 Task: Find connections with filter location Mangaratiba with filter topic #Startupcompanywith filter profile language Spanish with filter current company D. E. Shaw India Private Limited with filter school Patna Women's College with filter industry Racetracks with filter service category Management Consulting with filter keywords title Assistant Golf Professional
Action: Mouse moved to (616, 226)
Screenshot: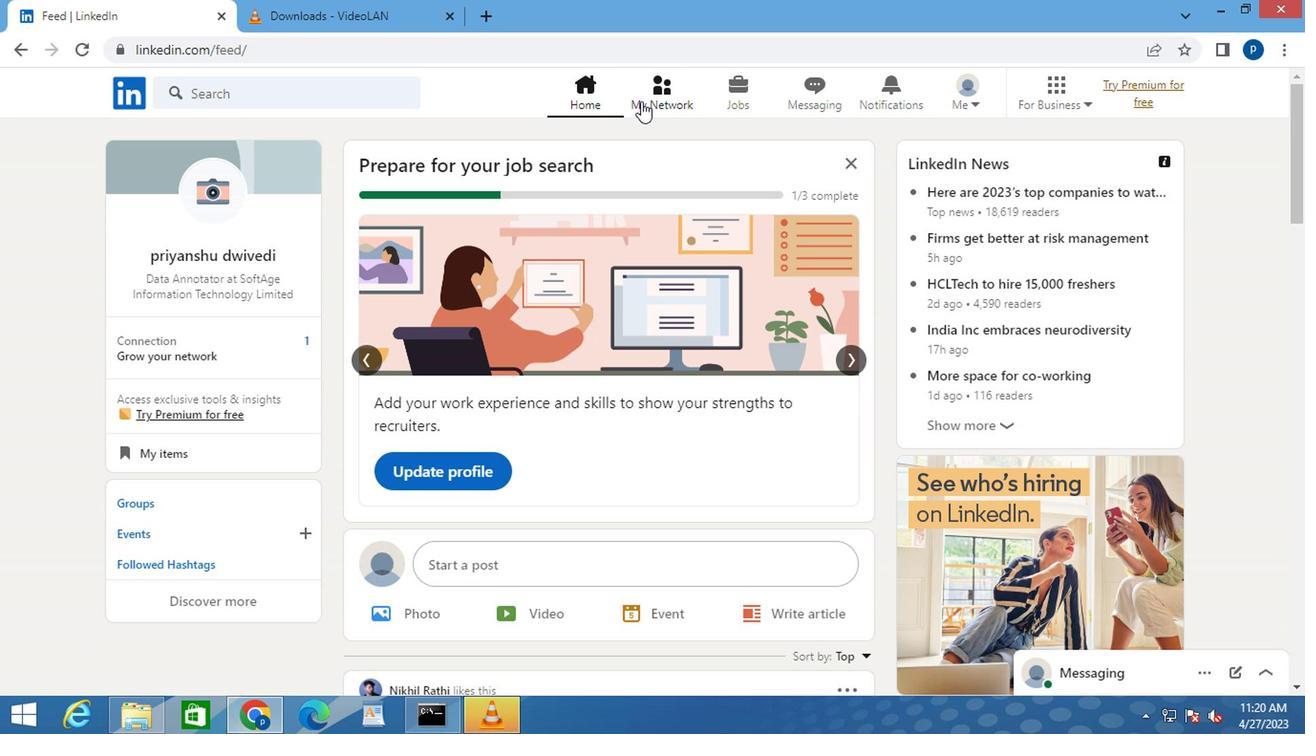 
Action: Mouse pressed left at (616, 226)
Screenshot: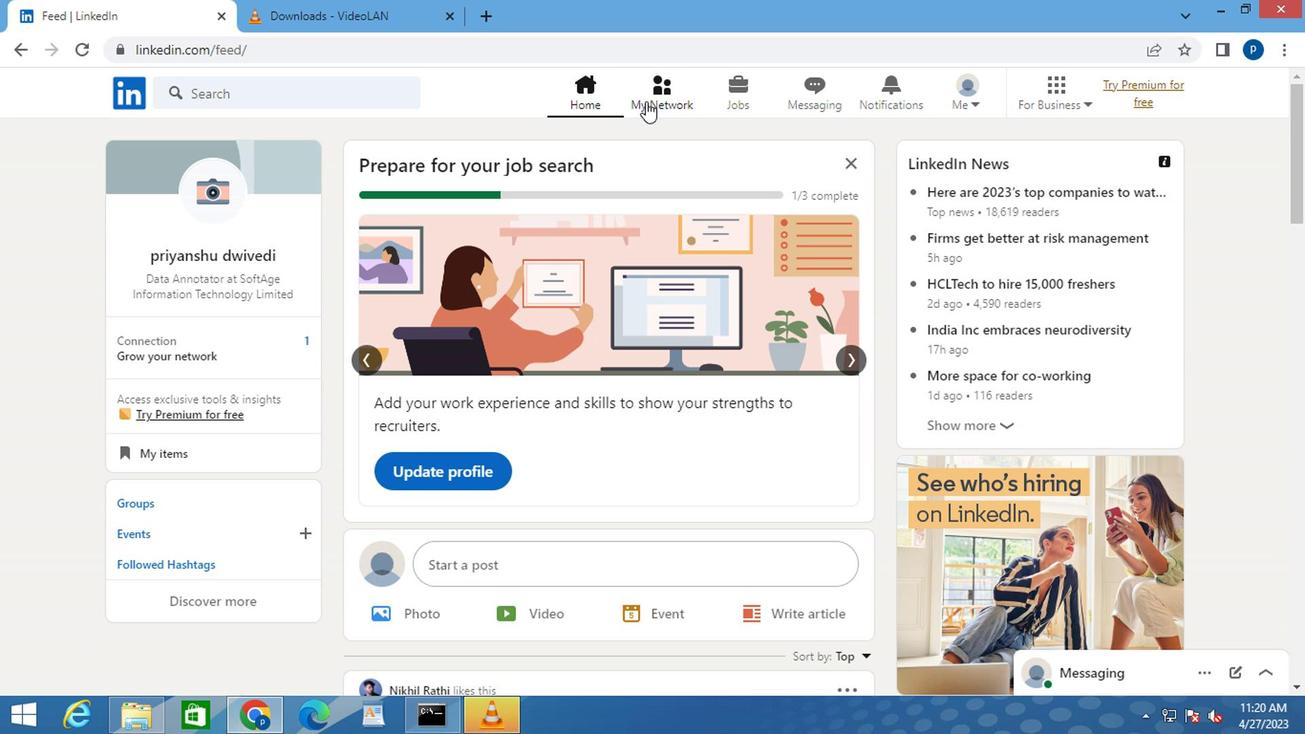 
Action: Mouse moved to (297, 295)
Screenshot: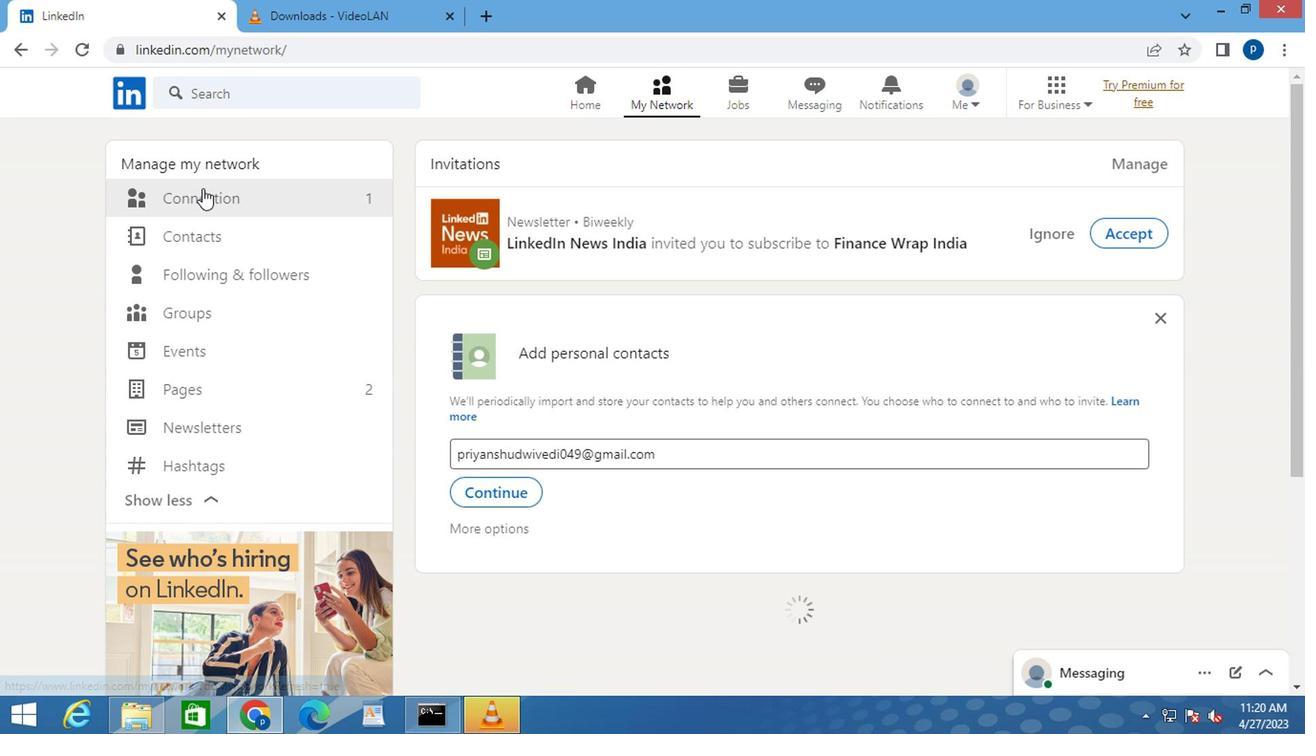 
Action: Mouse pressed left at (297, 295)
Screenshot: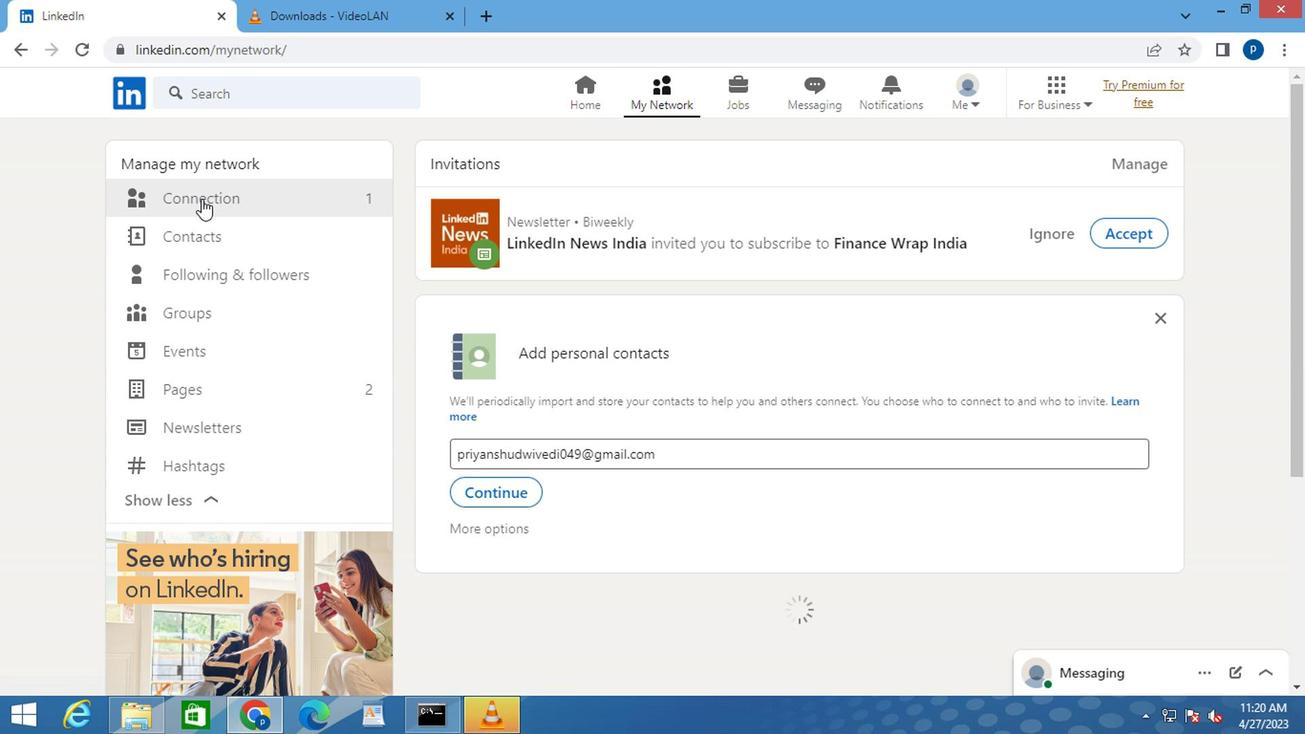 
Action: Mouse moved to (707, 294)
Screenshot: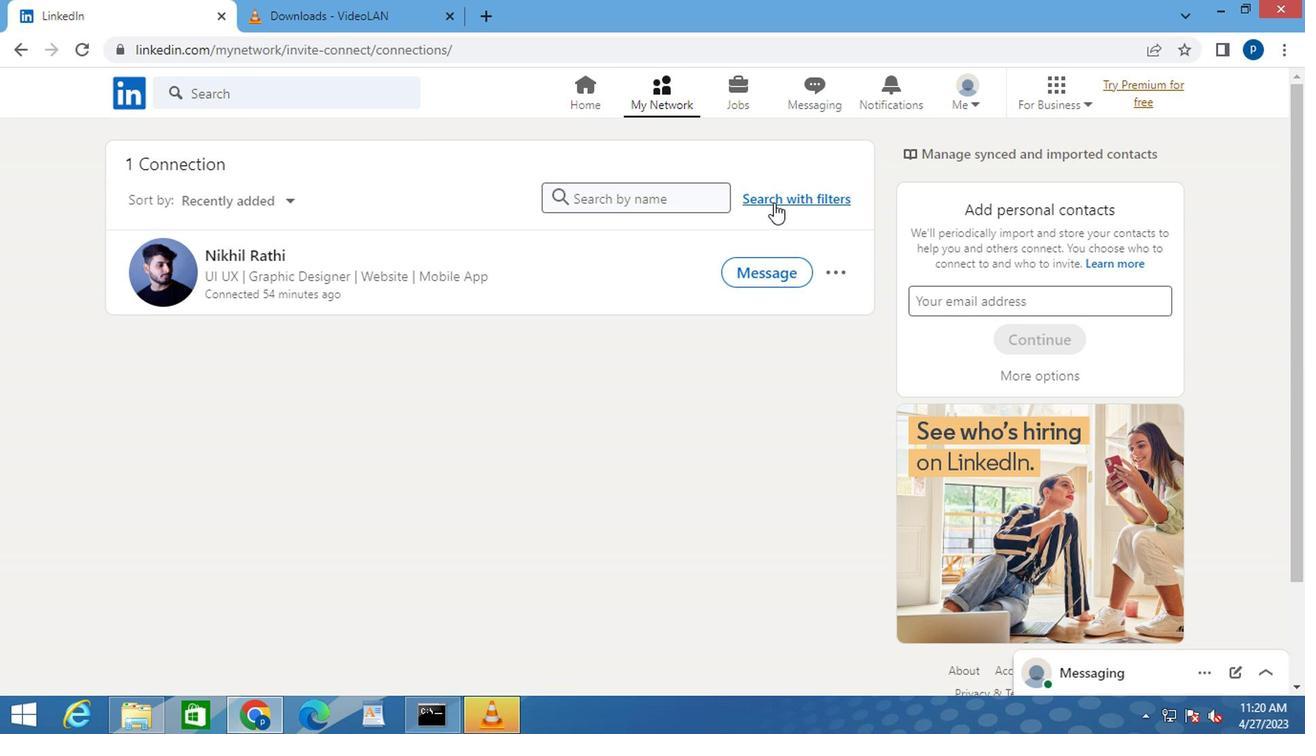 
Action: Mouse pressed left at (707, 294)
Screenshot: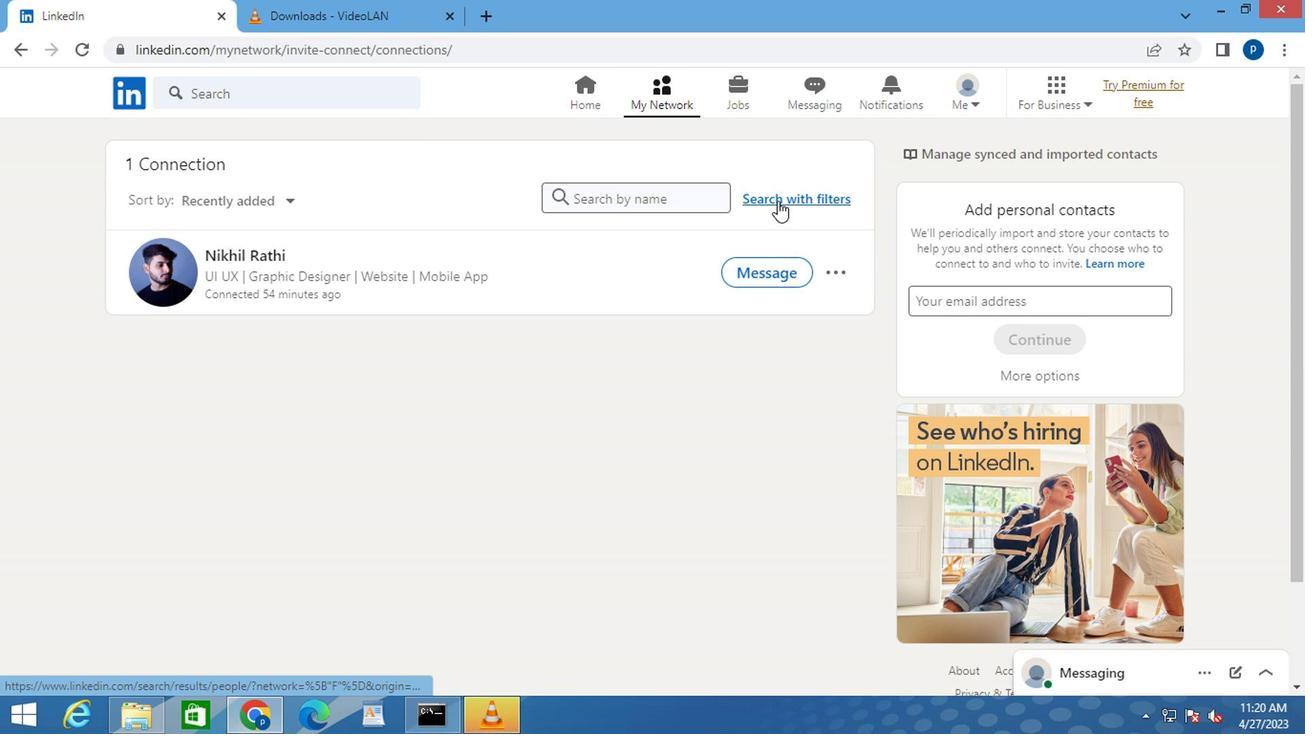 
Action: Mouse moved to (660, 258)
Screenshot: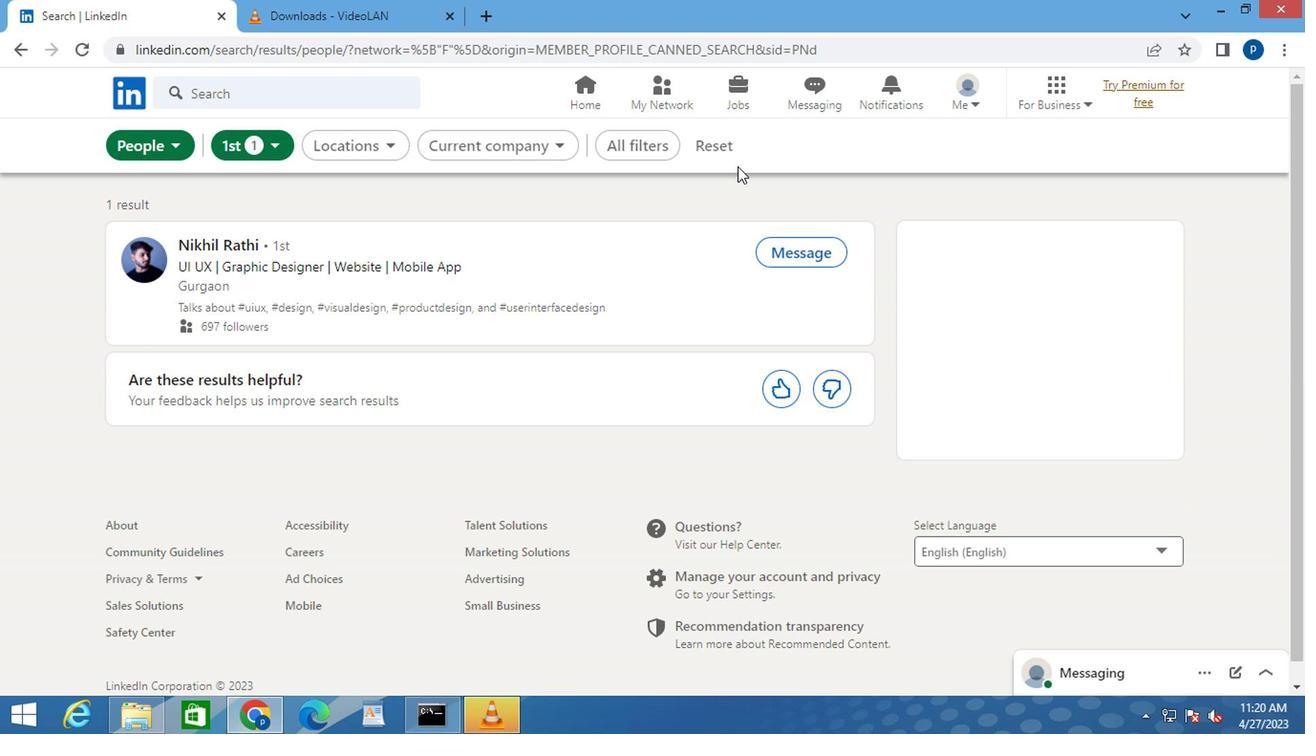 
Action: Mouse pressed left at (660, 258)
Screenshot: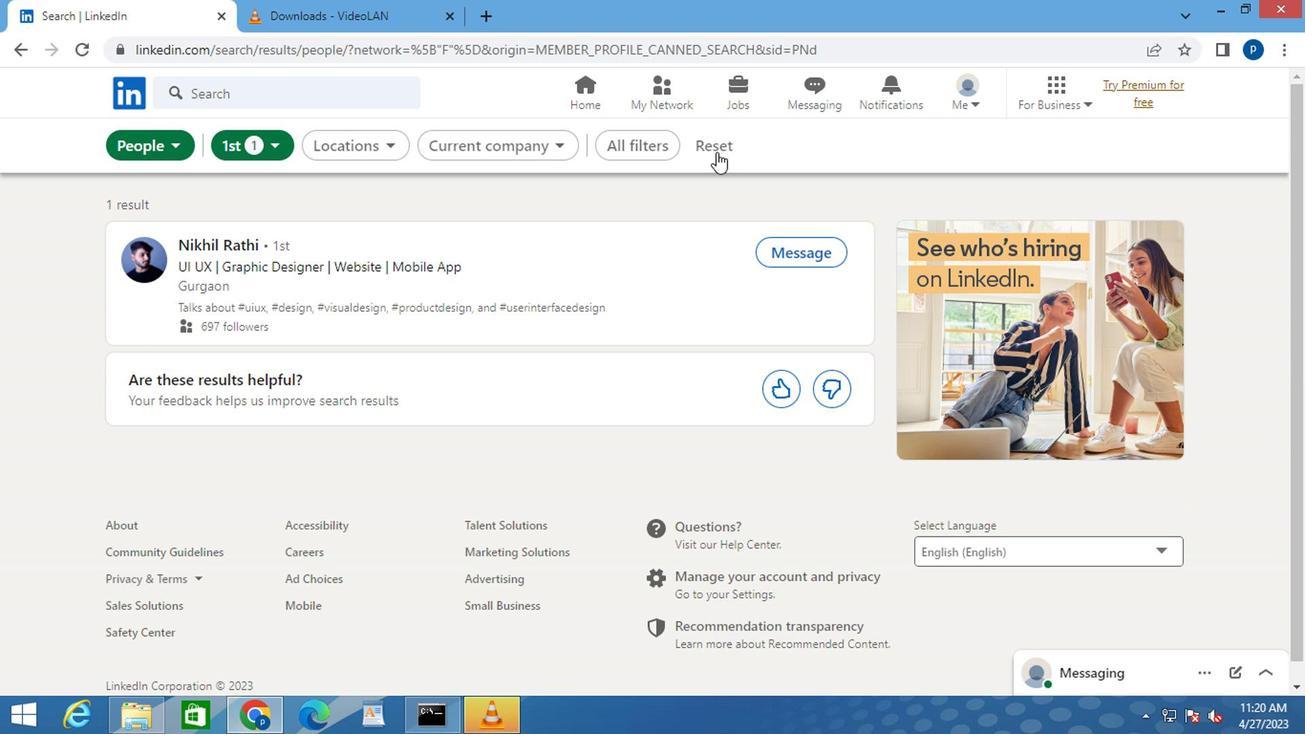 
Action: Mouse moved to (640, 258)
Screenshot: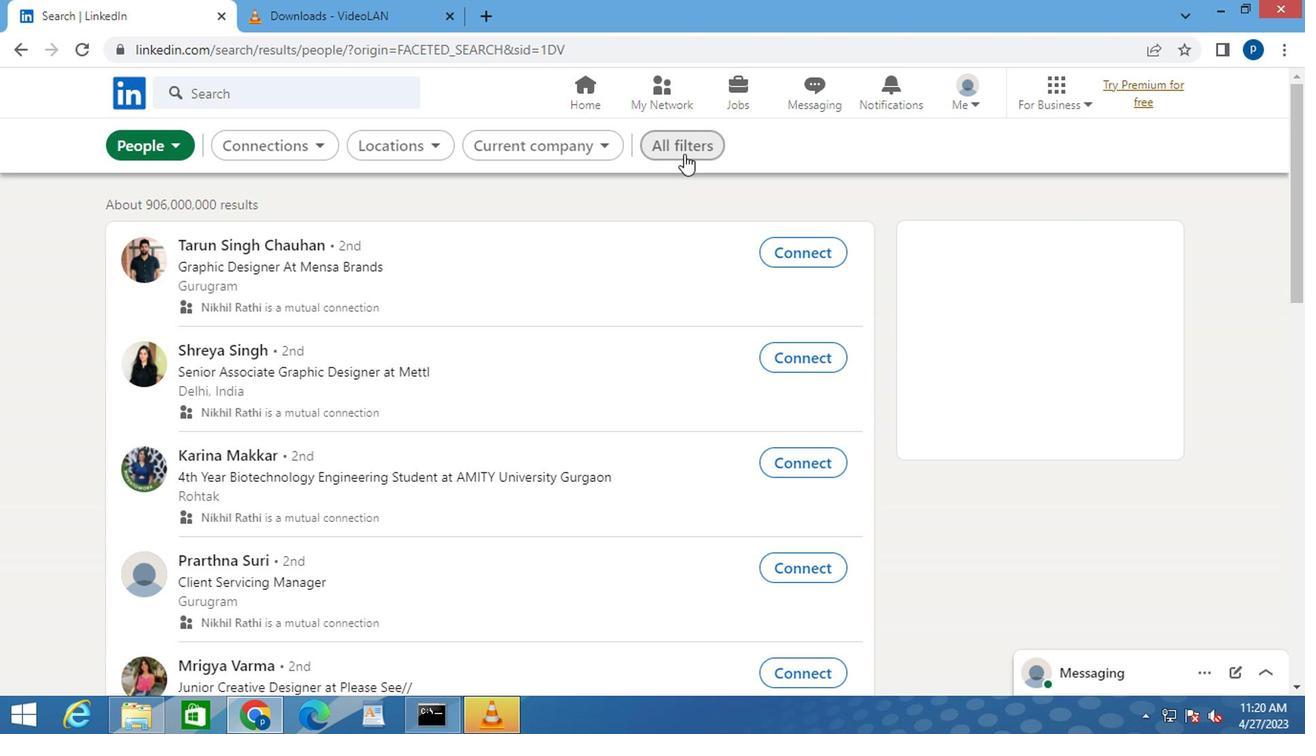 
Action: Mouse pressed left at (640, 258)
Screenshot: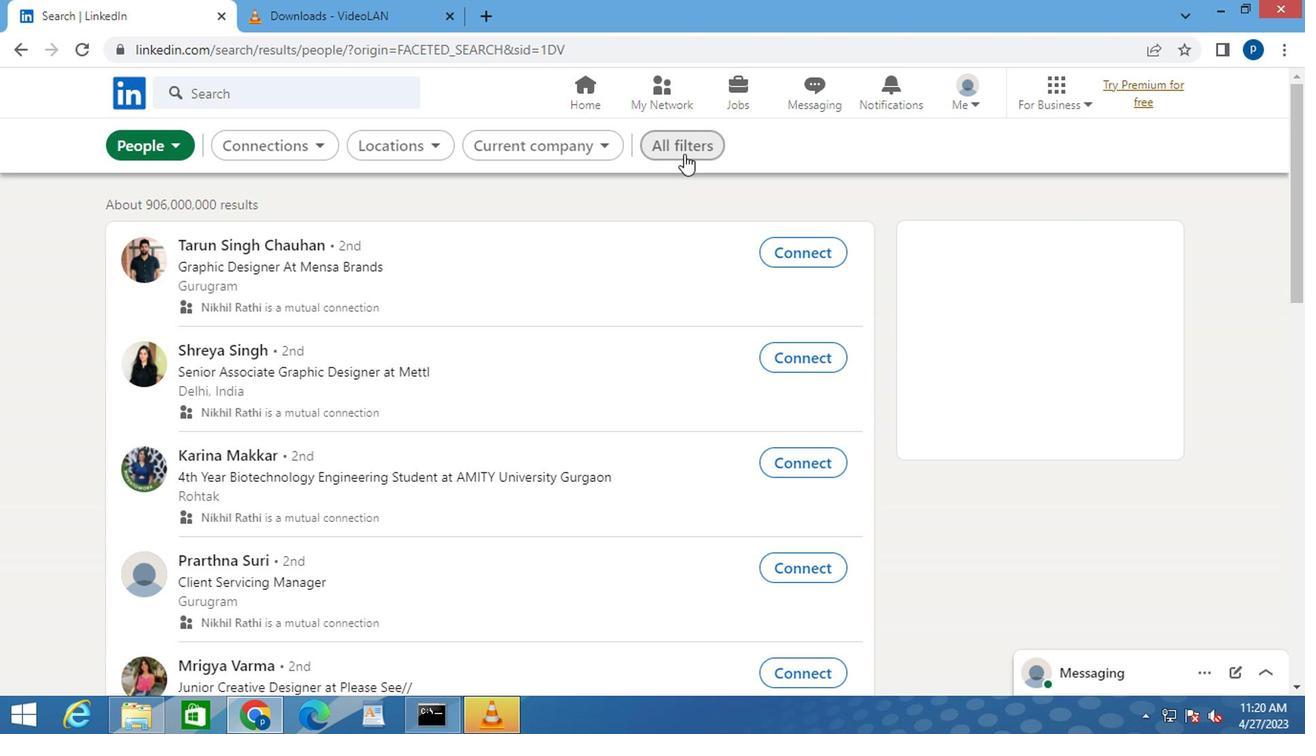
Action: Mouse moved to (809, 456)
Screenshot: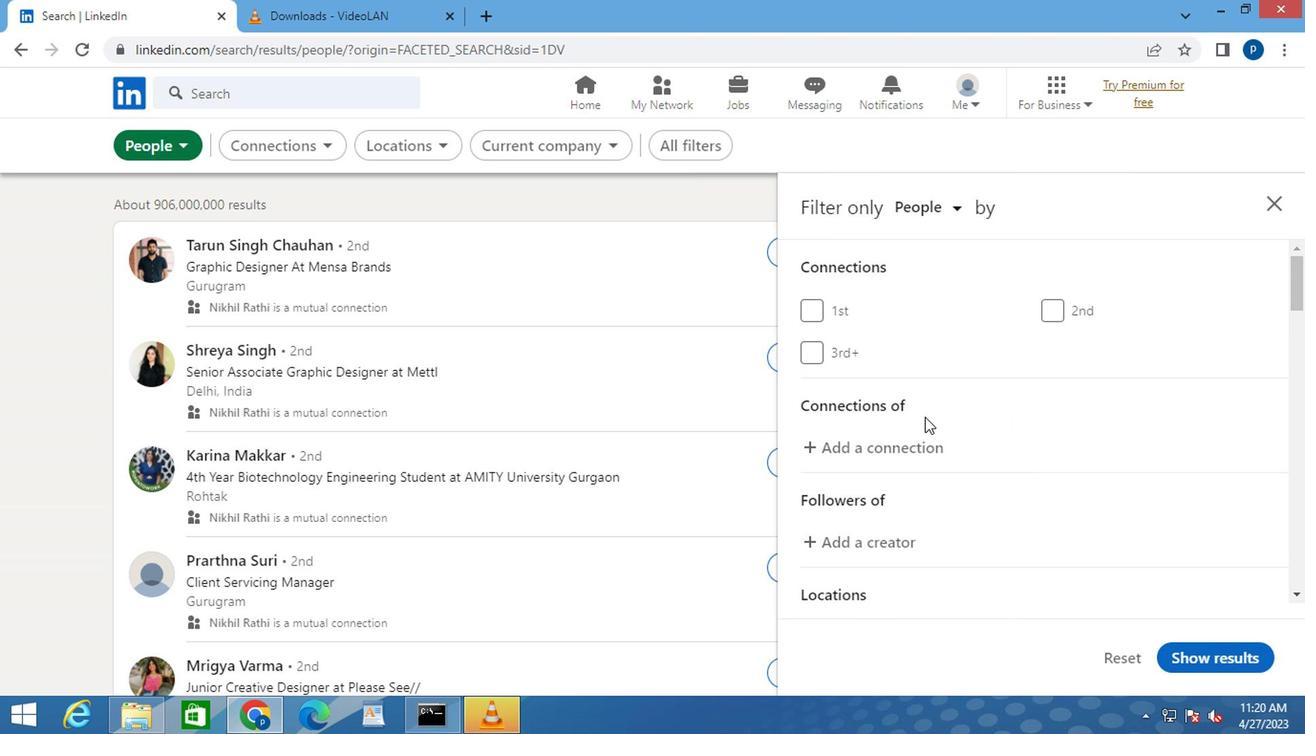
Action: Mouse scrolled (809, 456) with delta (0, 0)
Screenshot: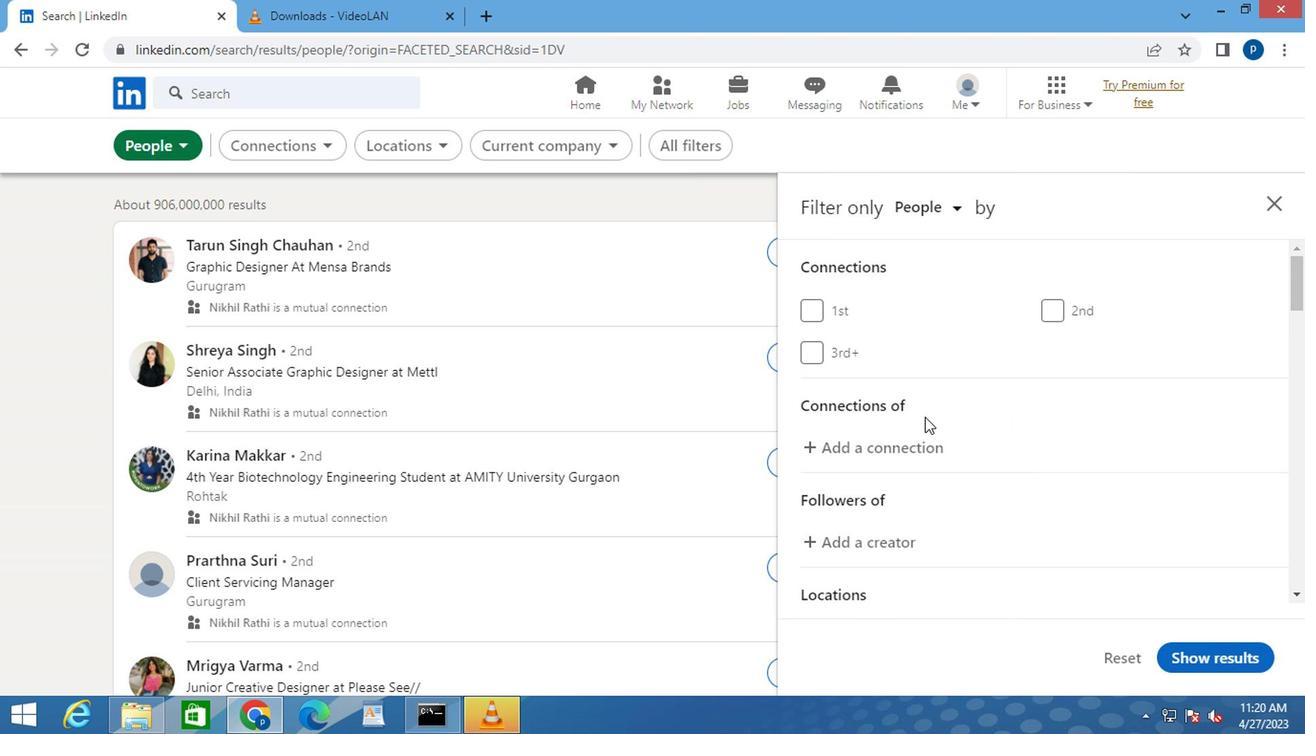 
Action: Mouse scrolled (809, 456) with delta (0, 0)
Screenshot: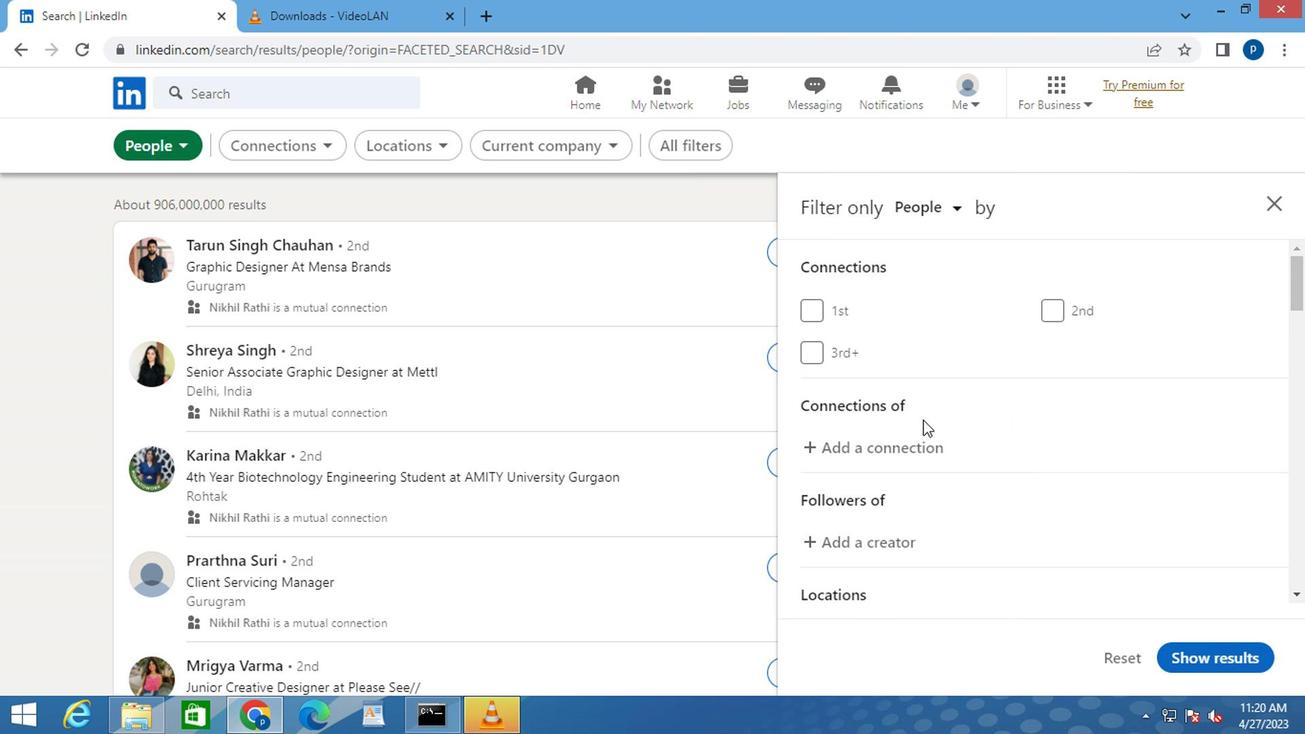 
Action: Mouse scrolled (809, 456) with delta (0, 0)
Screenshot: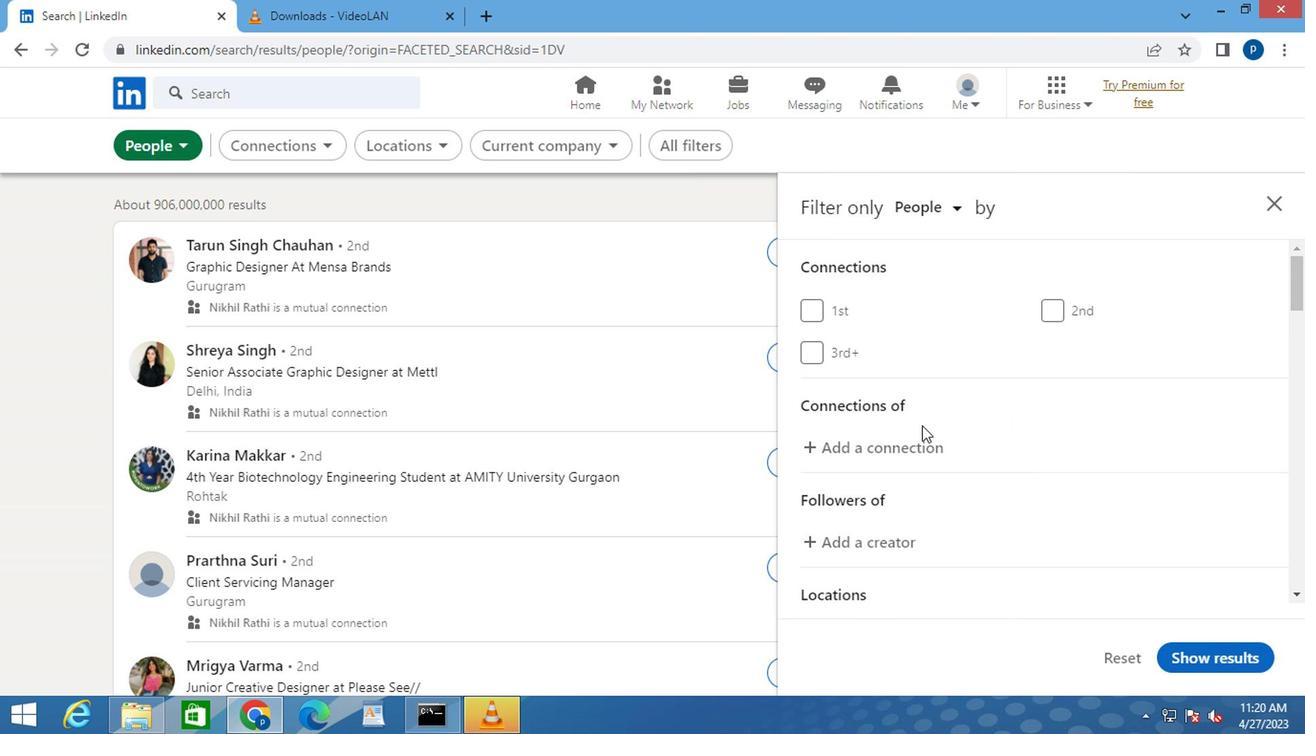 
Action: Mouse moved to (936, 454)
Screenshot: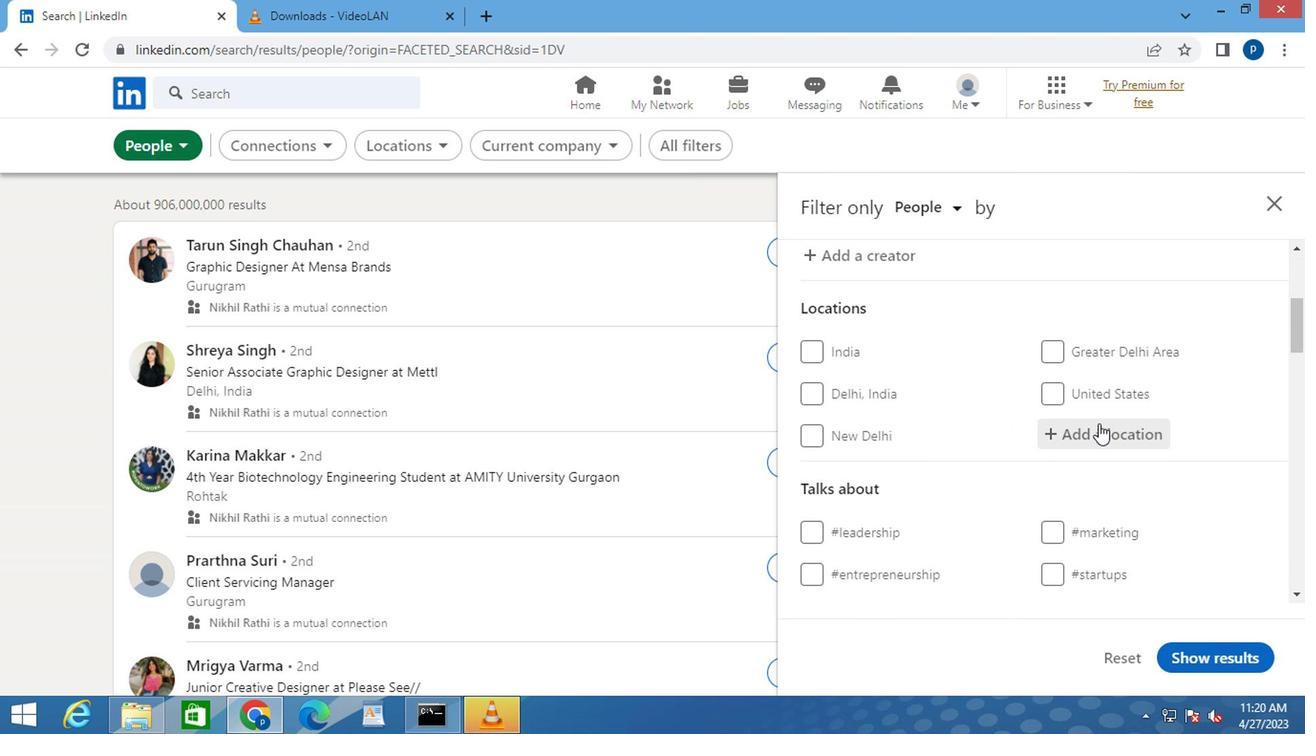 
Action: Mouse pressed left at (936, 454)
Screenshot: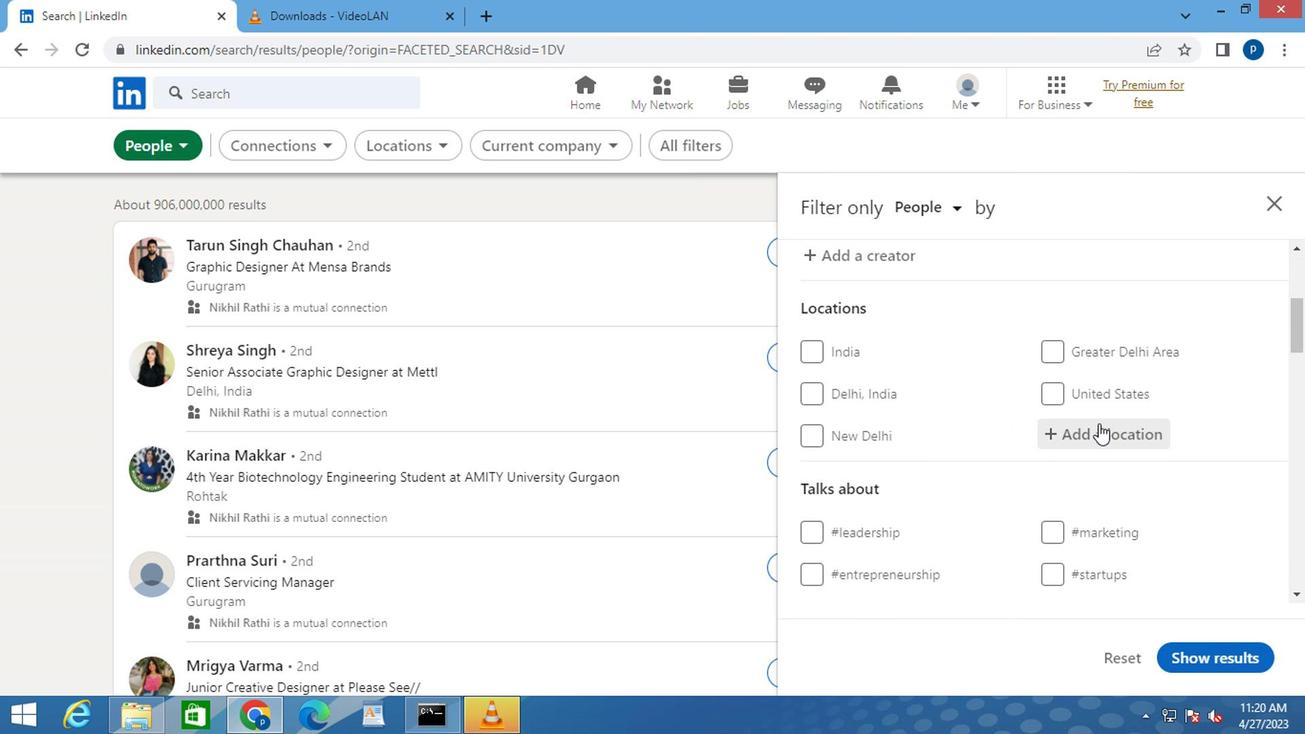 
Action: Mouse moved to (921, 461)
Screenshot: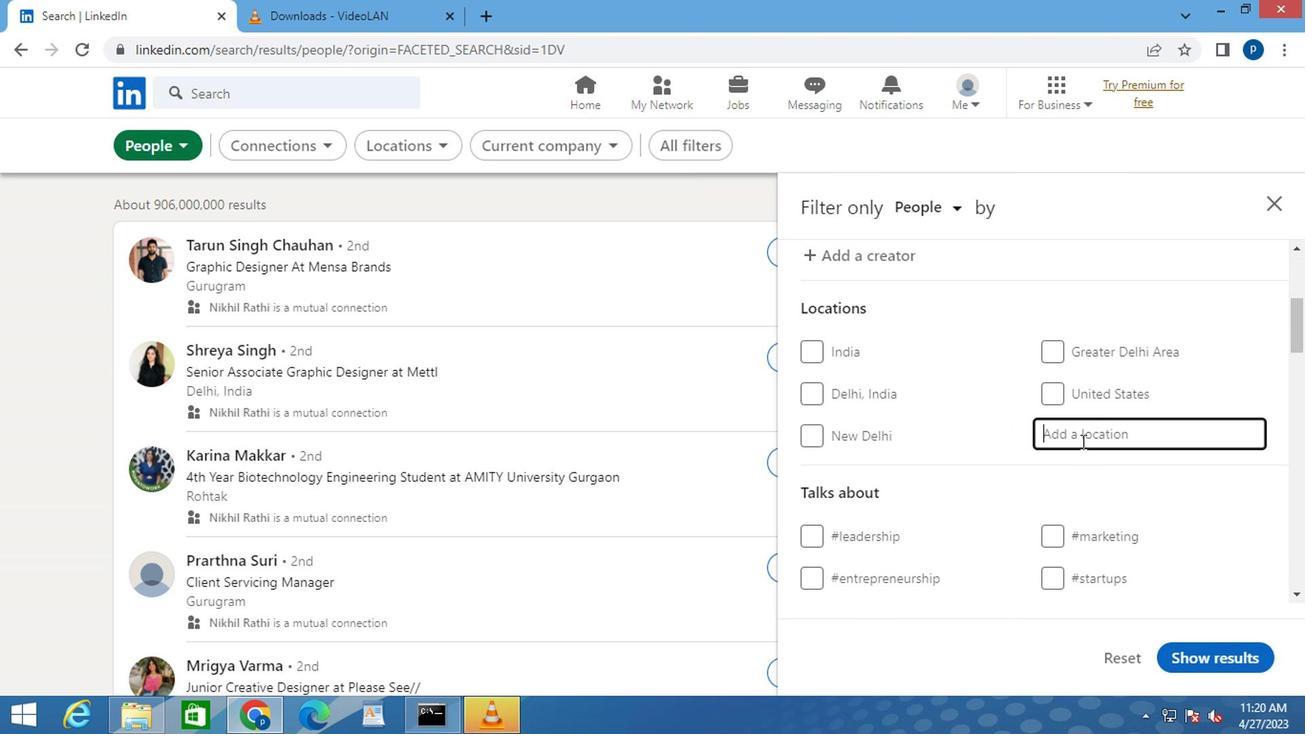 
Action: Key pressed <Key.caps_lock>m<Key.caps_lock>angaratiba
Screenshot: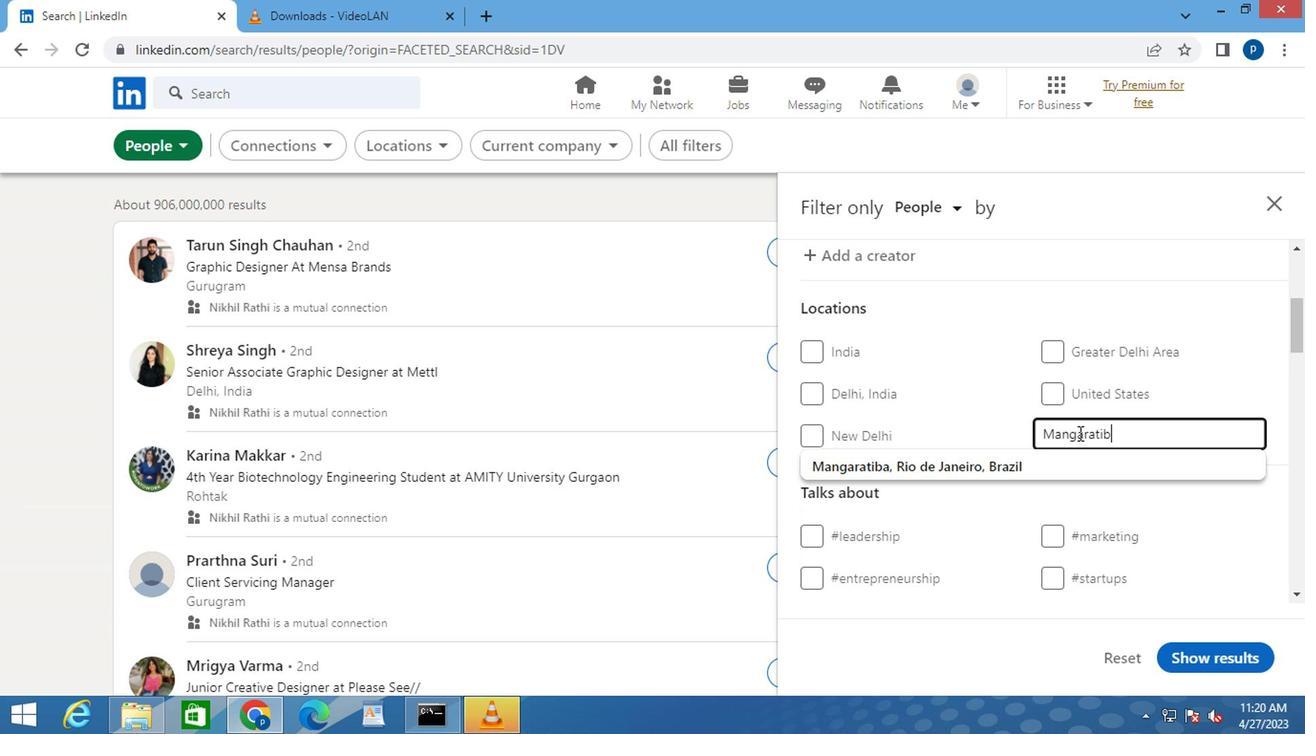 
Action: Mouse moved to (836, 486)
Screenshot: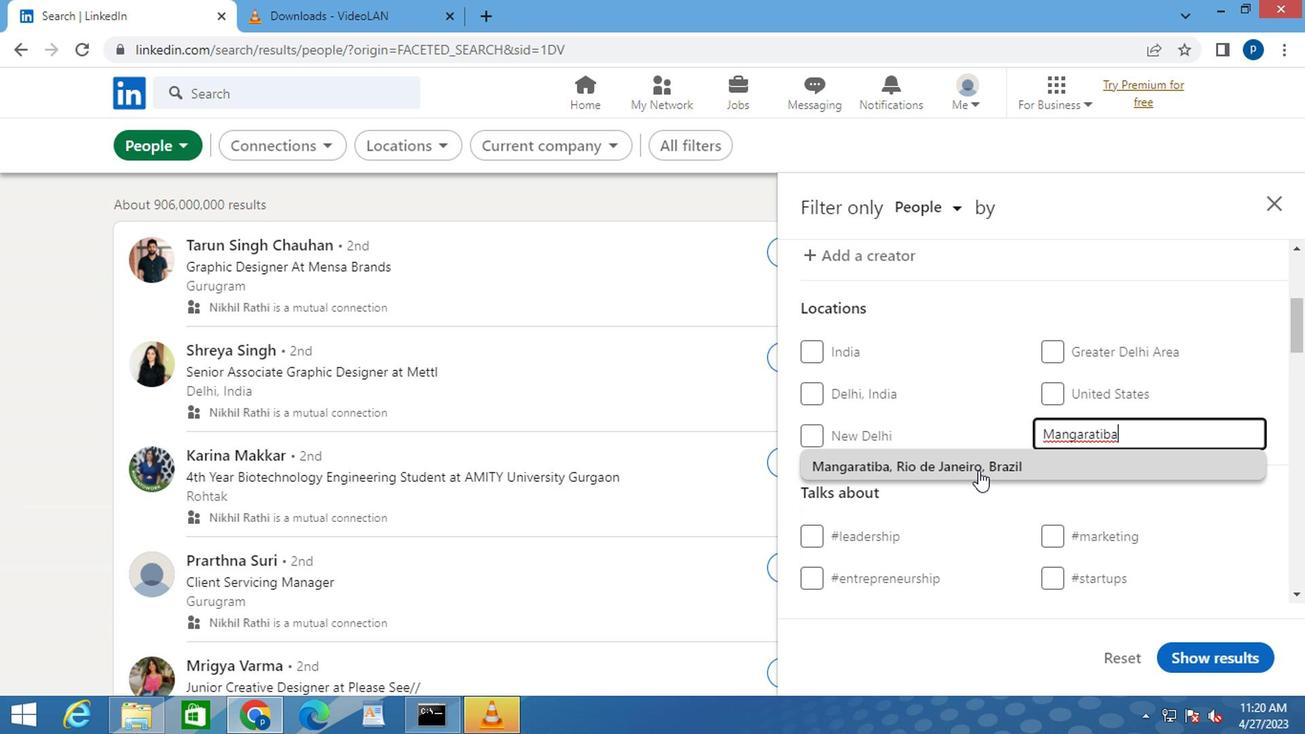
Action: Mouse pressed left at (836, 486)
Screenshot: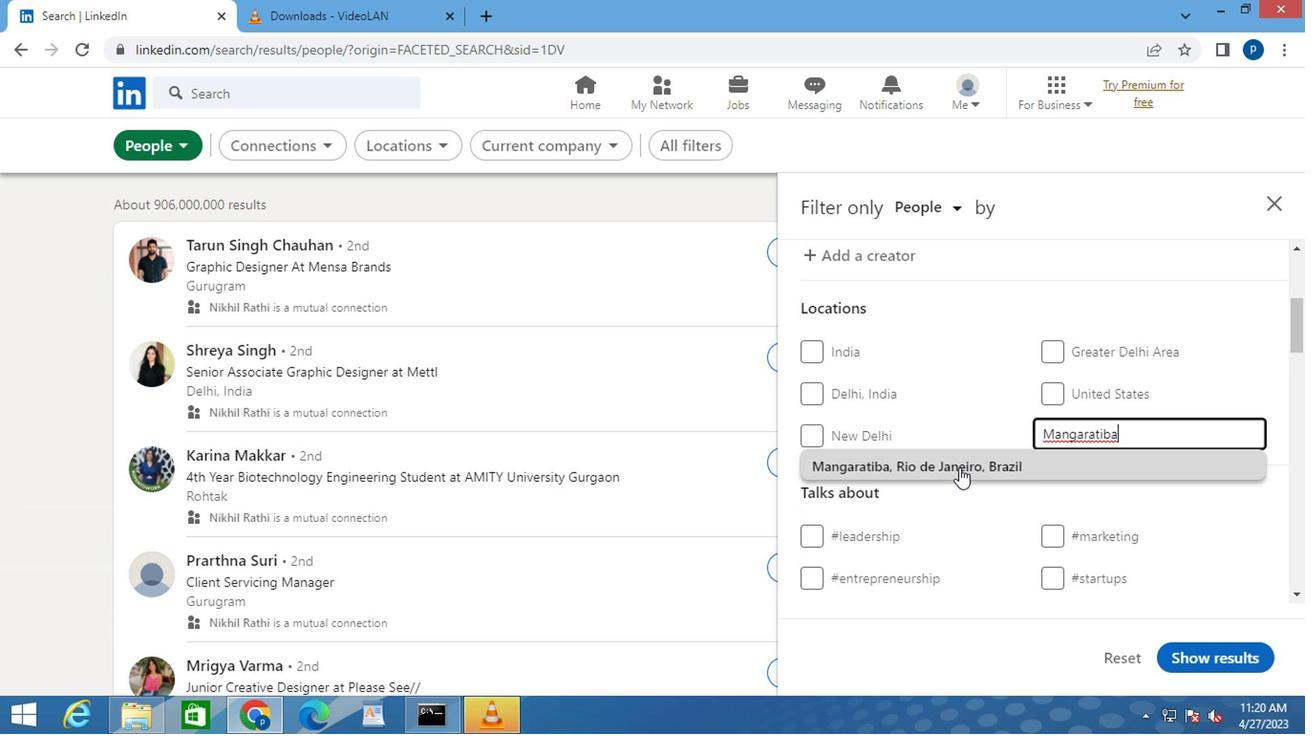 
Action: Mouse moved to (911, 501)
Screenshot: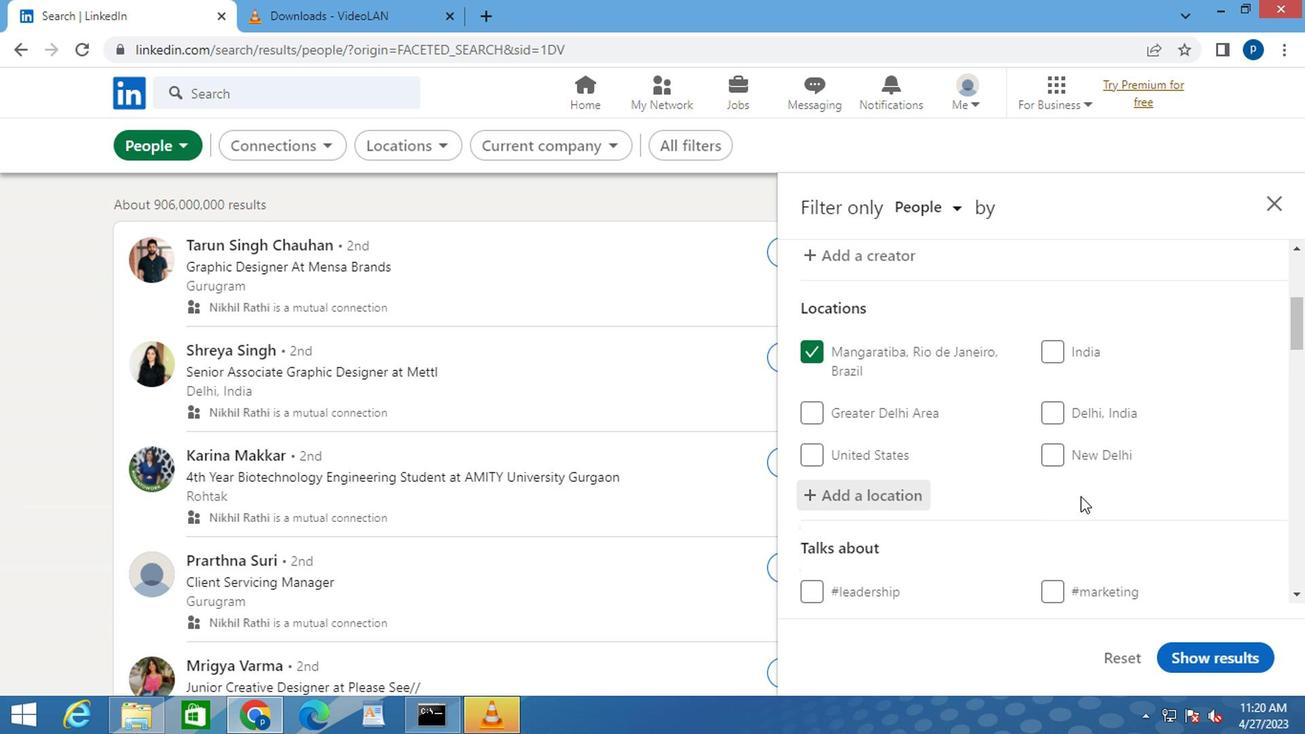 
Action: Mouse scrolled (911, 501) with delta (0, 0)
Screenshot: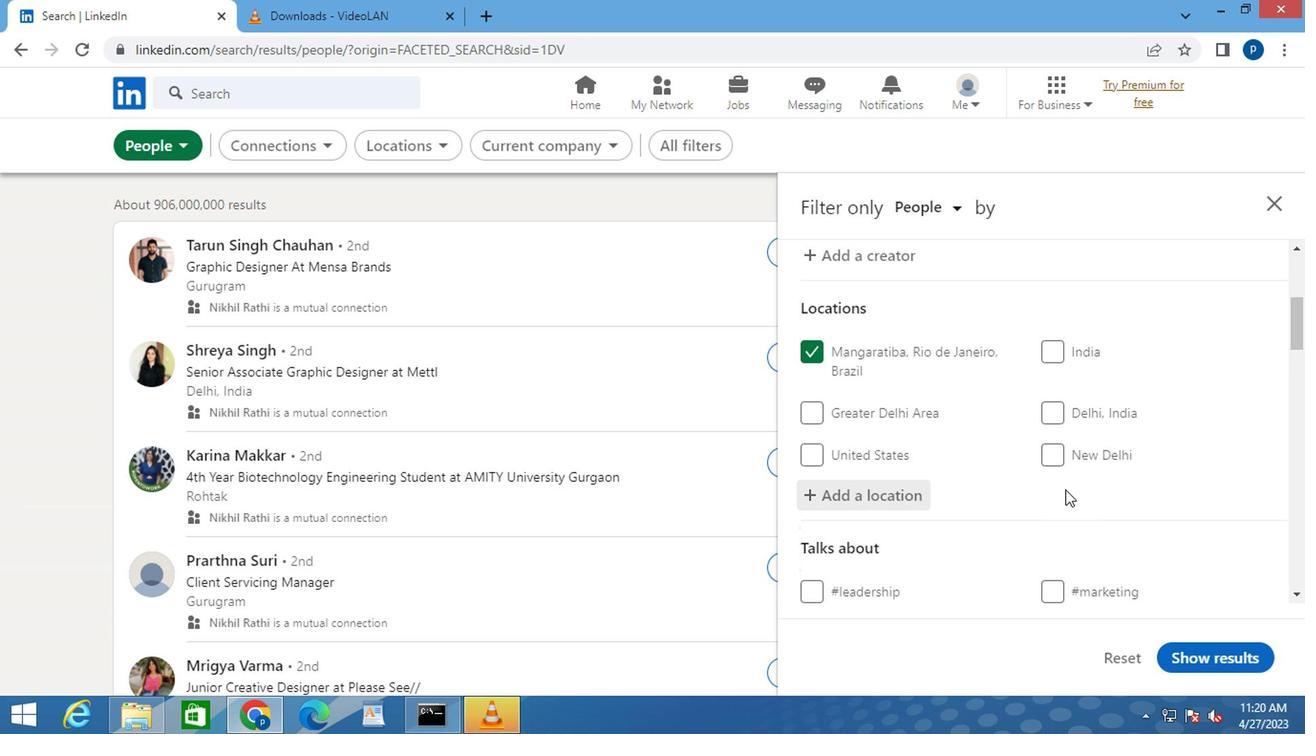 
Action: Mouse scrolled (911, 501) with delta (0, 0)
Screenshot: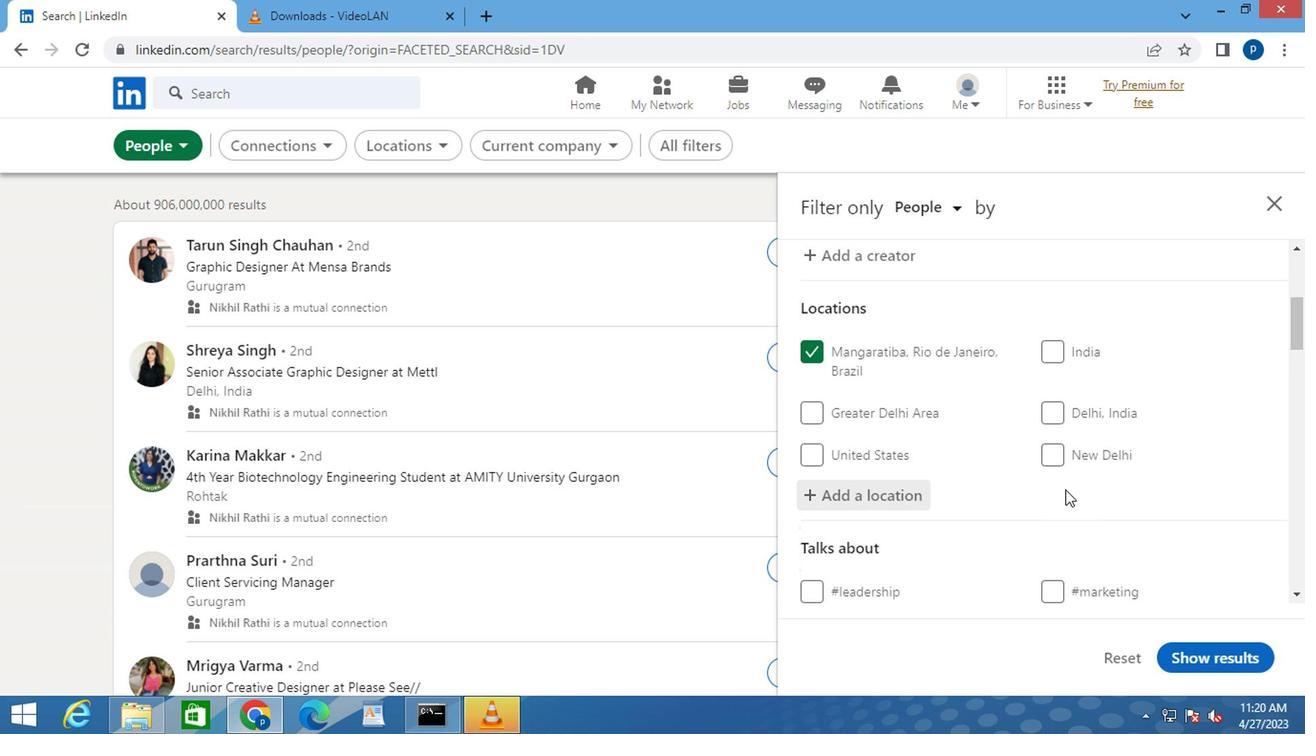 
Action: Mouse moved to (913, 501)
Screenshot: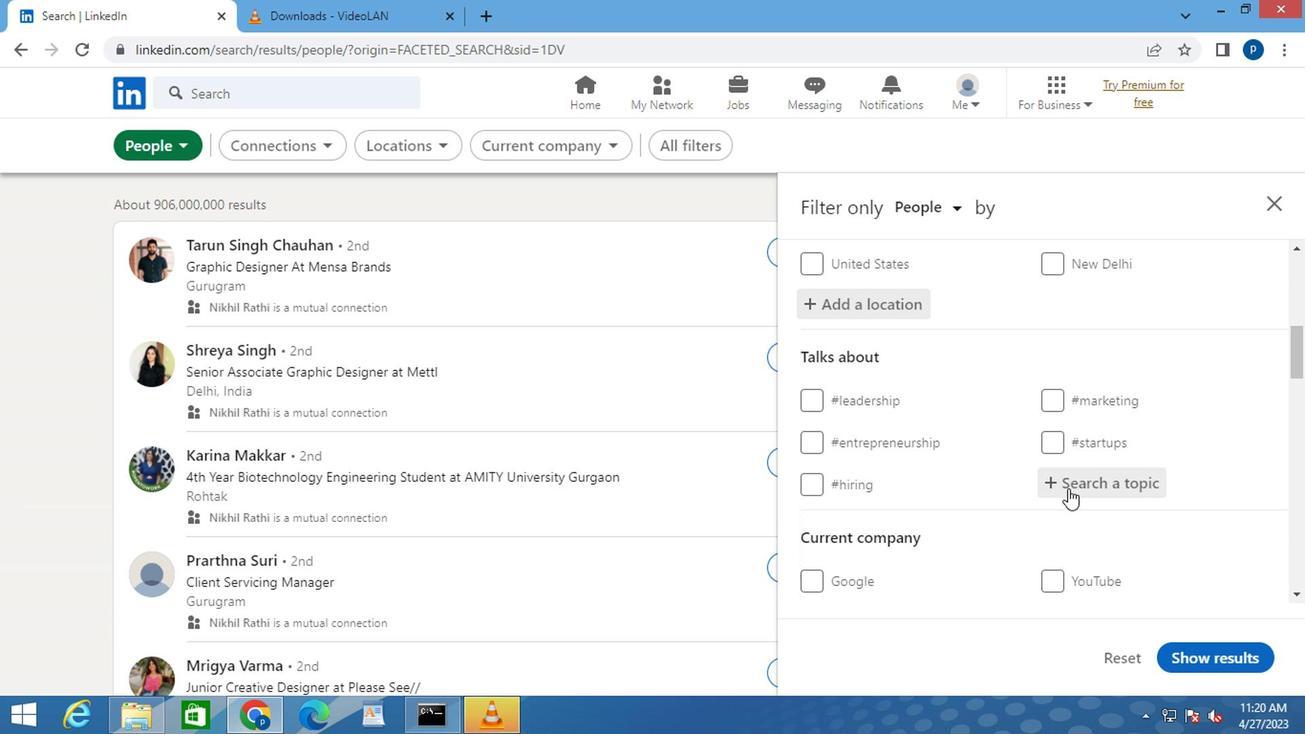 
Action: Mouse pressed left at (913, 501)
Screenshot: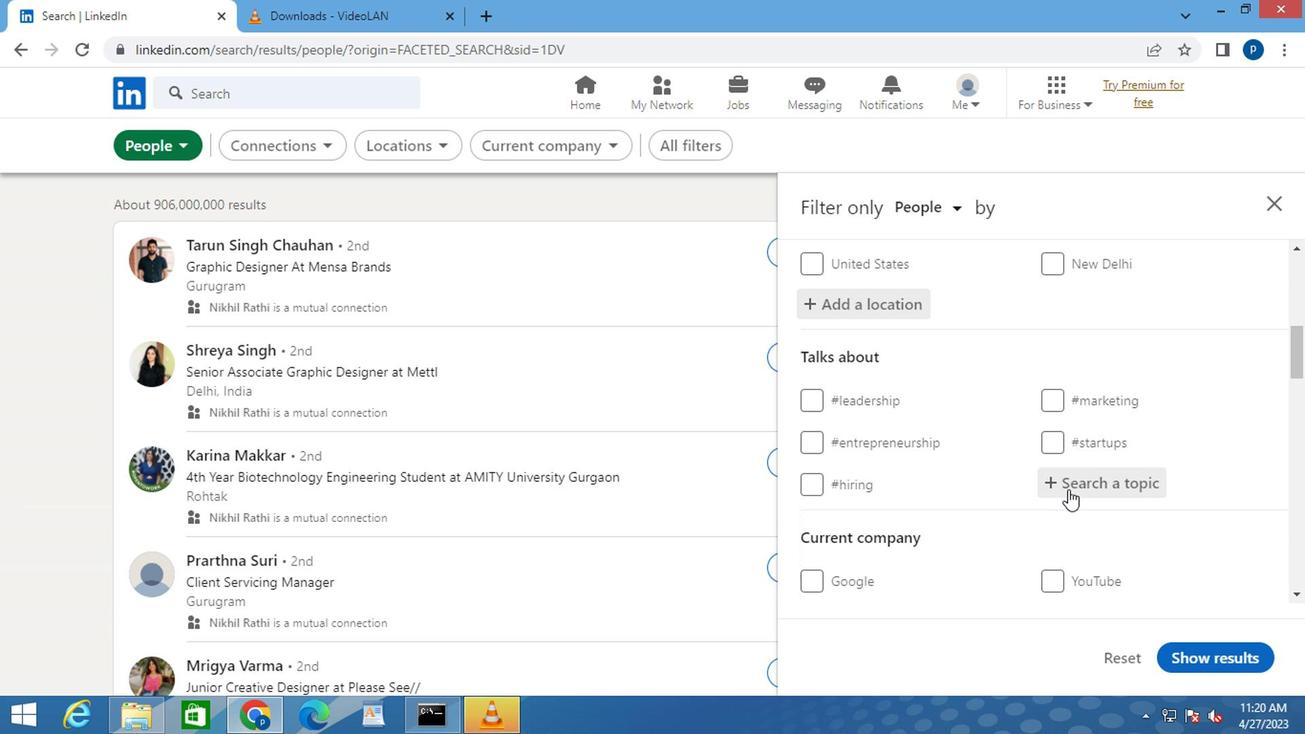 
Action: Mouse moved to (901, 499)
Screenshot: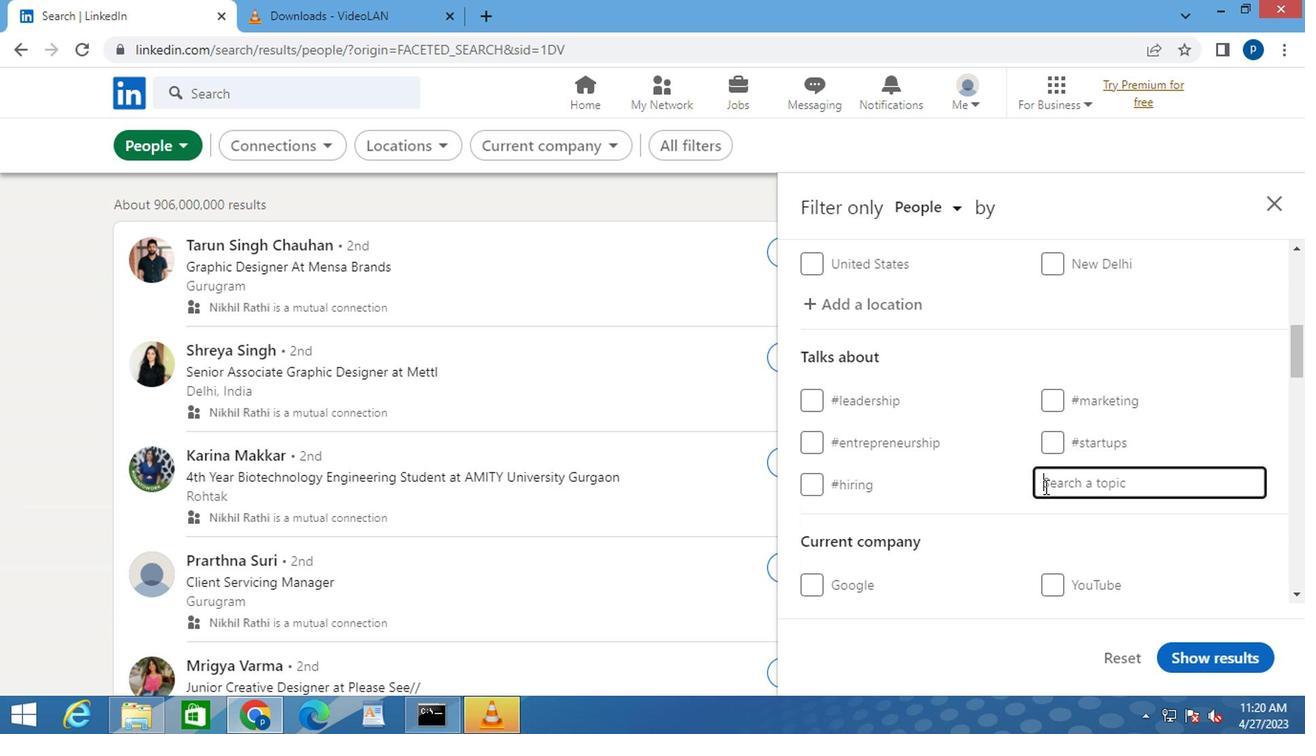 
Action: Key pressed <Key.shift><Key.shift><Key.shift><Key.shift><Key.shift><Key.shift><Key.shift><Key.shift><Key.shift>#<Key.caps_lock>S<Key.caps_lock>TARTUPCOMPANY
Screenshot: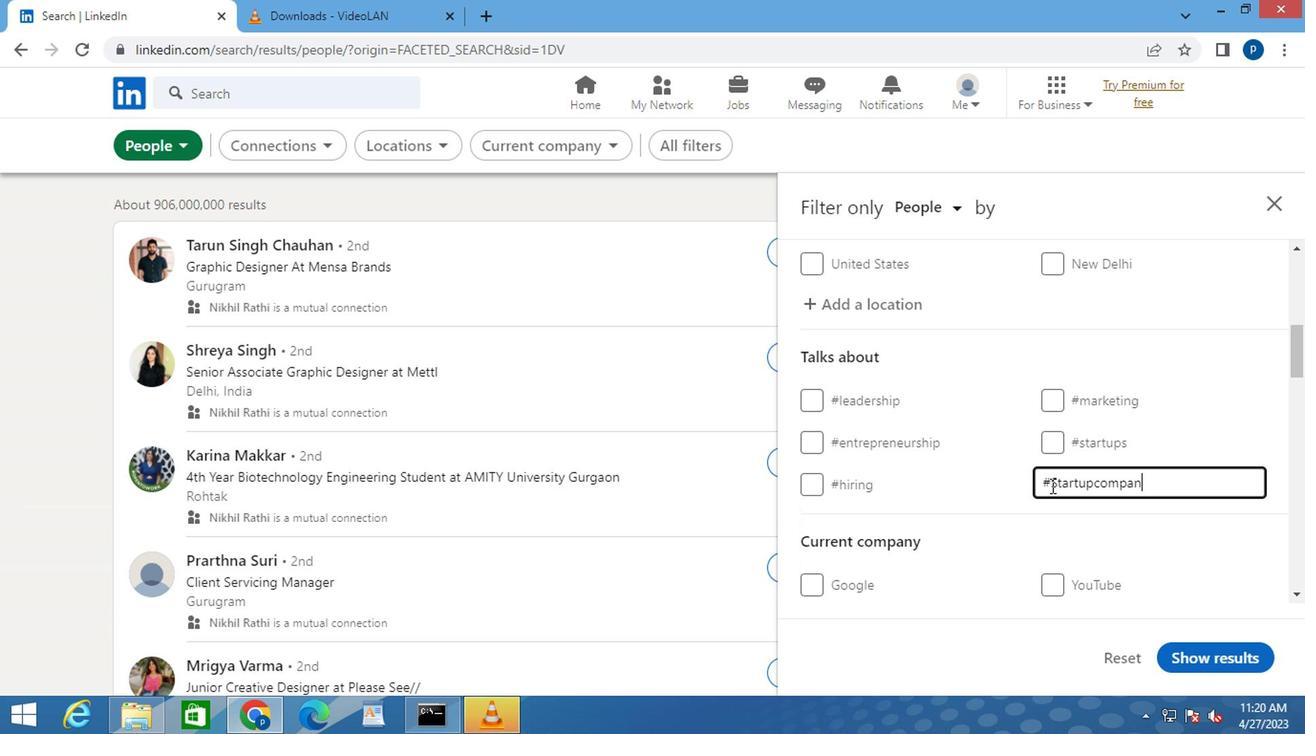 
Action: Mouse moved to (891, 529)
Screenshot: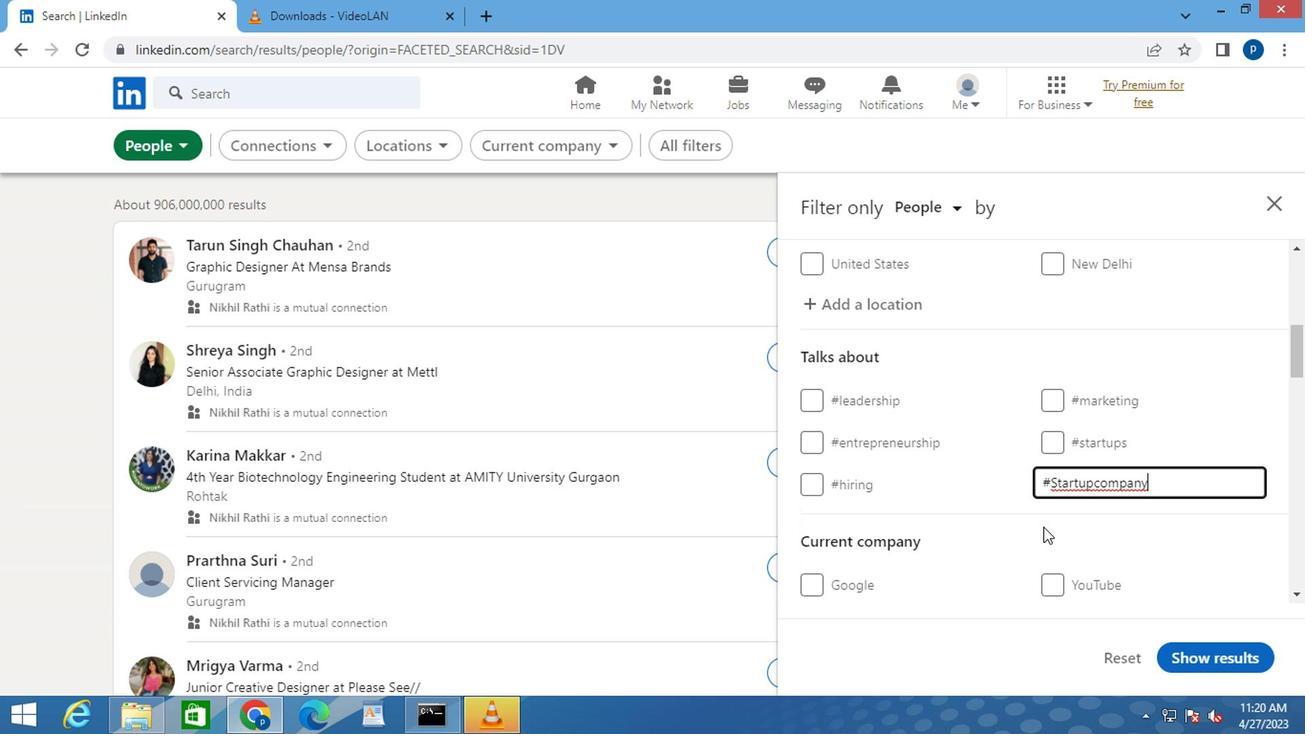
Action: Mouse scrolled (891, 529) with delta (0, 0)
Screenshot: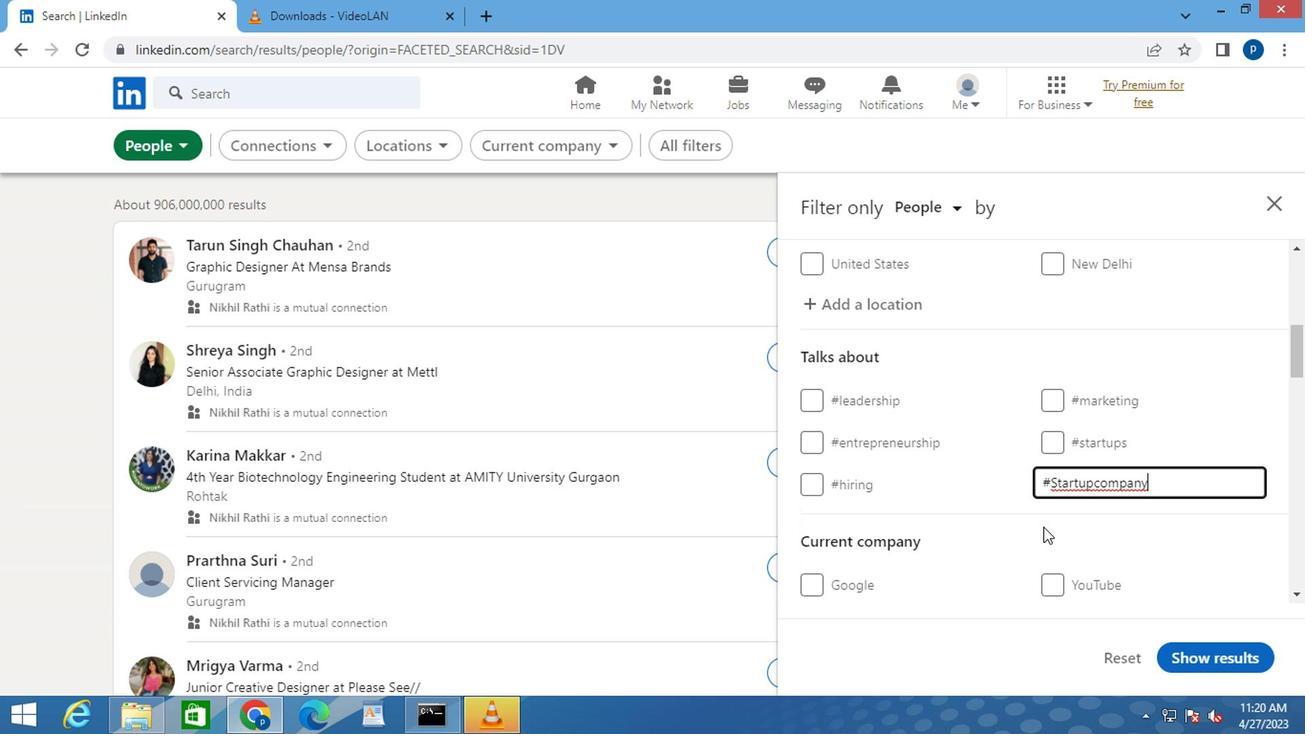 
Action: Mouse moved to (886, 529)
Screenshot: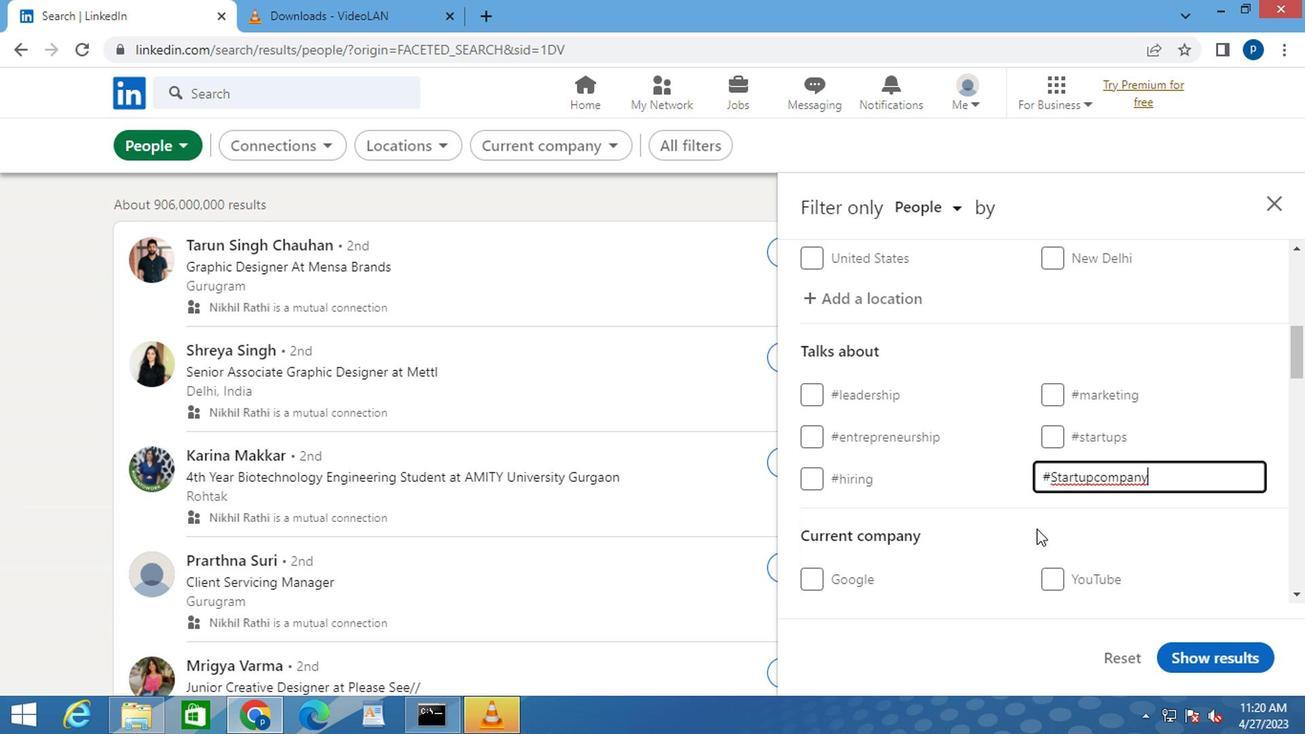 
Action: Mouse scrolled (886, 529) with delta (0, 0)
Screenshot: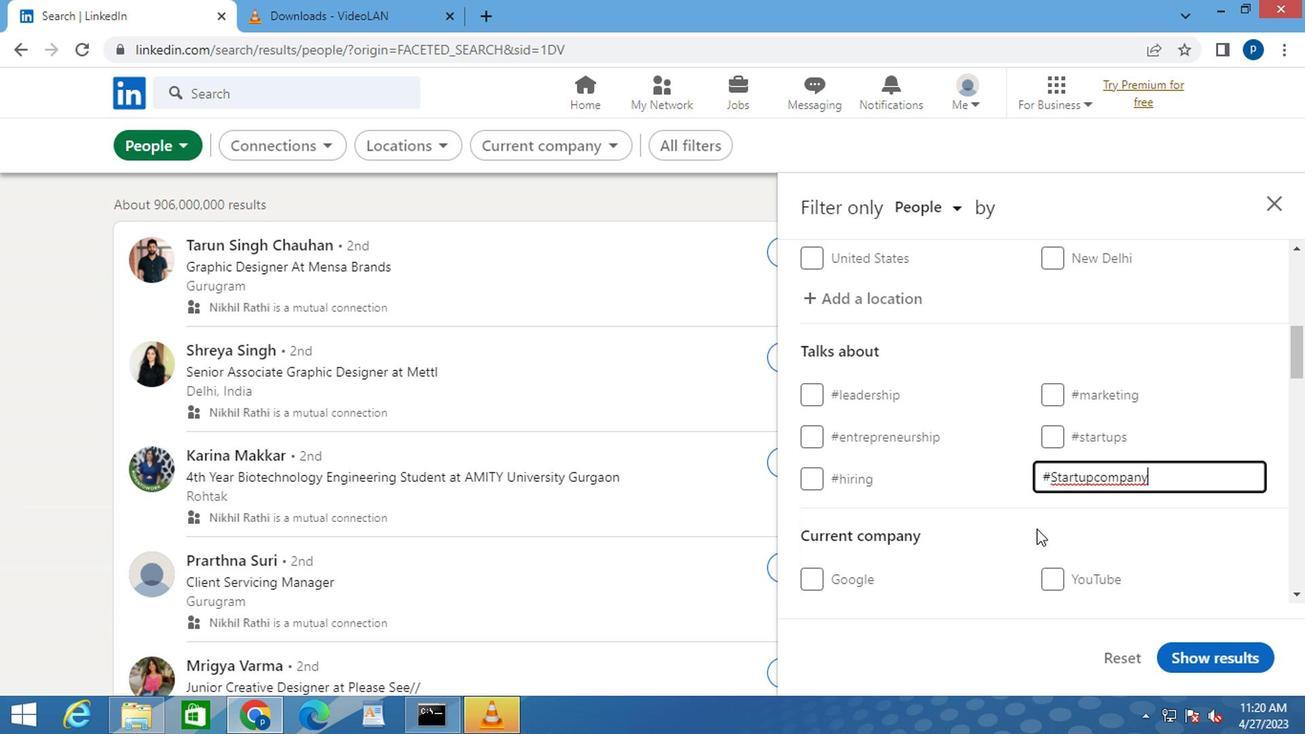 
Action: Mouse moved to (970, 491)
Screenshot: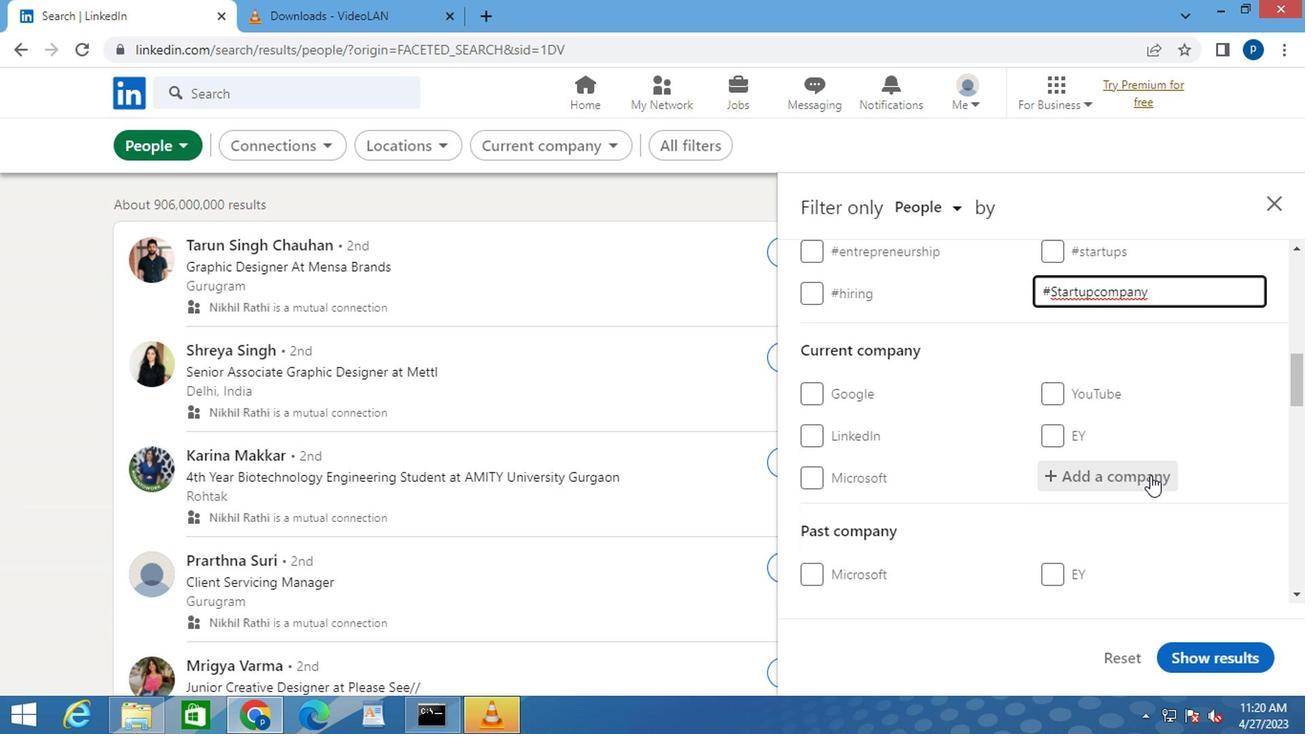 
Action: Mouse pressed left at (970, 491)
Screenshot: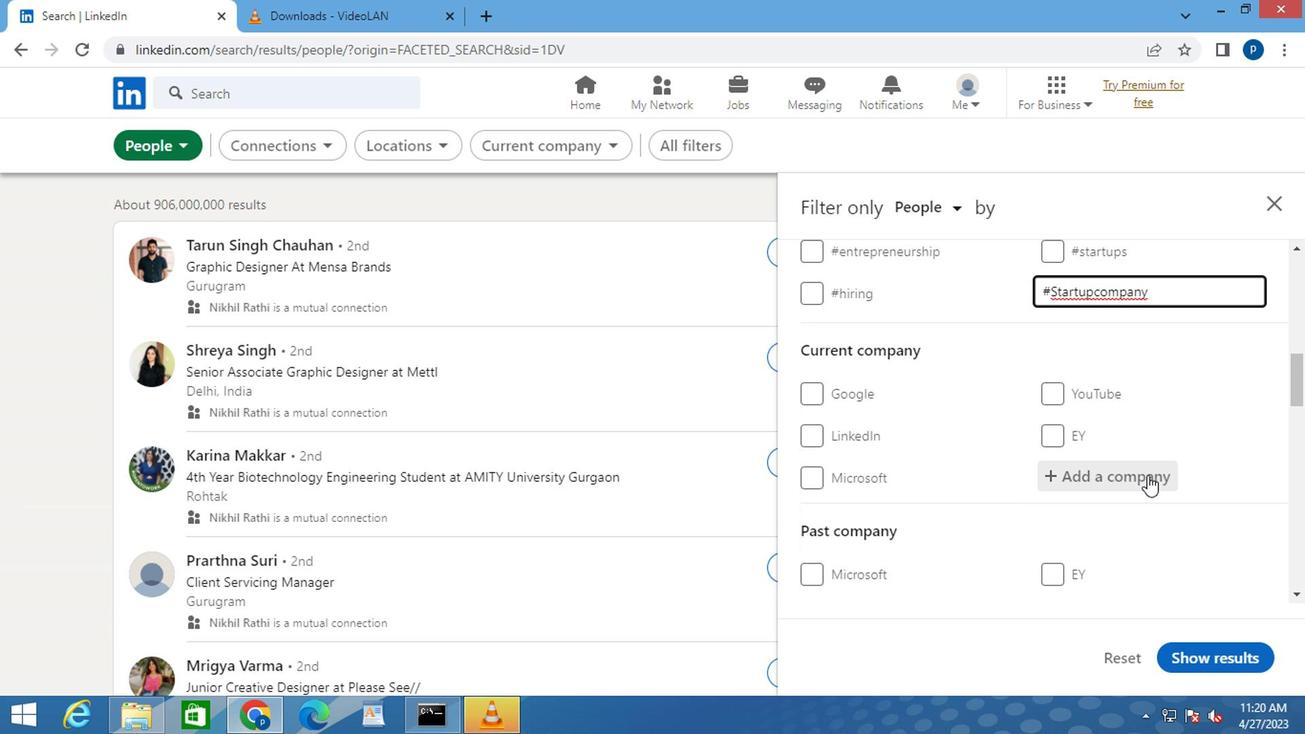 
Action: Mouse moved to (946, 488)
Screenshot: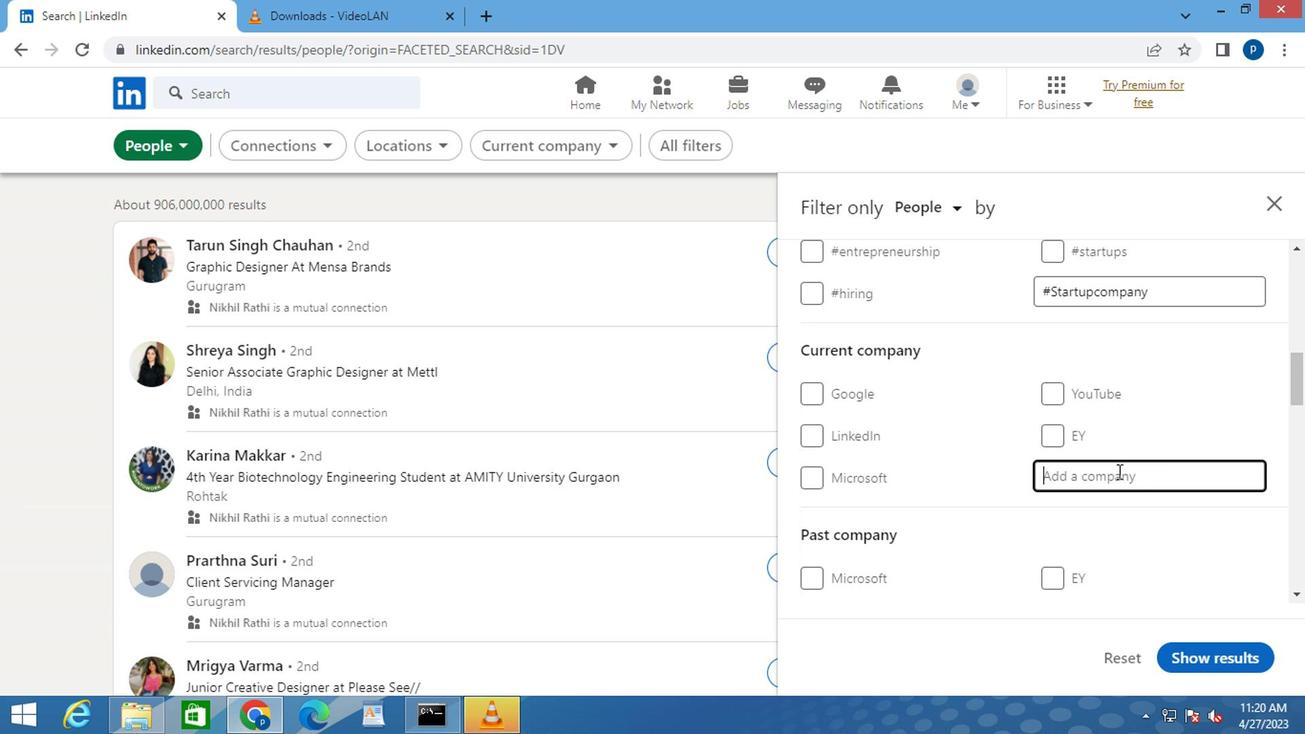 
Action: Mouse pressed left at (946, 488)
Screenshot: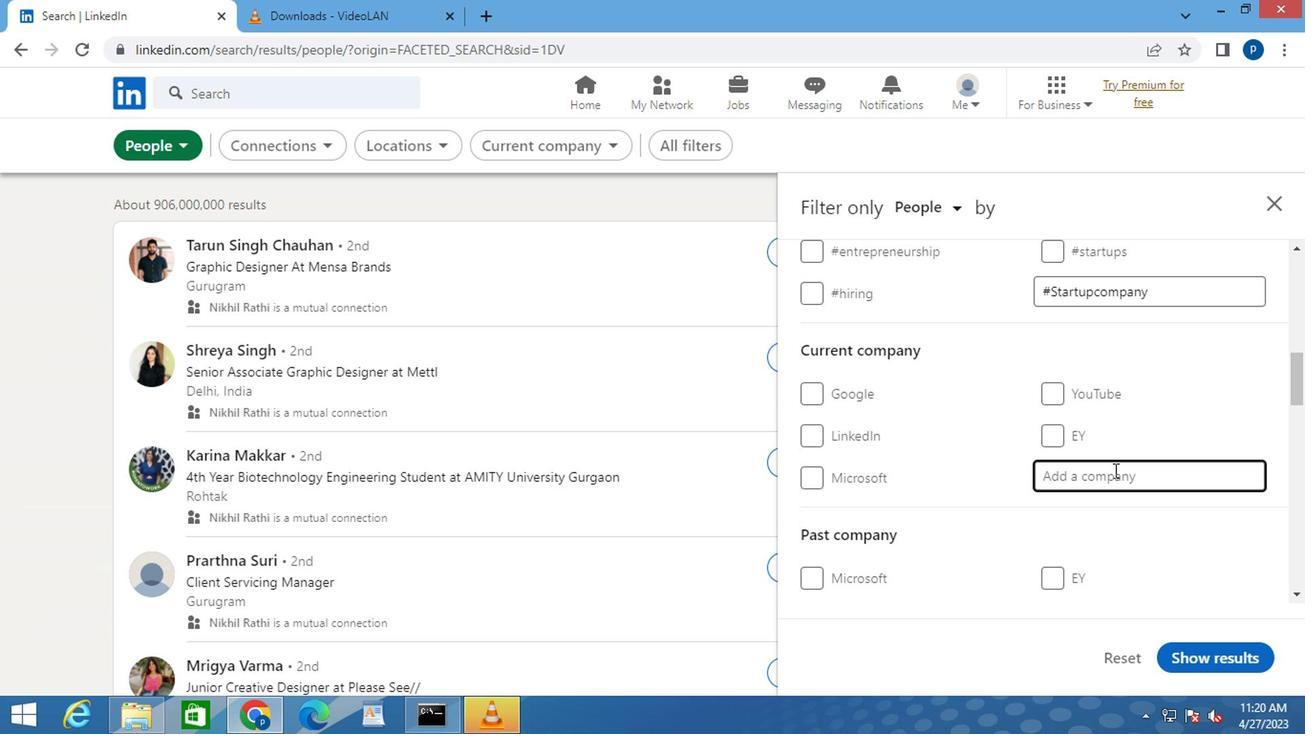 
Action: Key pressed <Key.caps_lock>D.E.S<Key.caps_lock>HAW<Key.space>
Screenshot: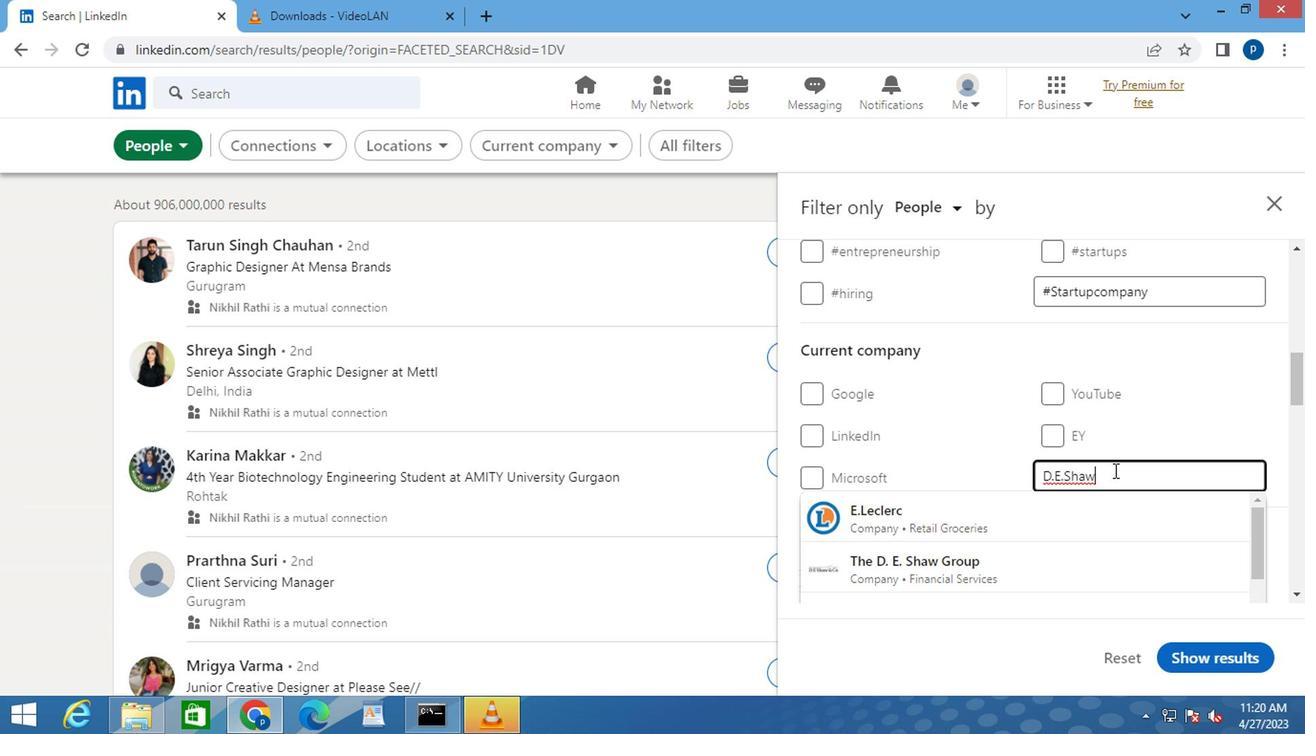 
Action: Mouse moved to (913, 486)
Screenshot: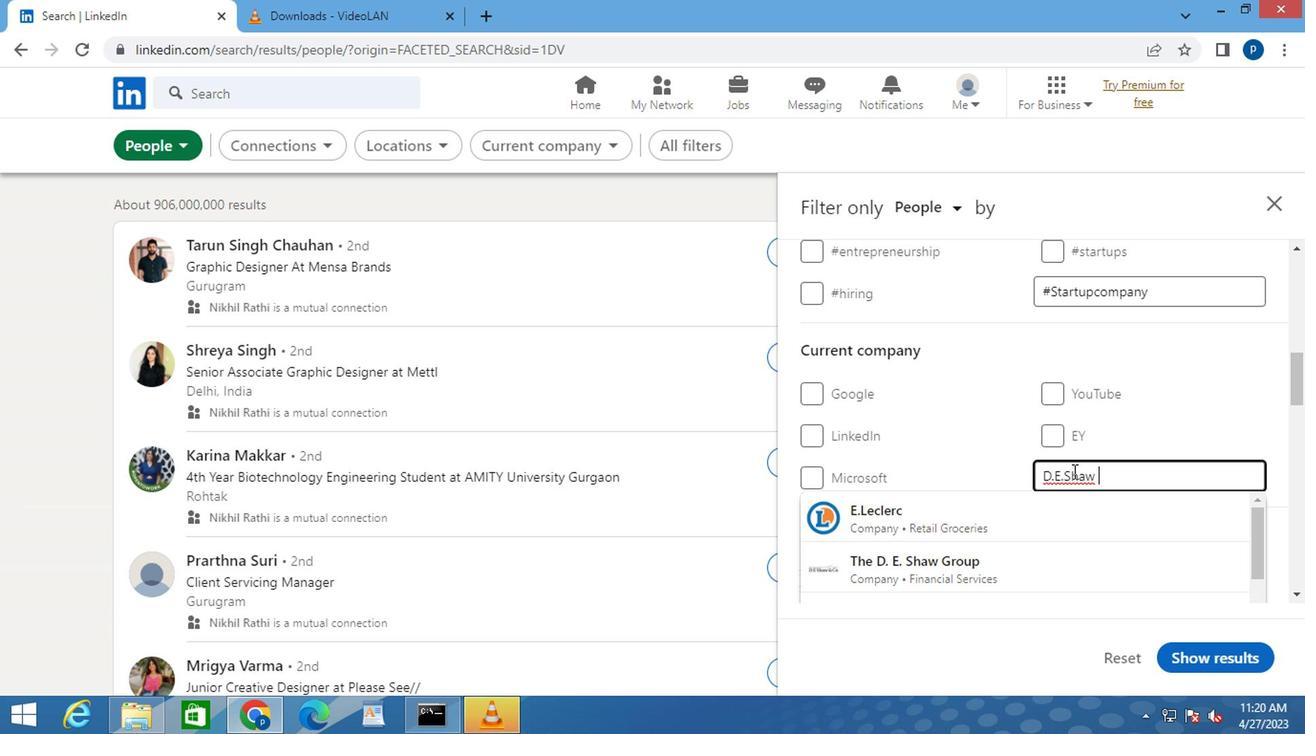 
Action: Mouse pressed left at (913, 486)
Screenshot: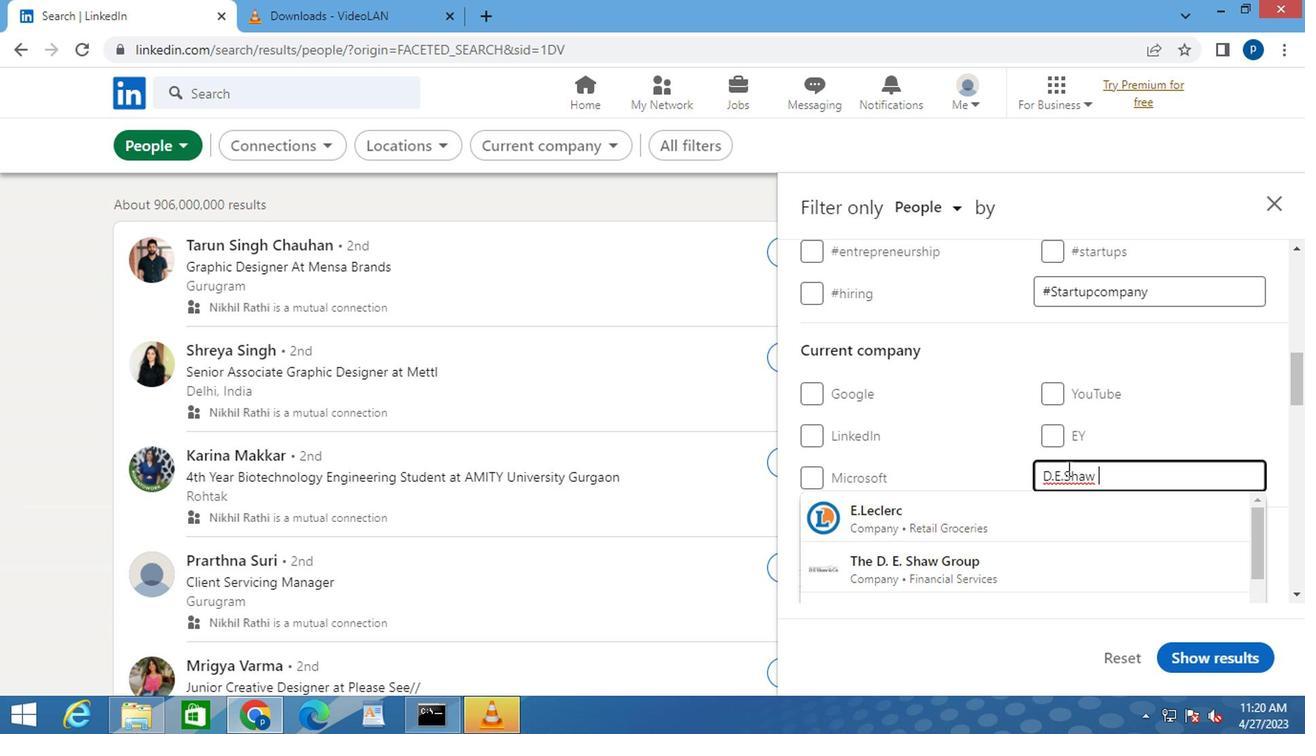 
Action: Mouse moved to (913, 486)
Screenshot: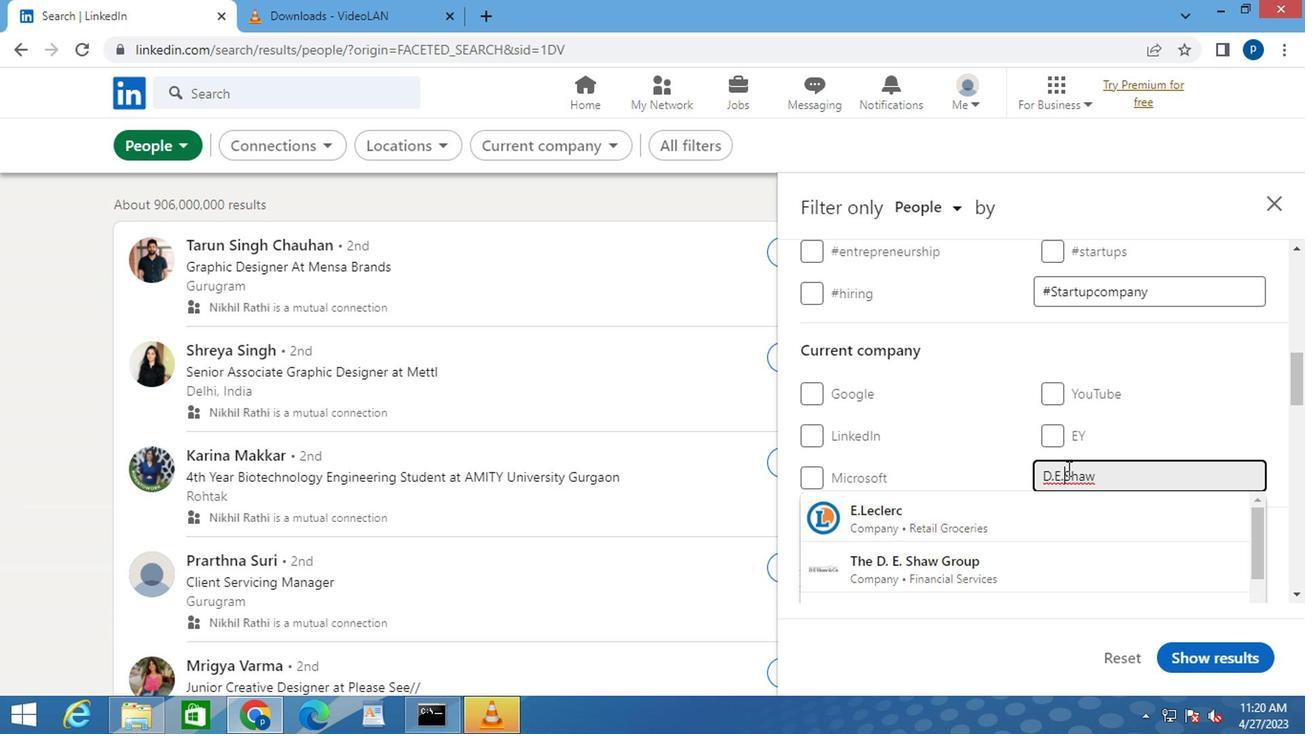 
Action: Key pressed <Key.space>
Screenshot: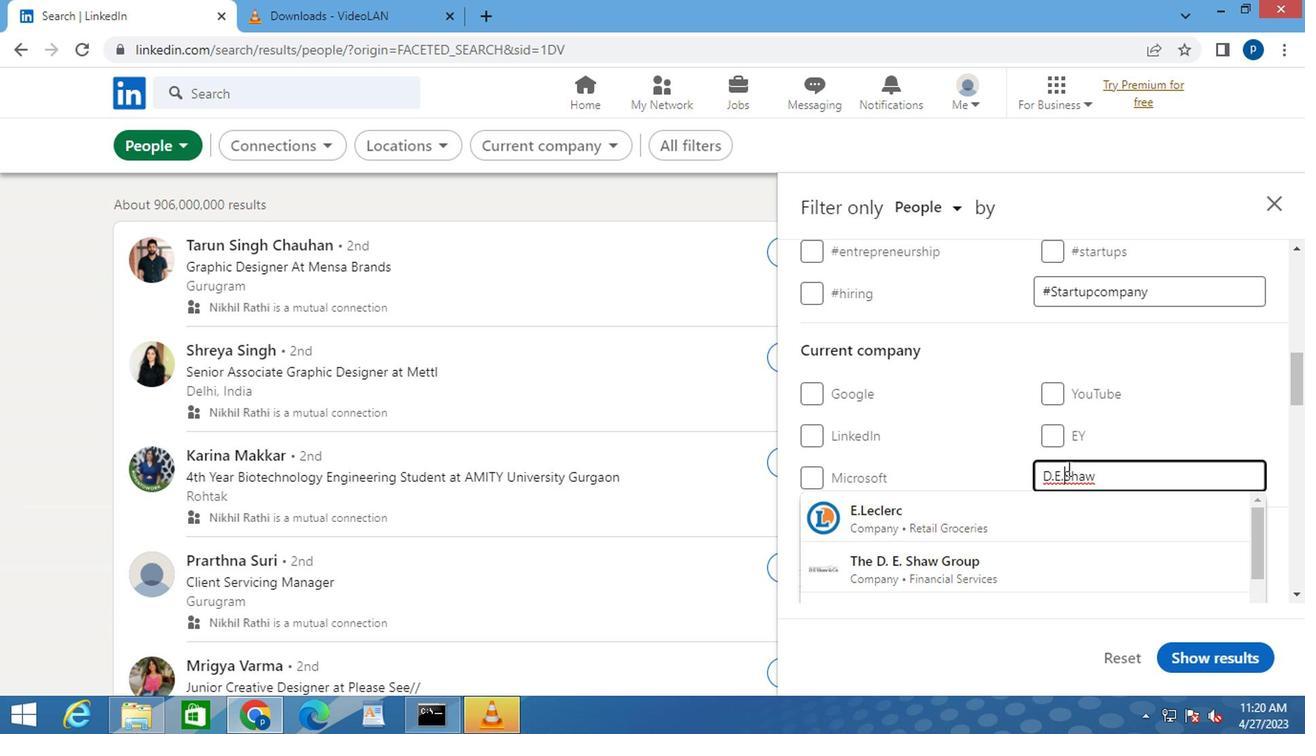 
Action: Mouse moved to (965, 492)
Screenshot: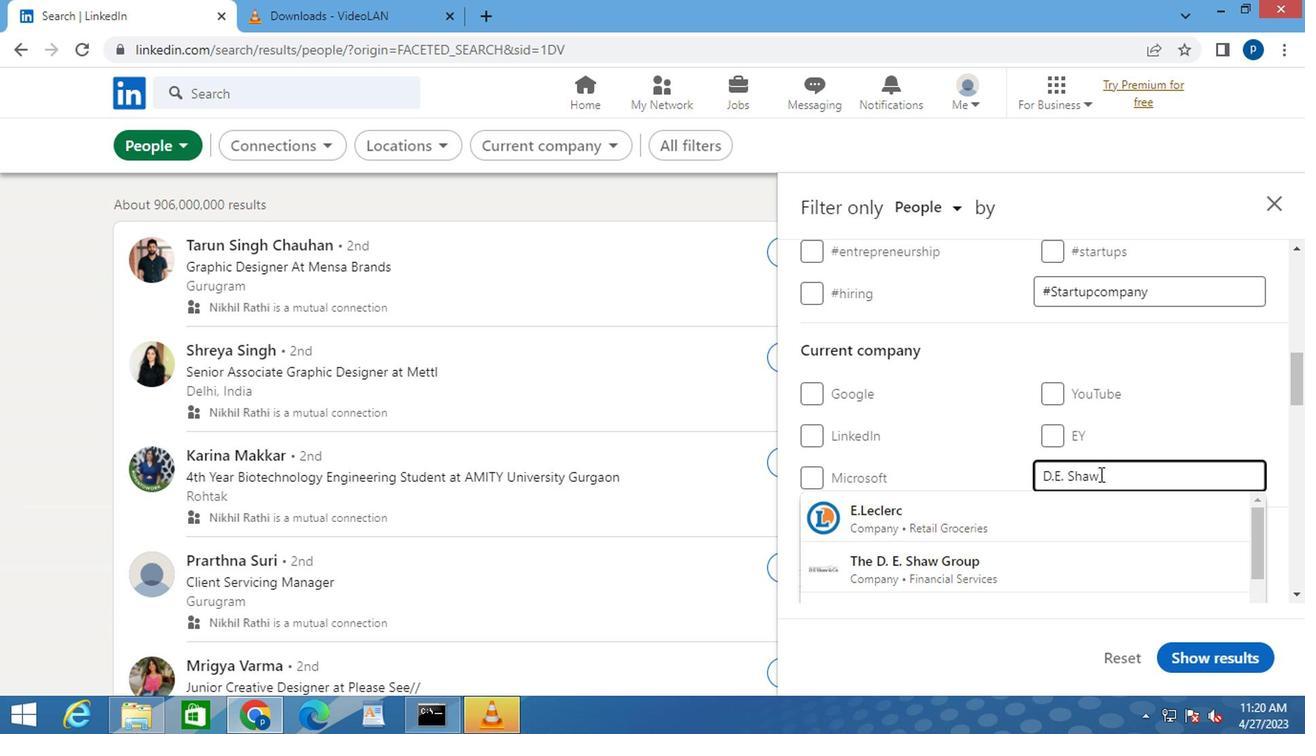 
Action: Mouse pressed left at (965, 492)
Screenshot: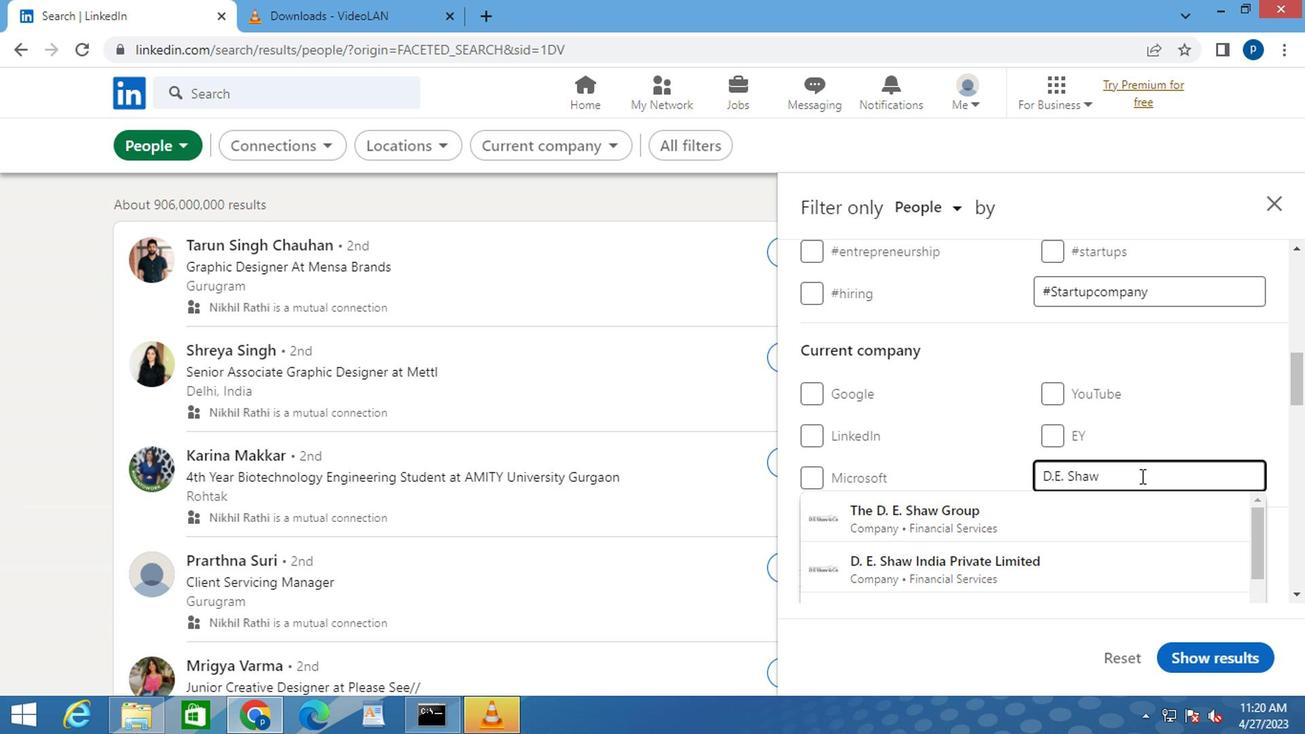 
Action: Mouse moved to (951, 503)
Screenshot: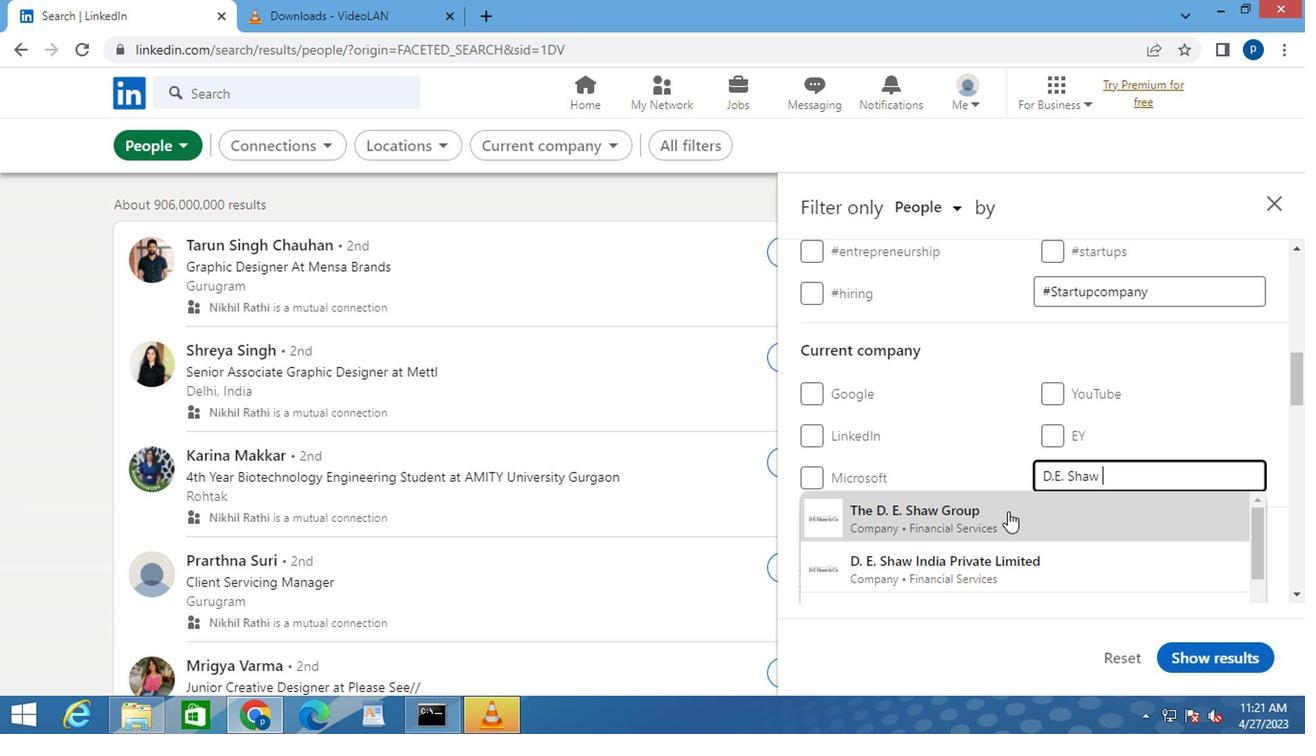 
Action: Key pressed <Key.caps_lock>I<Key.caps_lock>NDIA
Screenshot: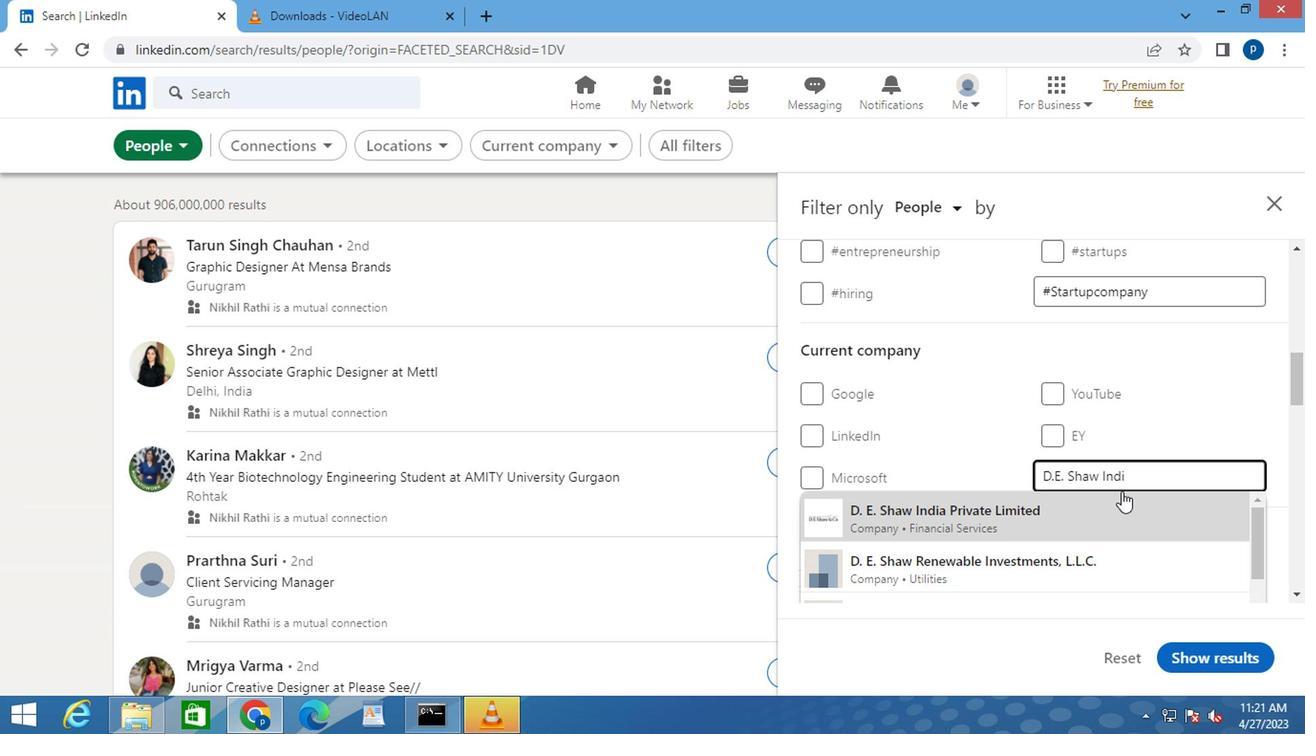 
Action: Mouse moved to (788, 516)
Screenshot: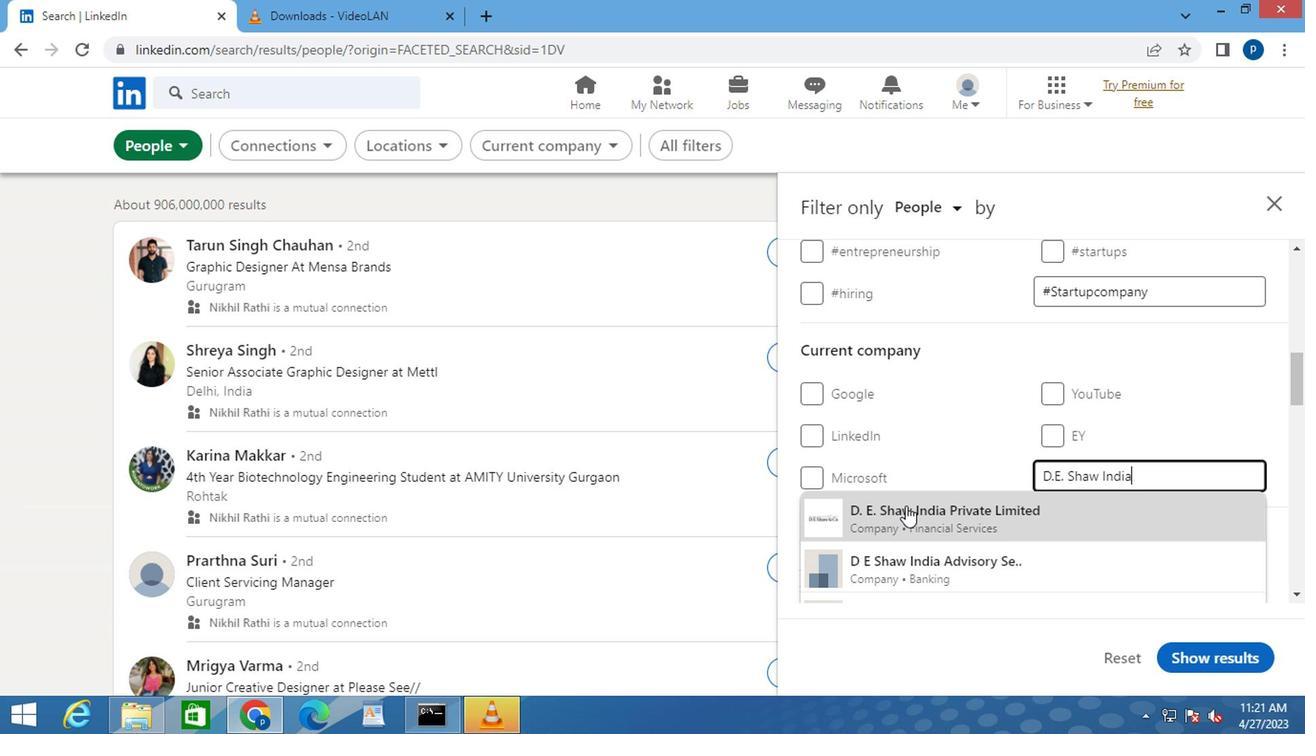 
Action: Mouse pressed left at (788, 516)
Screenshot: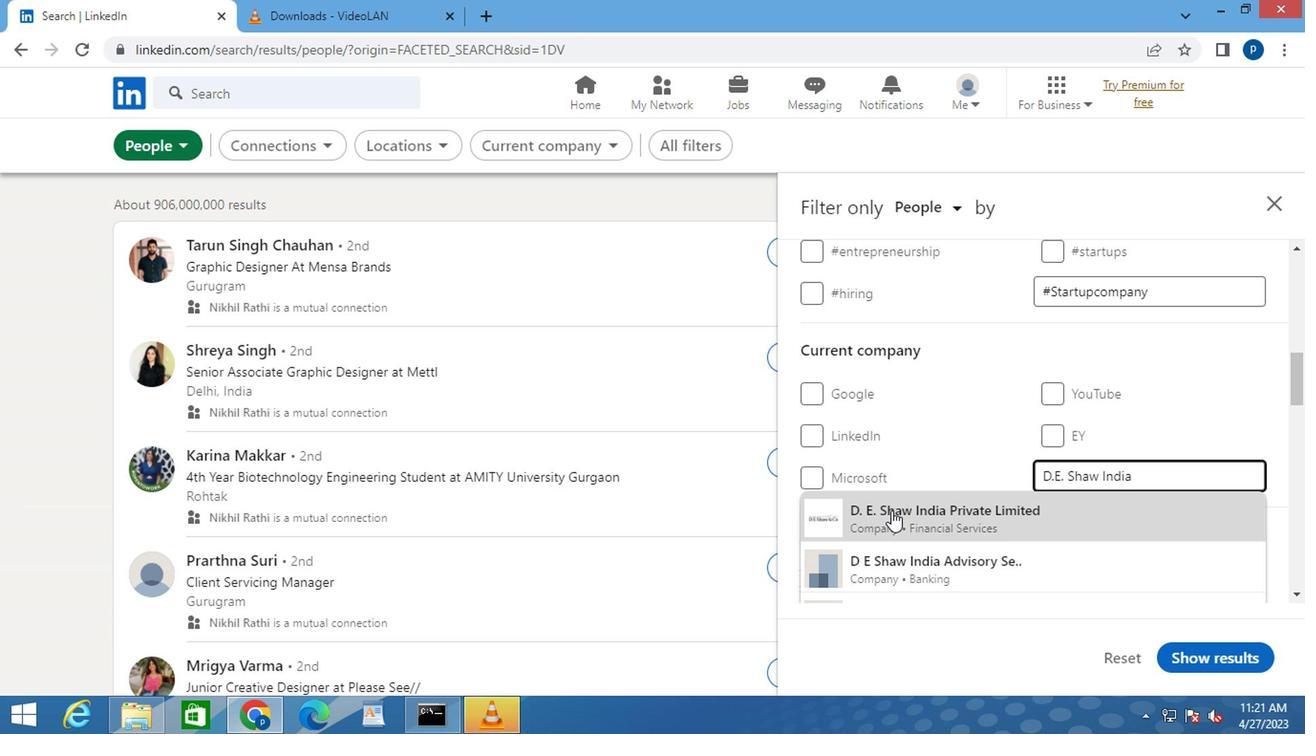 
Action: Mouse moved to (843, 495)
Screenshot: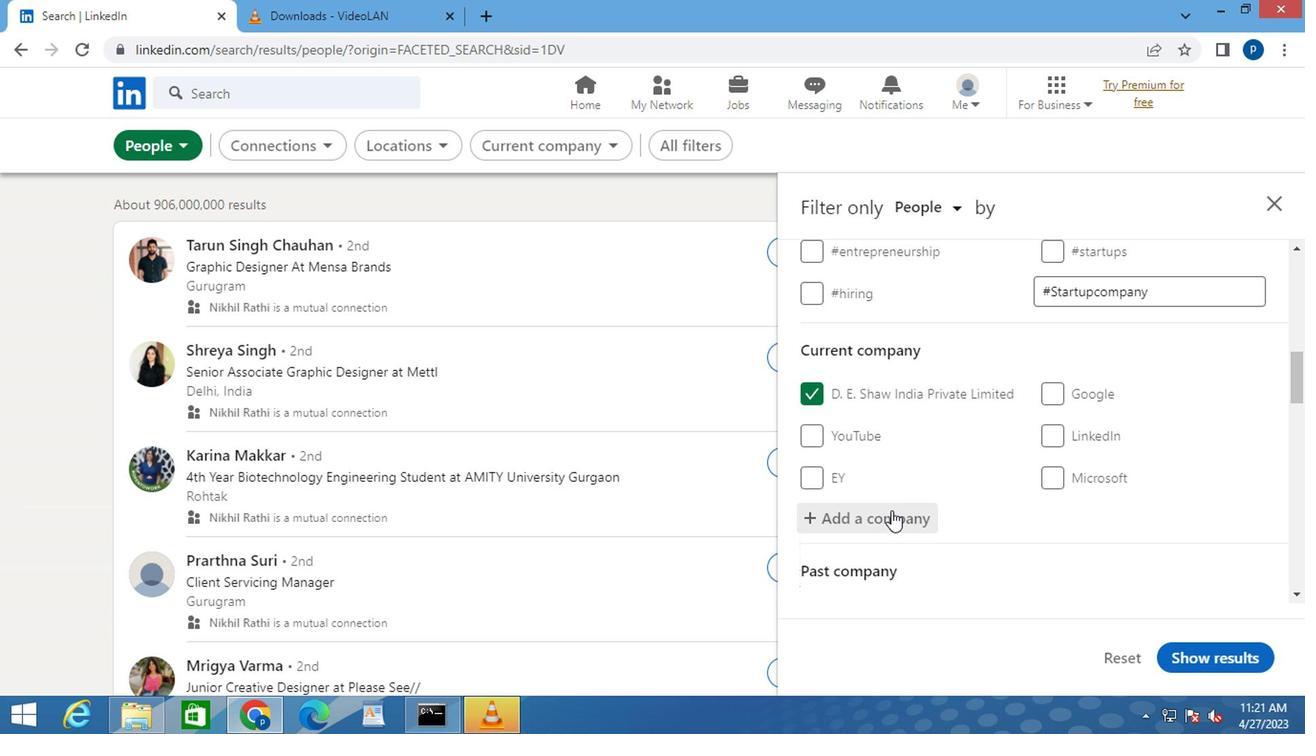 
Action: Mouse scrolled (843, 495) with delta (0, 0)
Screenshot: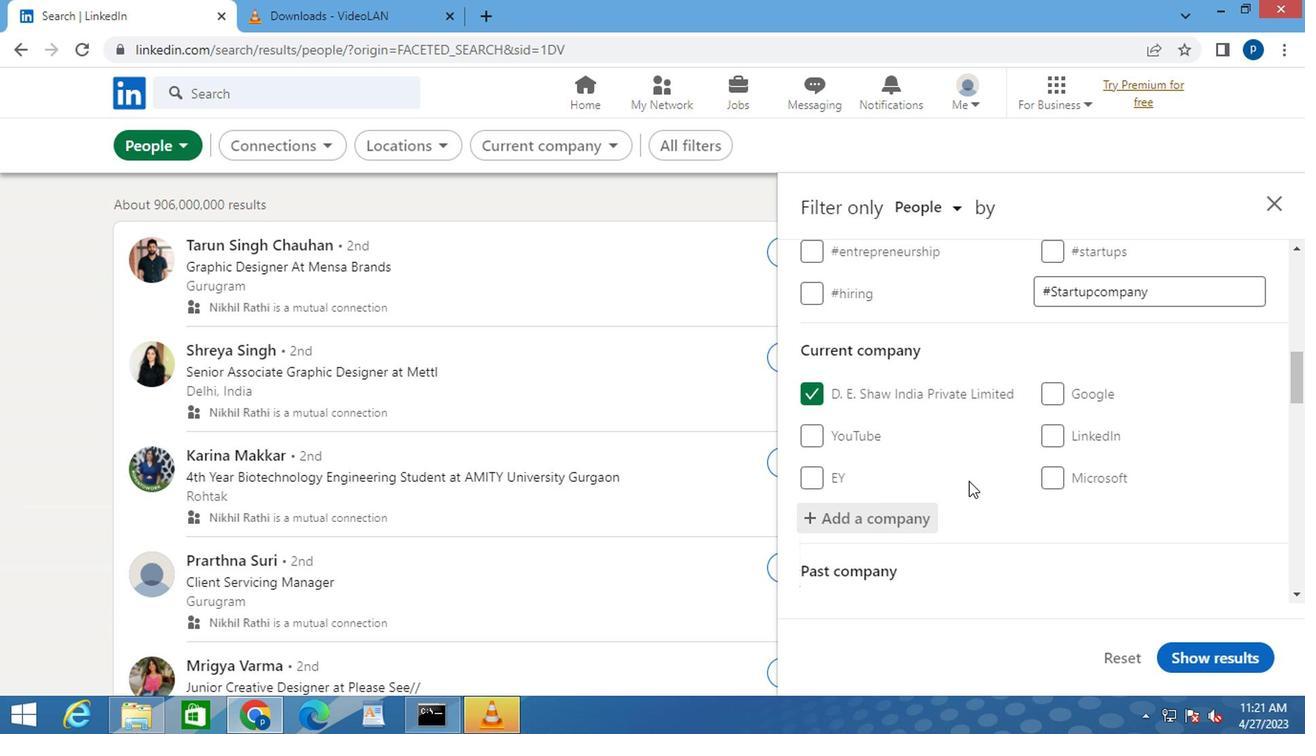 
Action: Mouse moved to (843, 494)
Screenshot: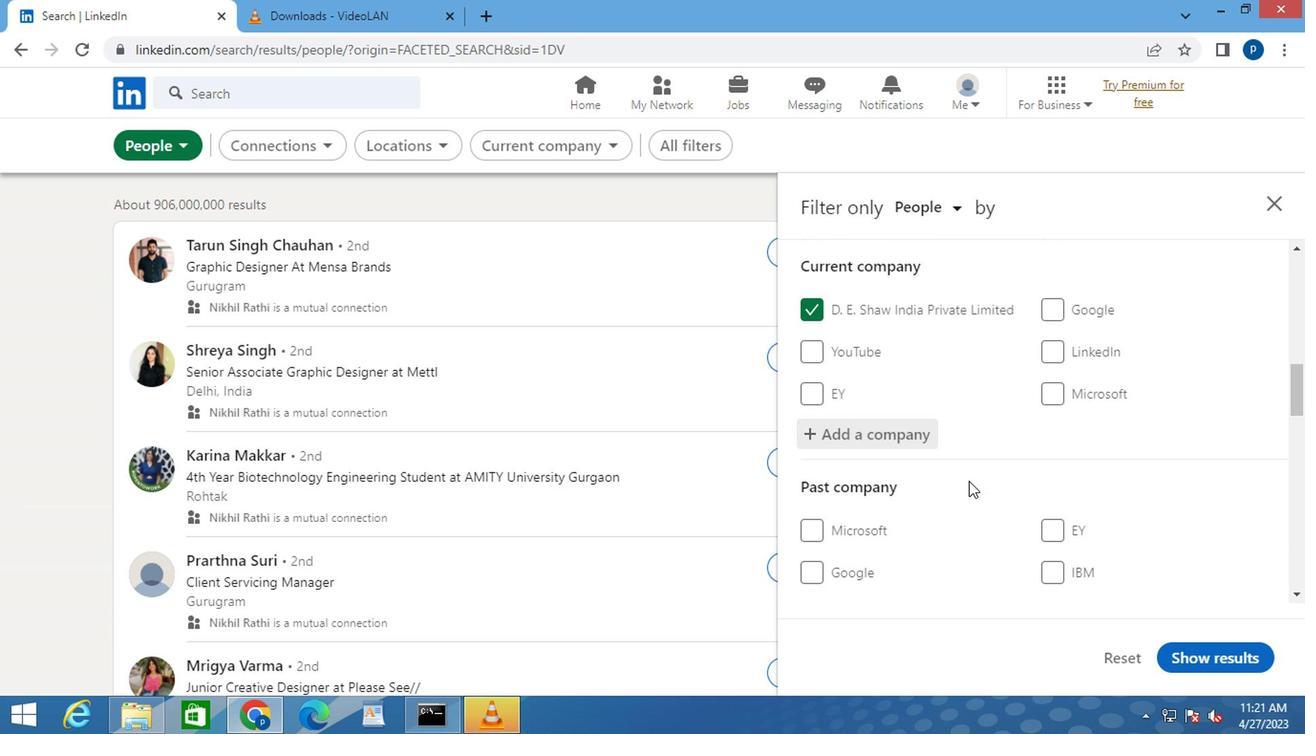 
Action: Mouse scrolled (843, 493) with delta (0, 0)
Screenshot: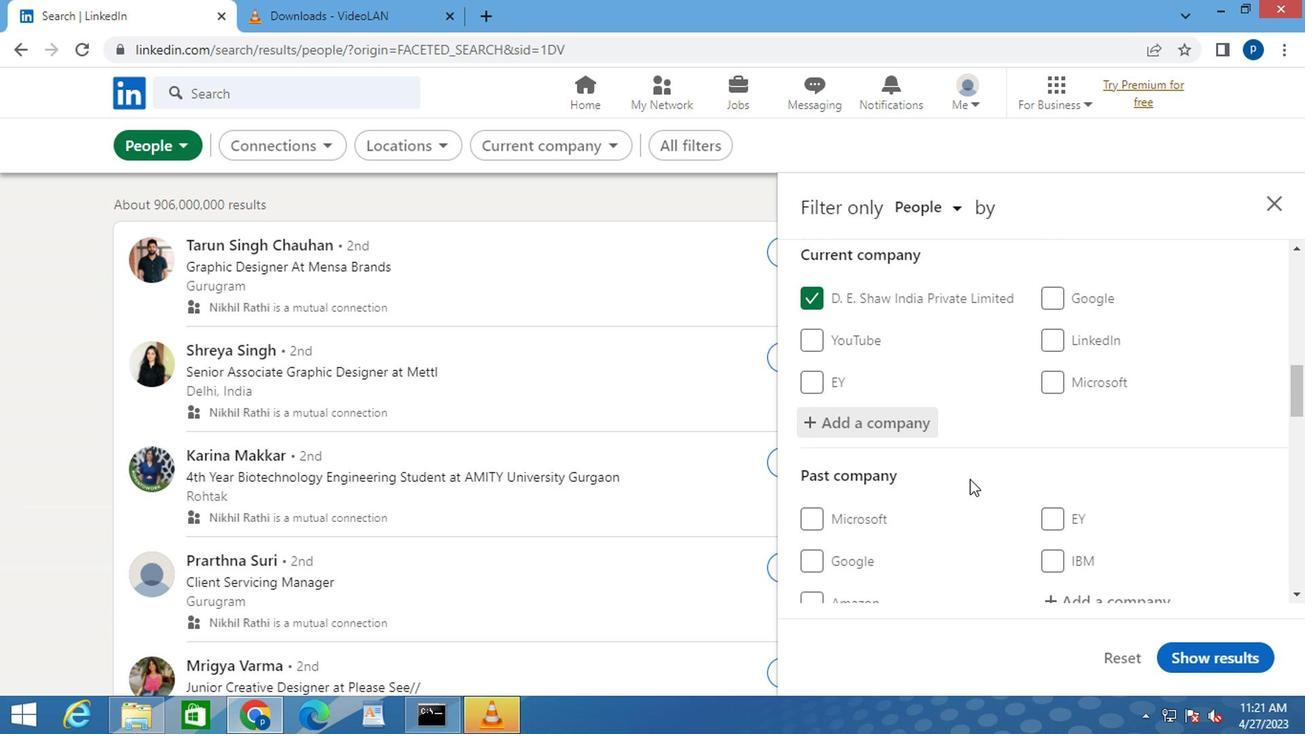 
Action: Mouse scrolled (843, 493) with delta (0, 0)
Screenshot: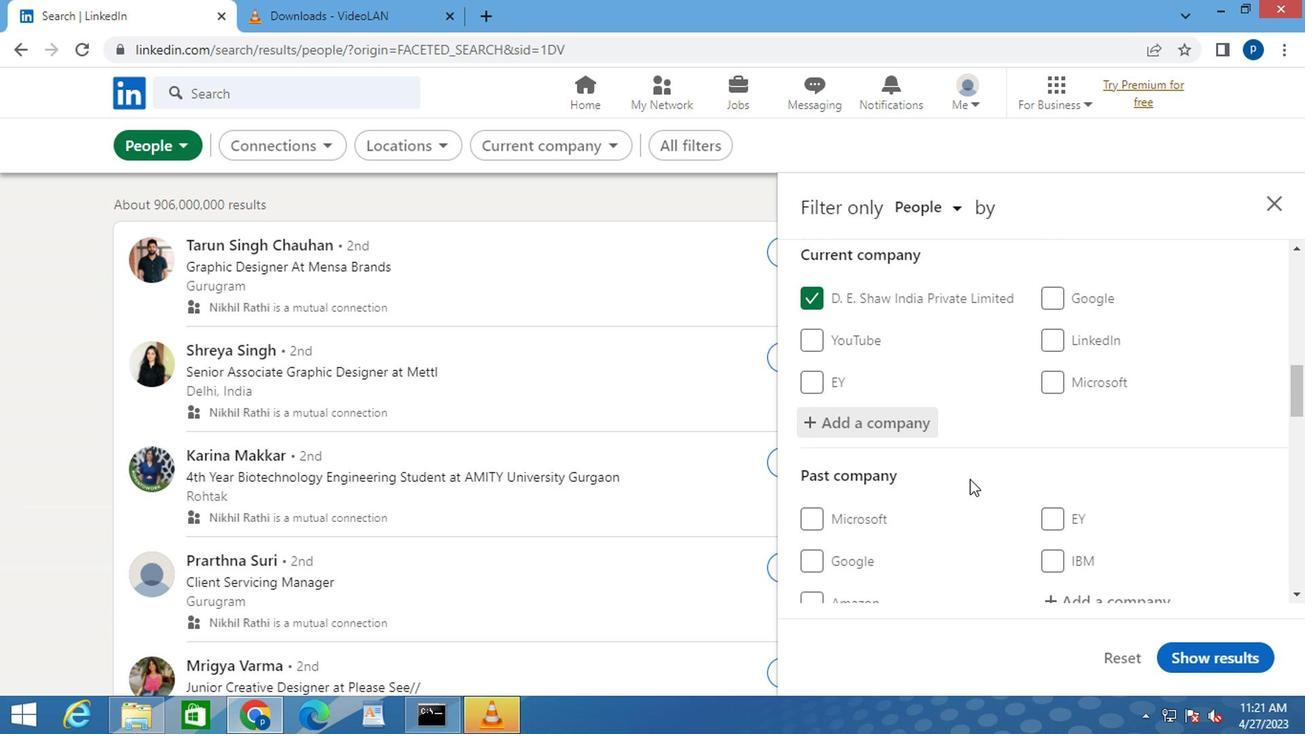 
Action: Mouse scrolled (843, 493) with delta (0, 0)
Screenshot: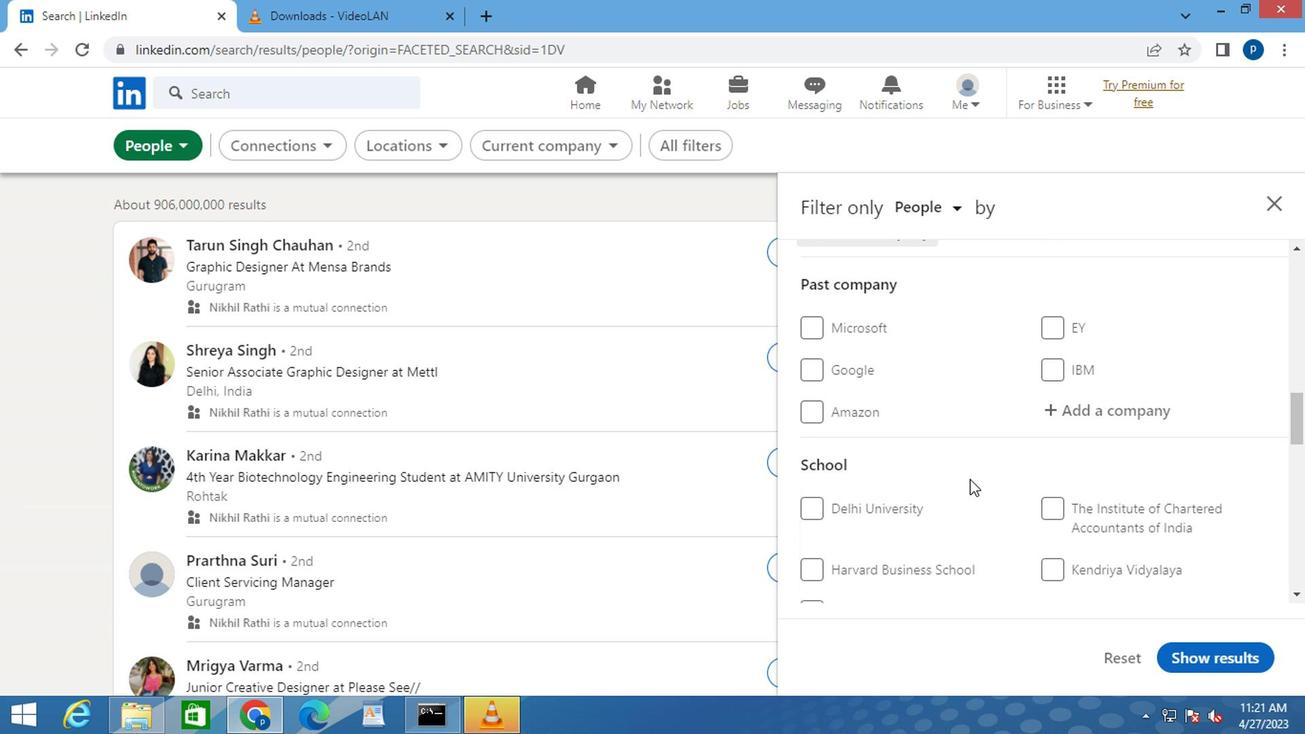 
Action: Mouse scrolled (843, 493) with delta (0, 0)
Screenshot: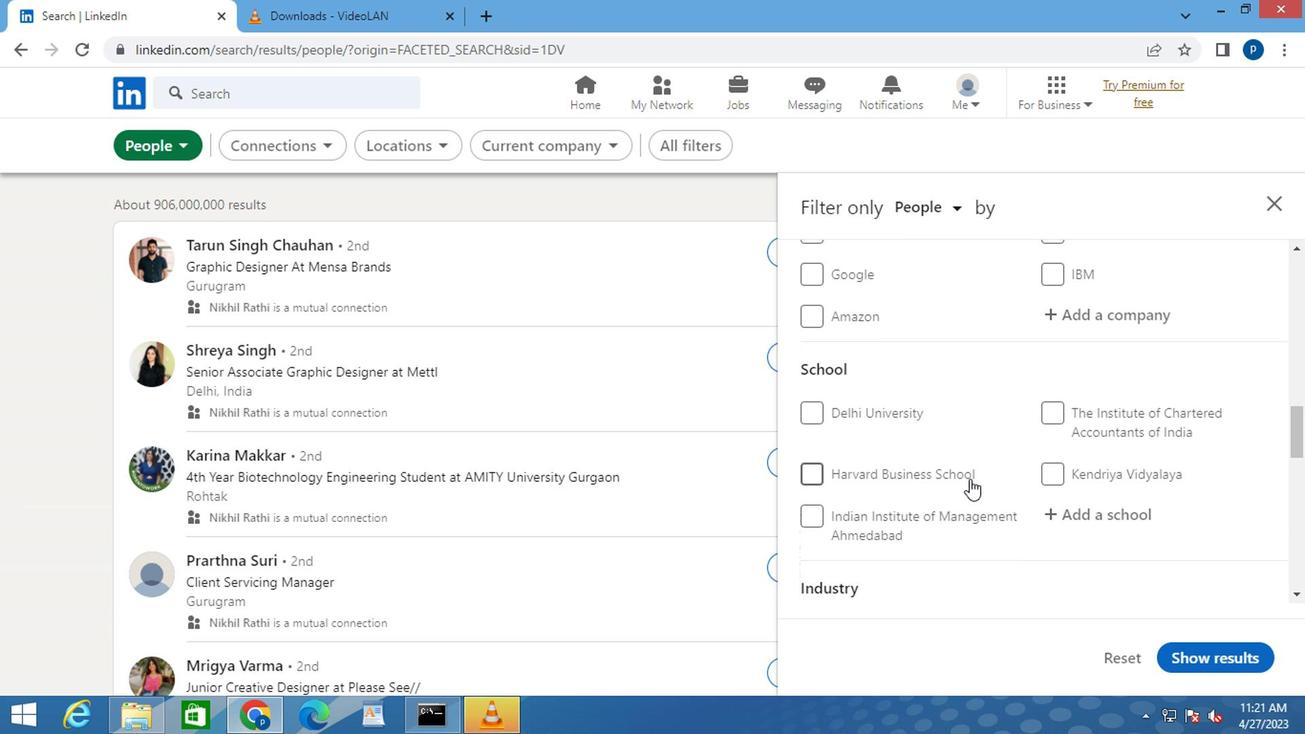 
Action: Mouse scrolled (843, 493) with delta (0, 0)
Screenshot: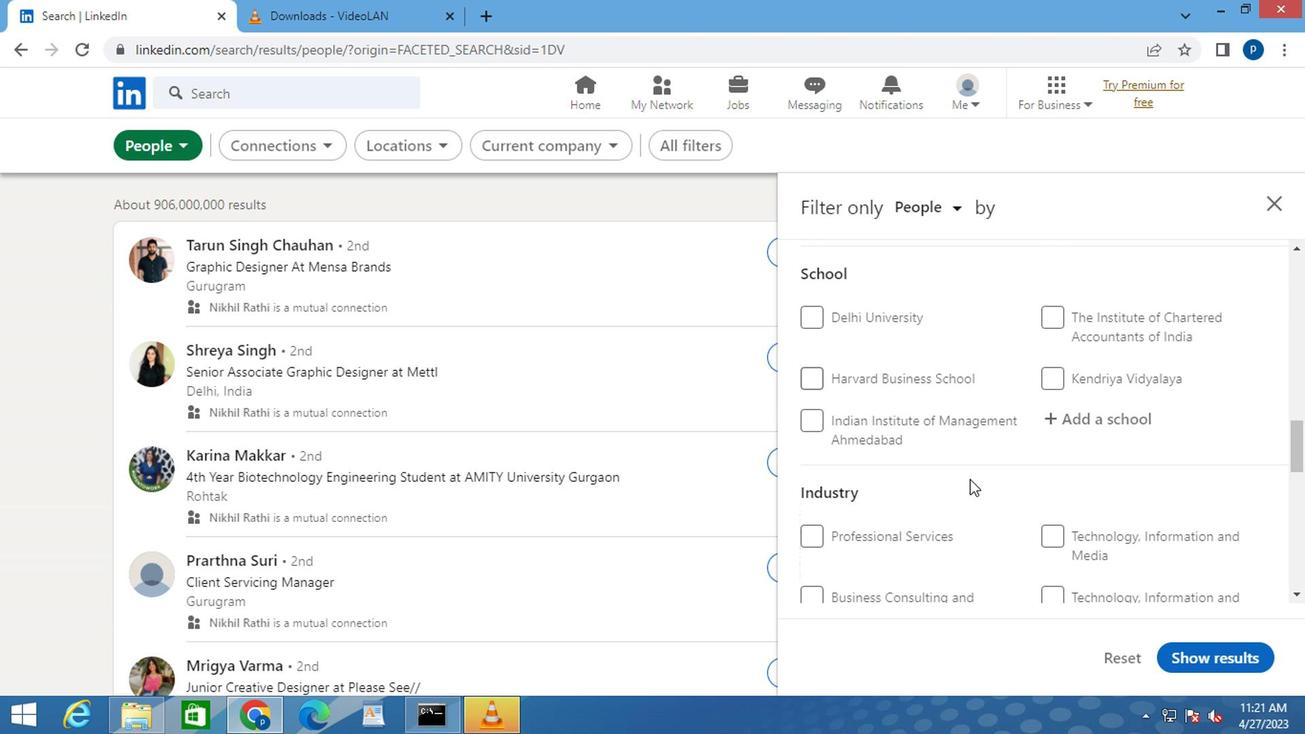 
Action: Mouse scrolled (843, 493) with delta (0, 0)
Screenshot: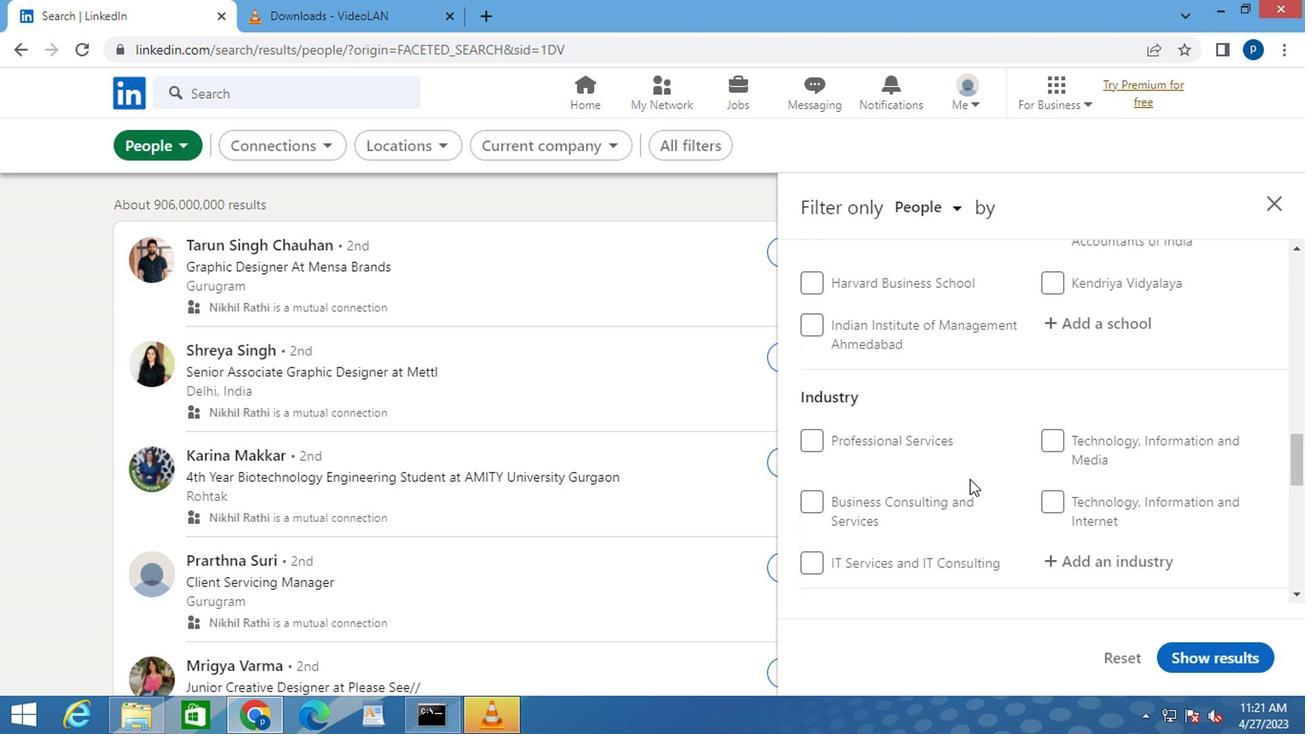 
Action: Mouse scrolled (843, 493) with delta (0, 0)
Screenshot: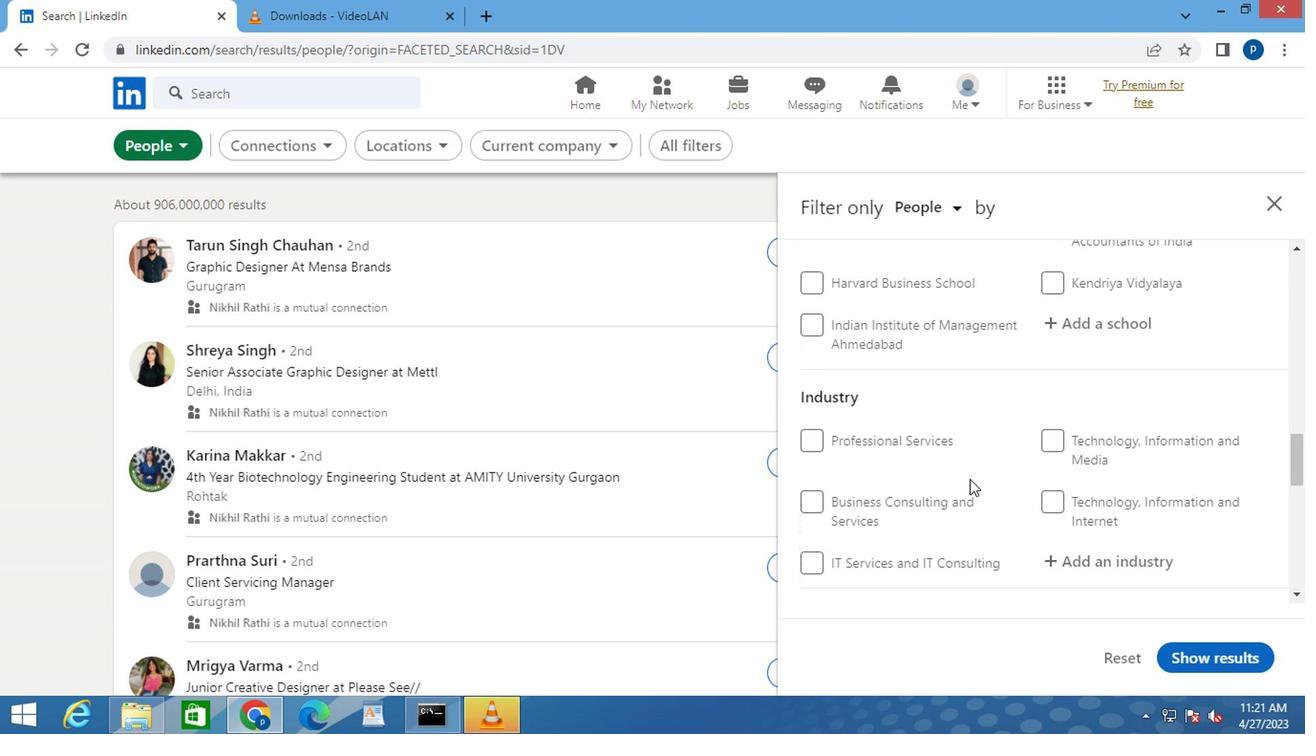 
Action: Mouse moved to (731, 515)
Screenshot: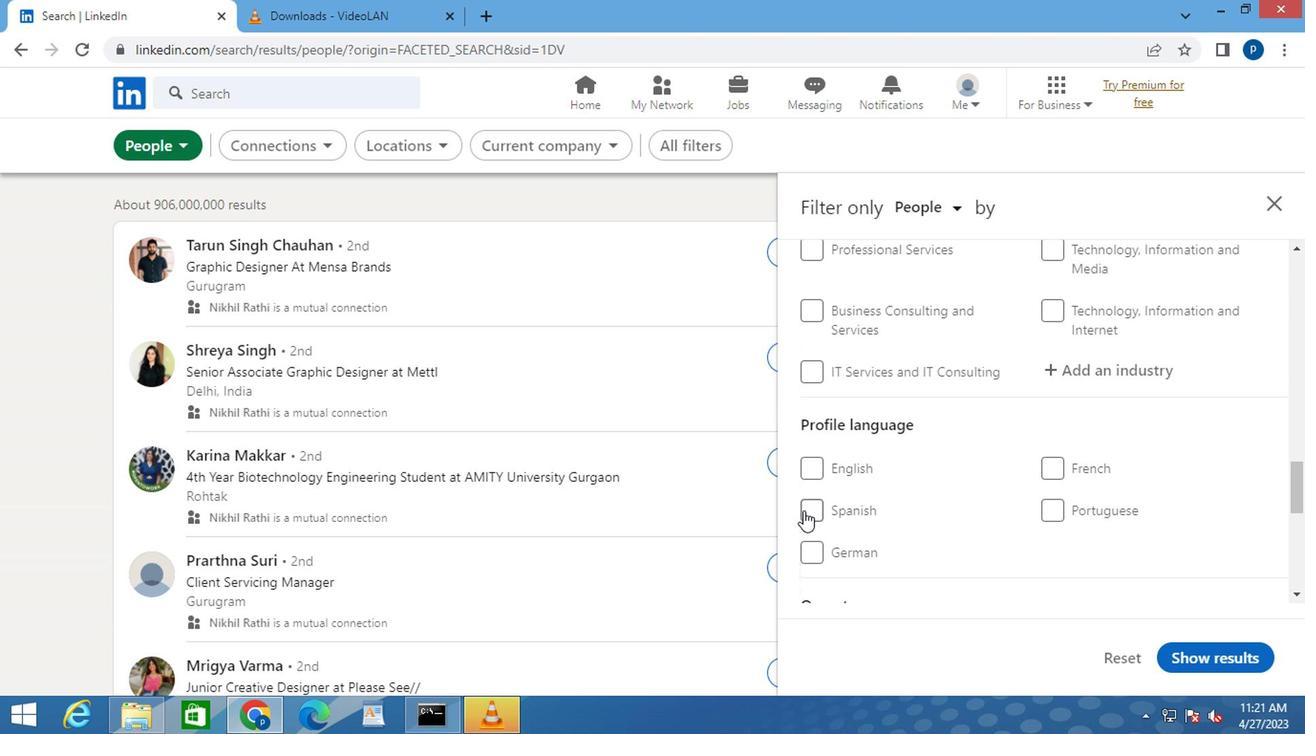 
Action: Mouse pressed left at (731, 515)
Screenshot: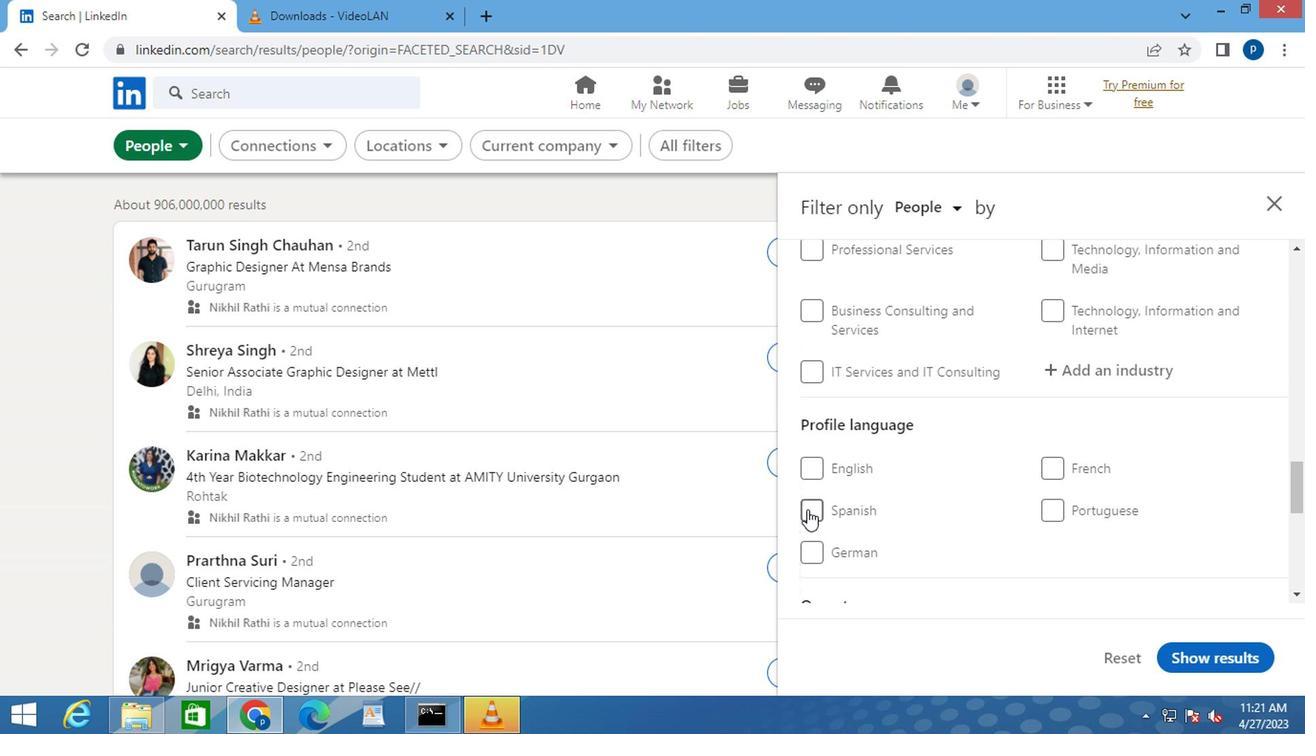 
Action: Mouse moved to (798, 484)
Screenshot: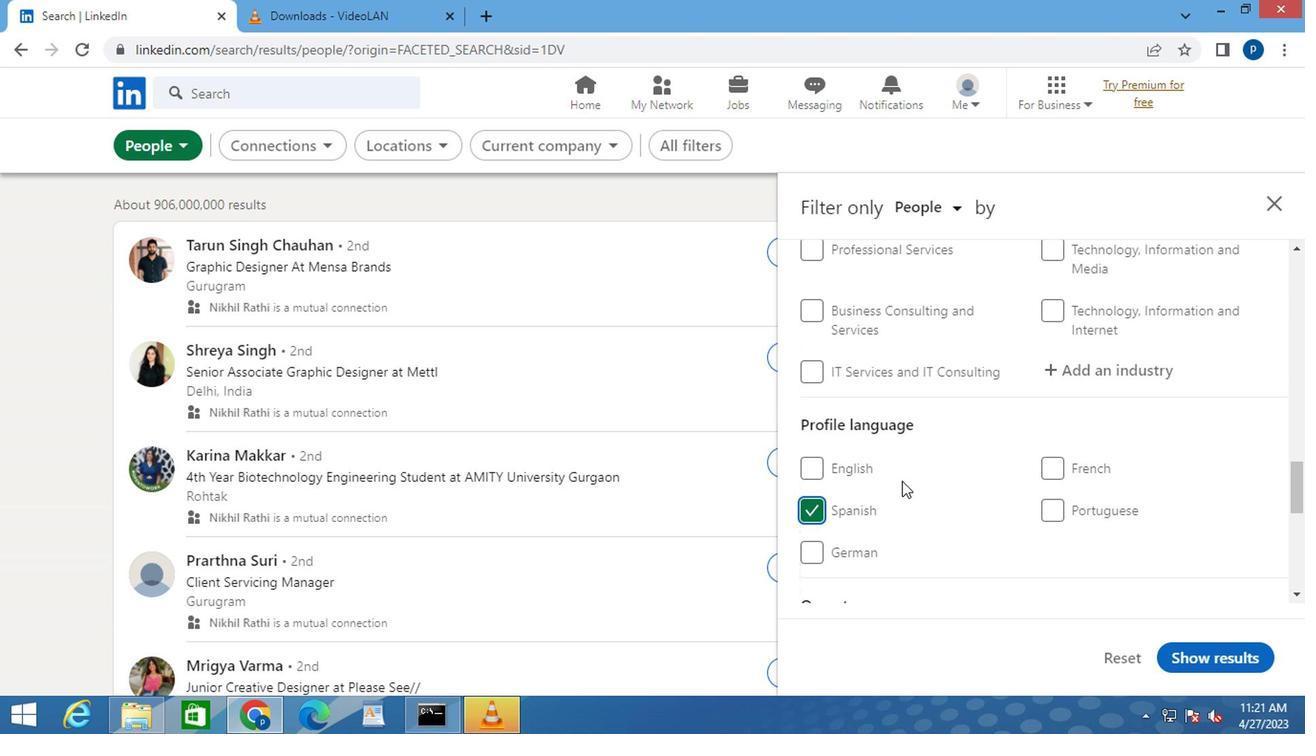 
Action: Mouse scrolled (798, 484) with delta (0, 0)
Screenshot: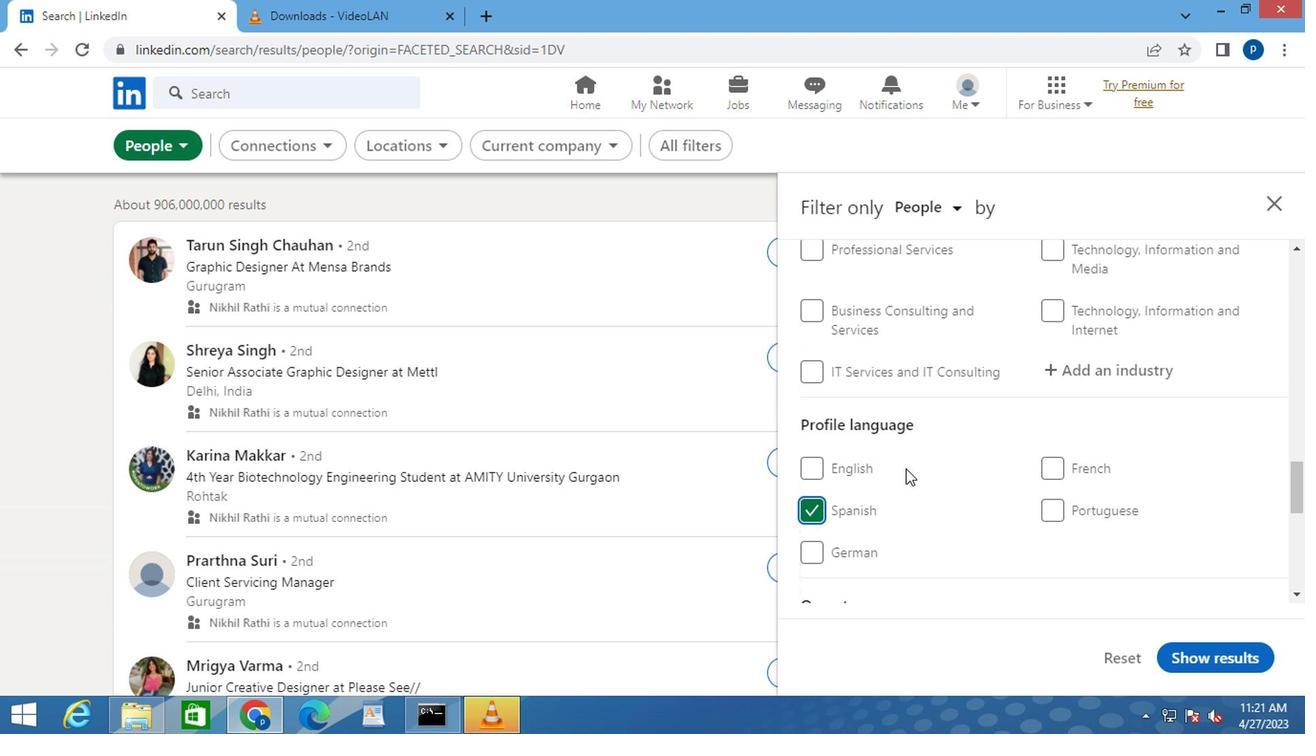 
Action: Mouse scrolled (798, 484) with delta (0, 0)
Screenshot: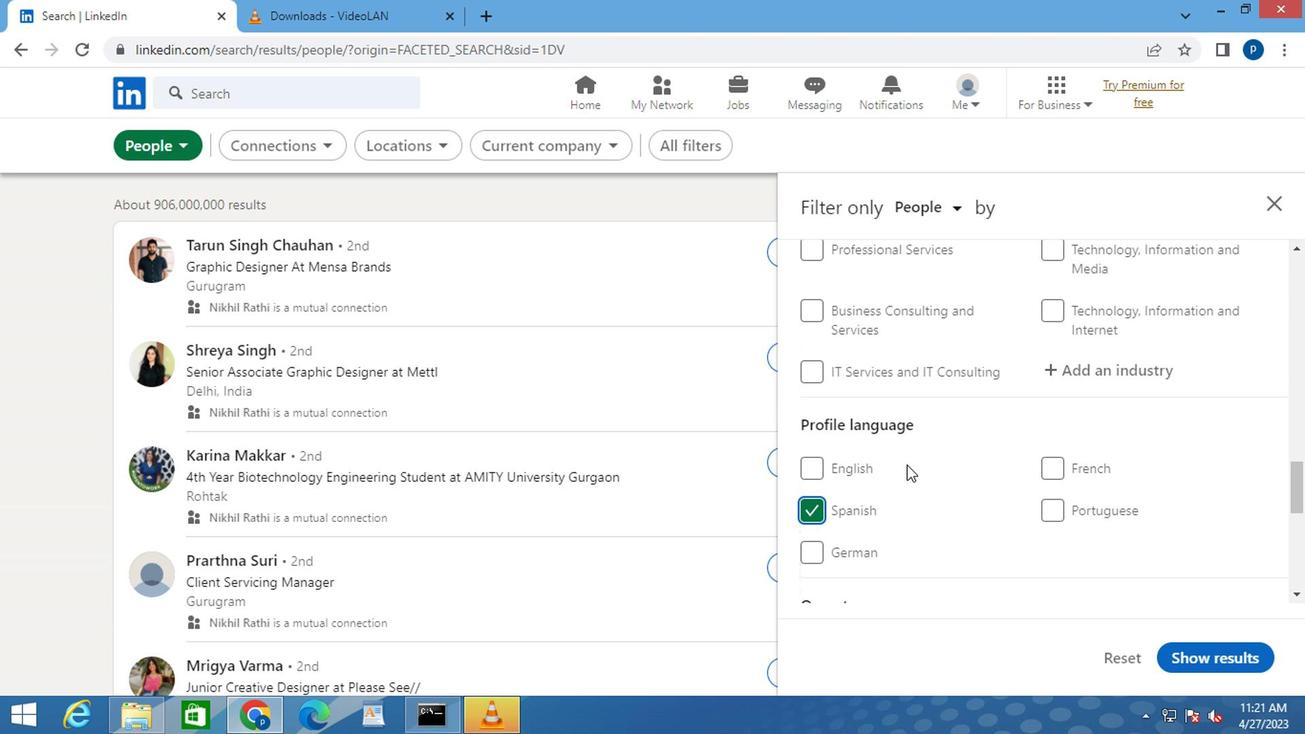 
Action: Mouse scrolled (798, 484) with delta (0, 0)
Screenshot: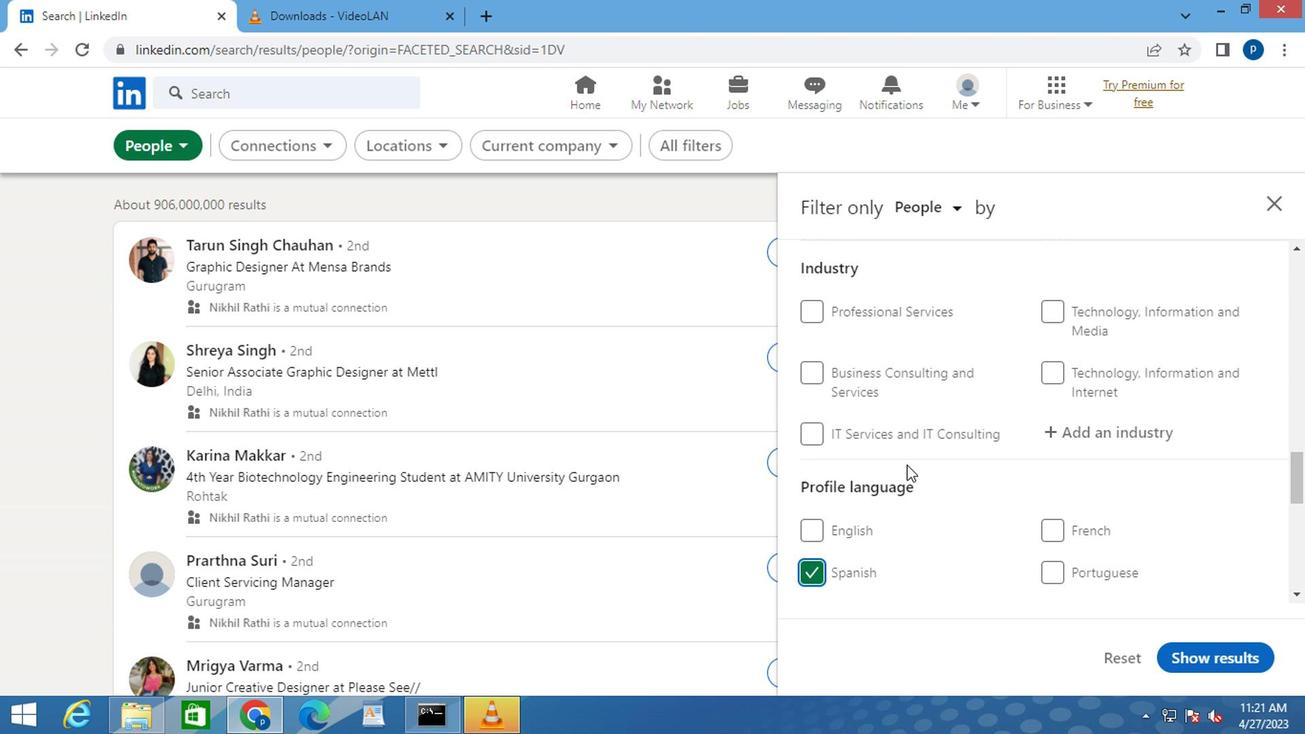 
Action: Mouse scrolled (798, 484) with delta (0, 0)
Screenshot: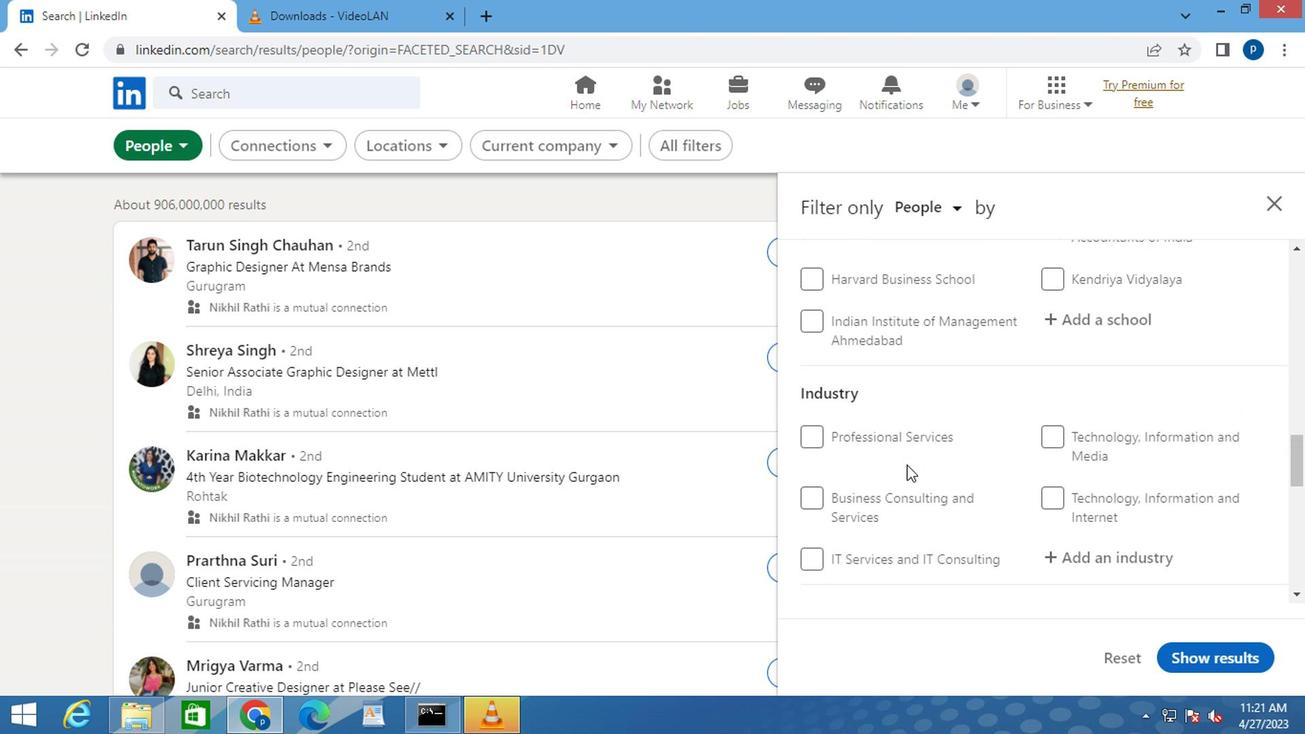 
Action: Mouse moved to (813, 482)
Screenshot: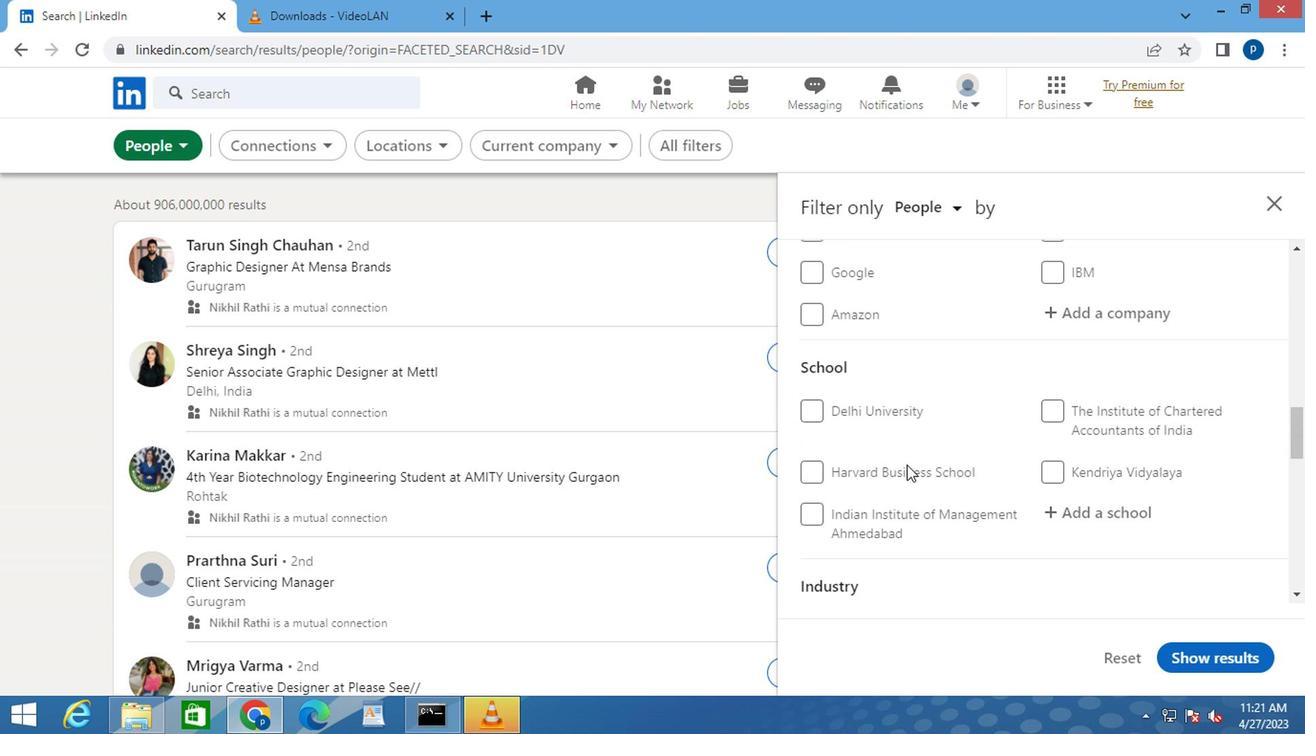 
Action: Mouse scrolled (813, 482) with delta (0, 0)
Screenshot: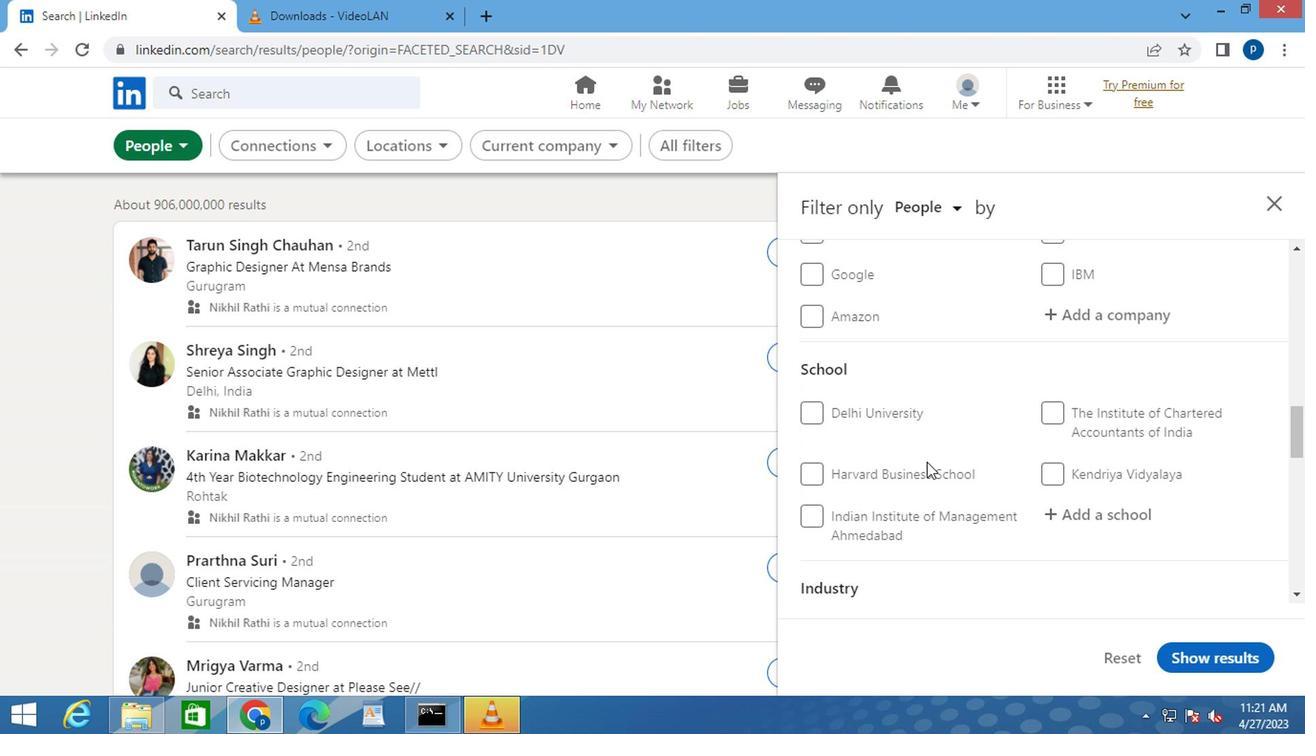 
Action: Mouse moved to (813, 482)
Screenshot: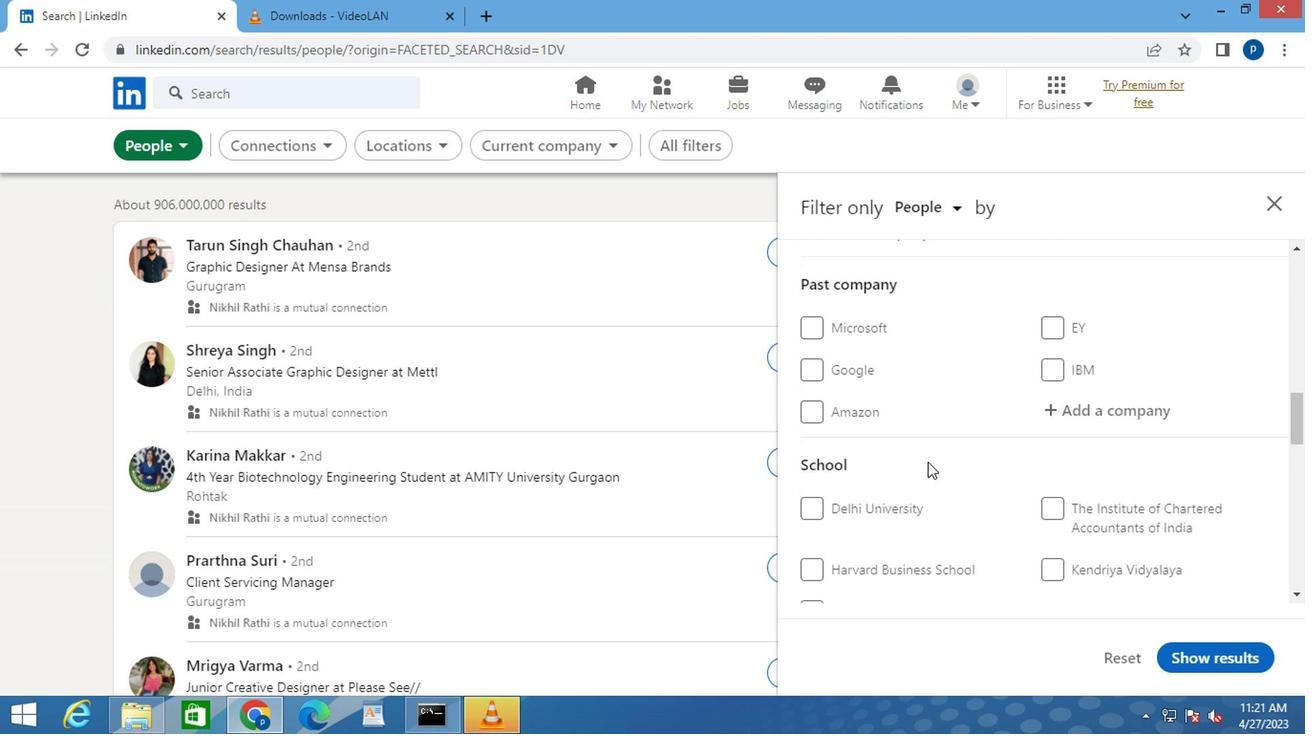 
Action: Mouse scrolled (813, 482) with delta (0, 0)
Screenshot: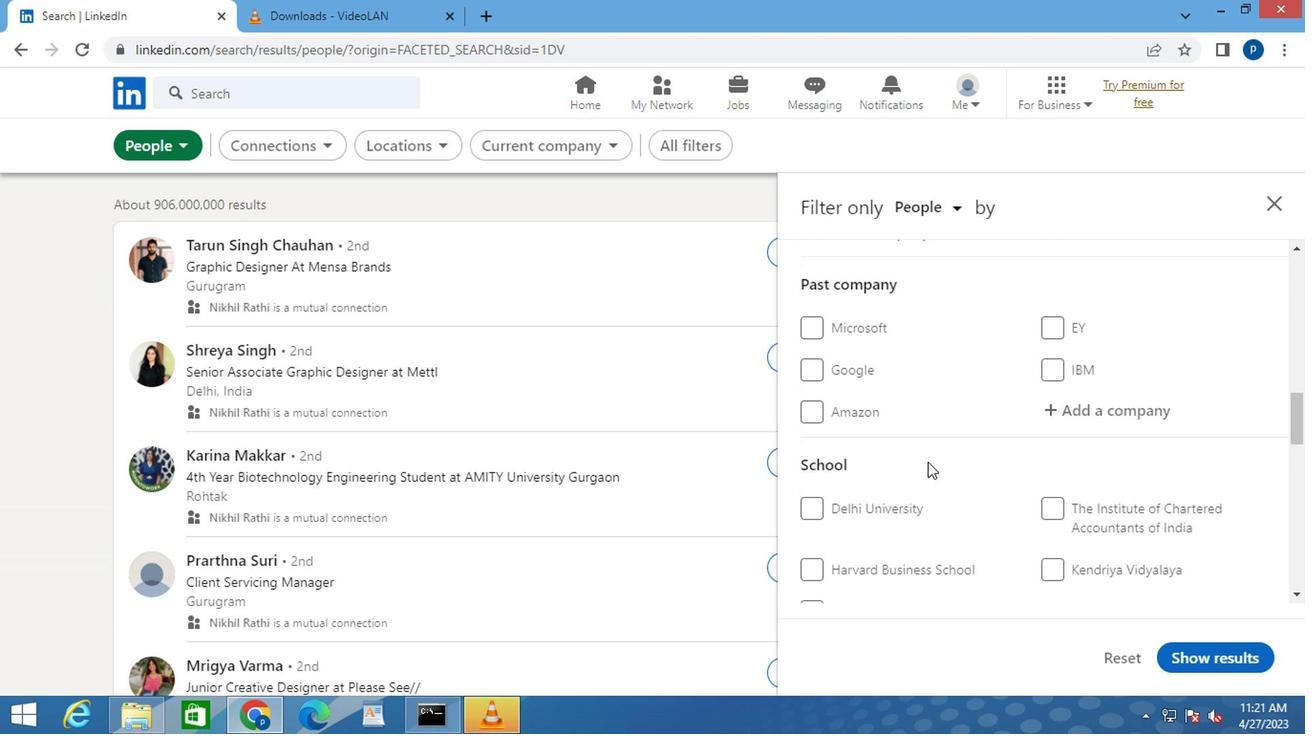 
Action: Mouse moved to (913, 518)
Screenshot: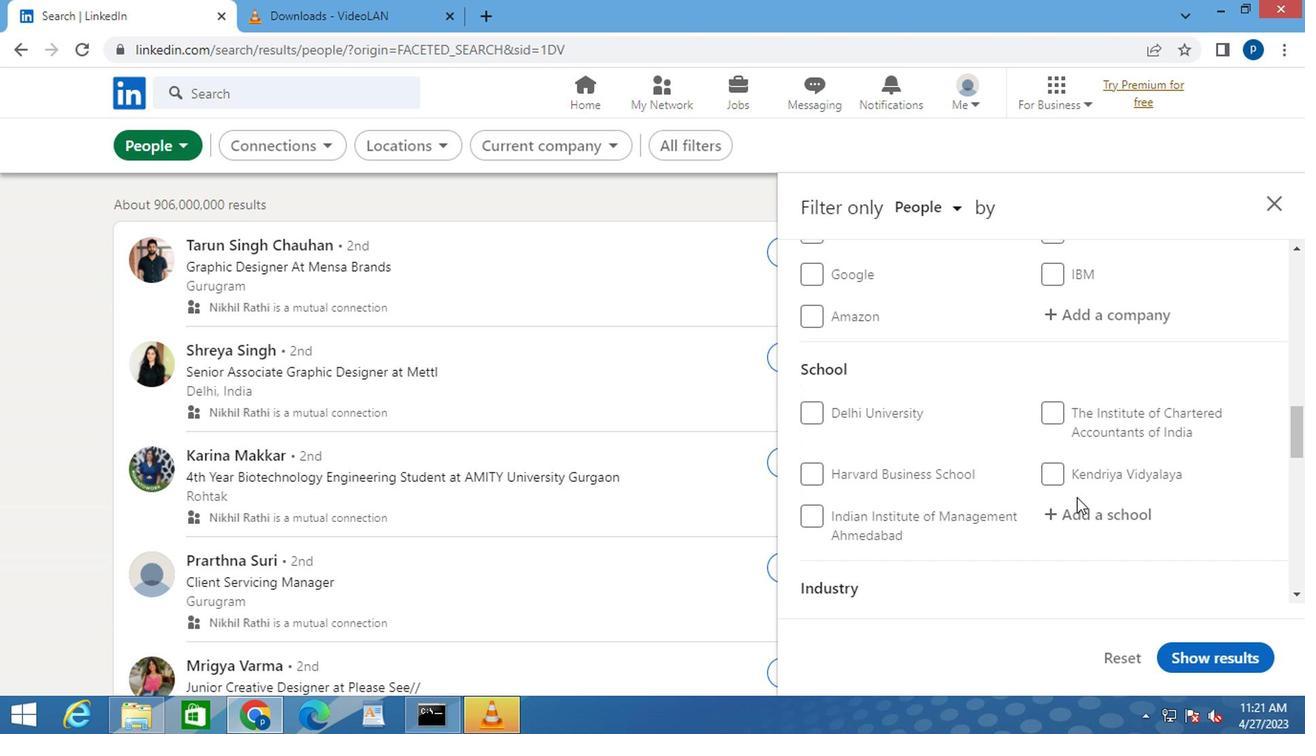 
Action: Mouse pressed left at (913, 518)
Screenshot: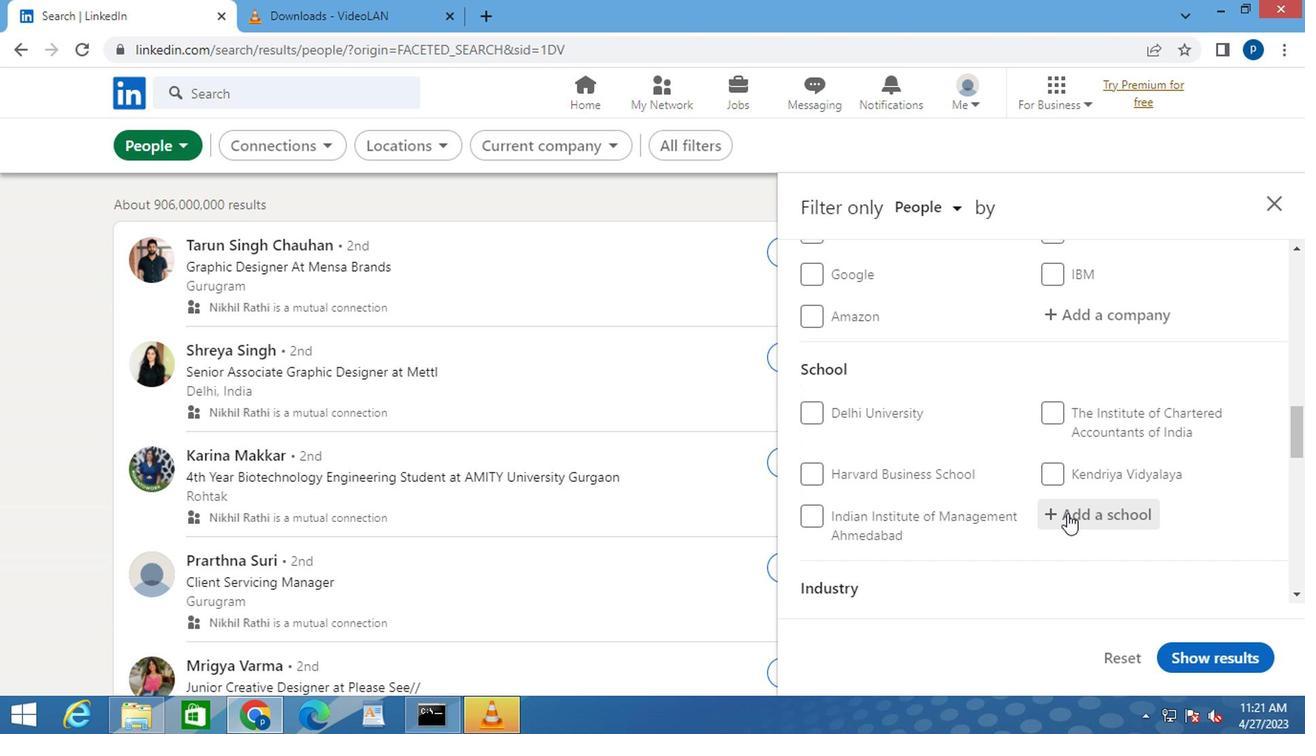 
Action: Mouse moved to (913, 520)
Screenshot: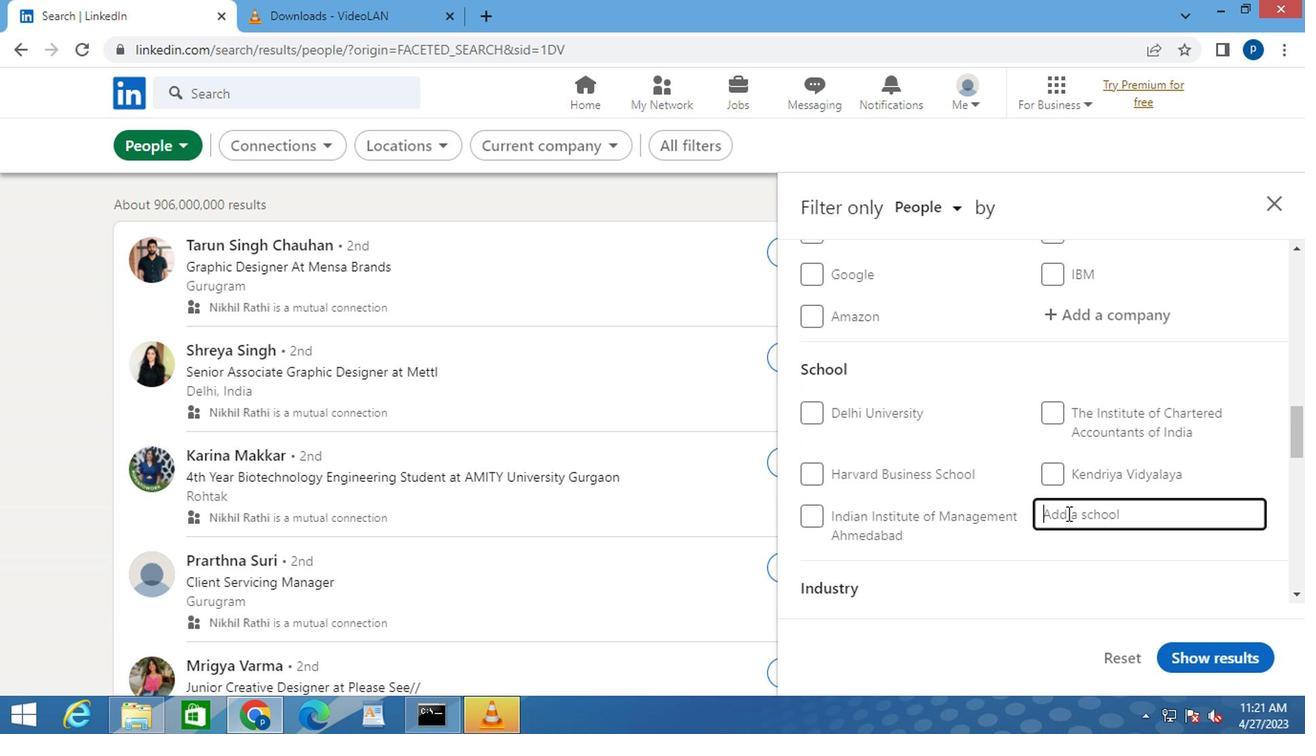 
Action: Key pressed <Key.caps_lock>P<Key.caps_lock>ATNA<Key.space><Key.caps_lock>W<Key.caps_lock>OMEN<Key.space>
Screenshot: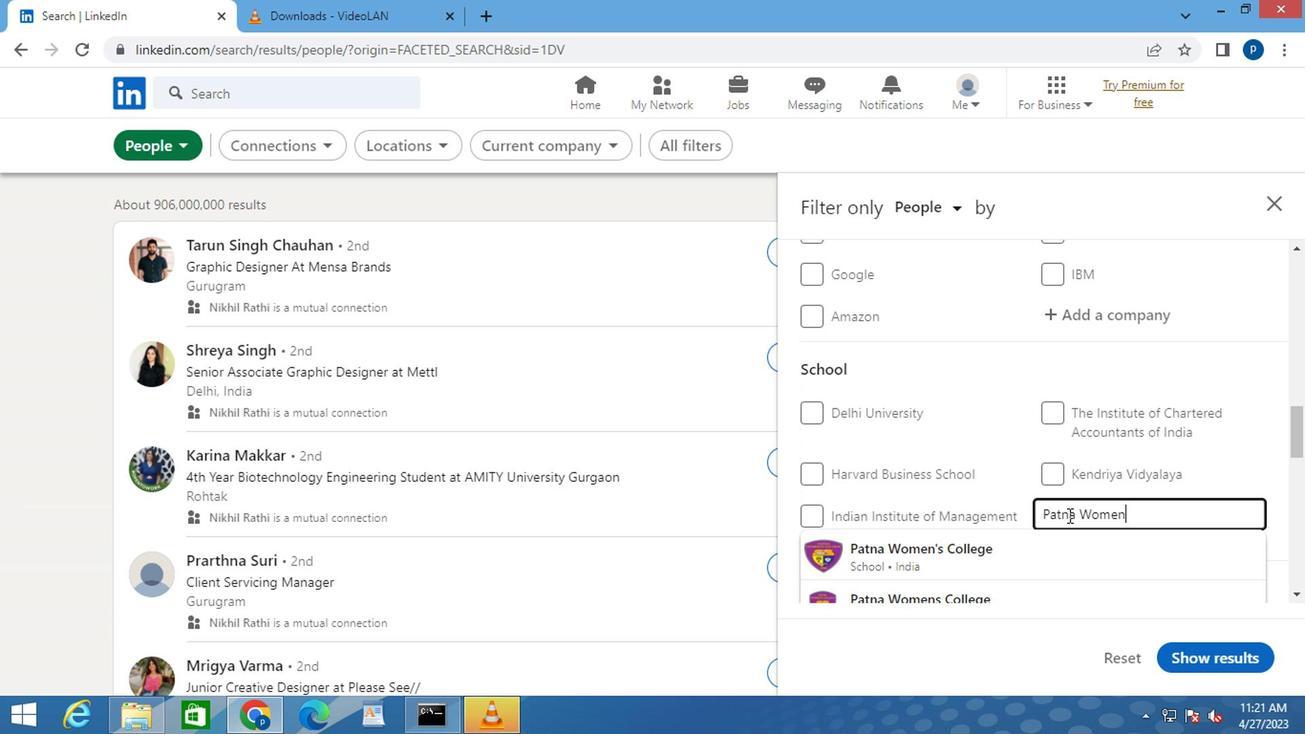 
Action: Mouse moved to (820, 545)
Screenshot: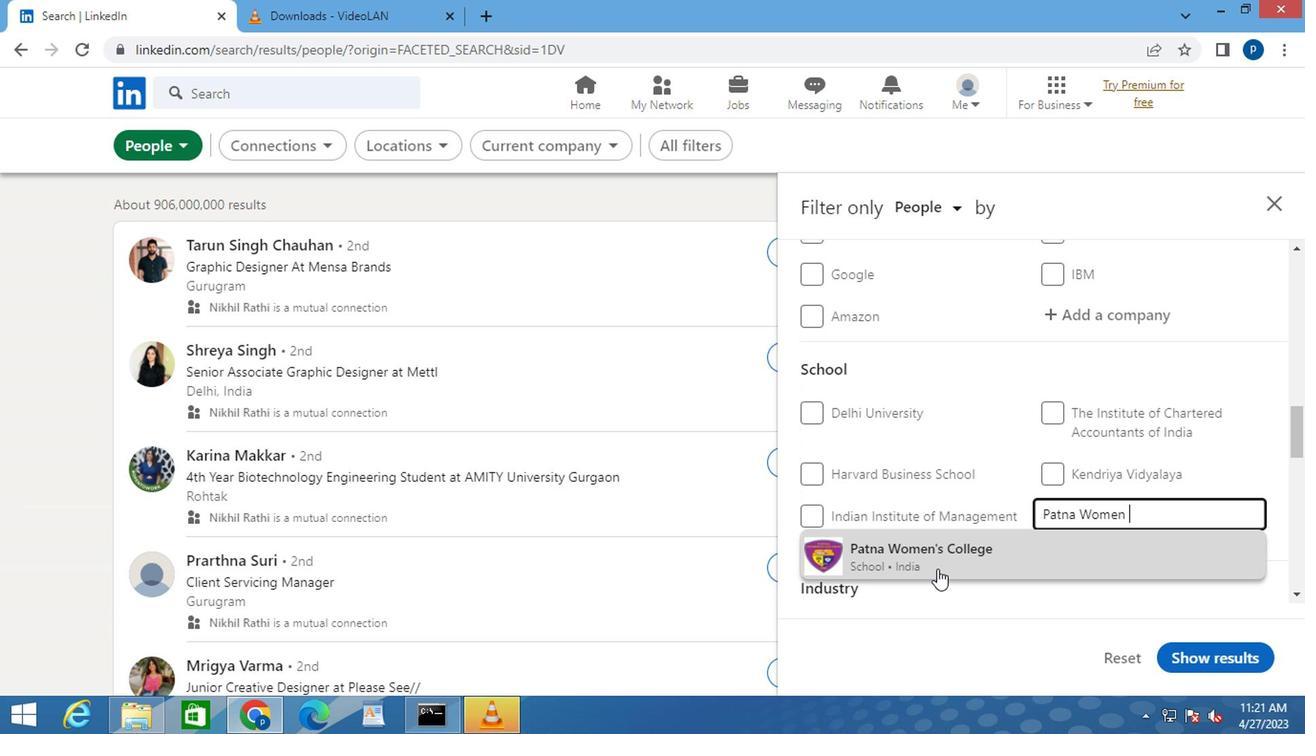 
Action: Mouse pressed left at (820, 545)
Screenshot: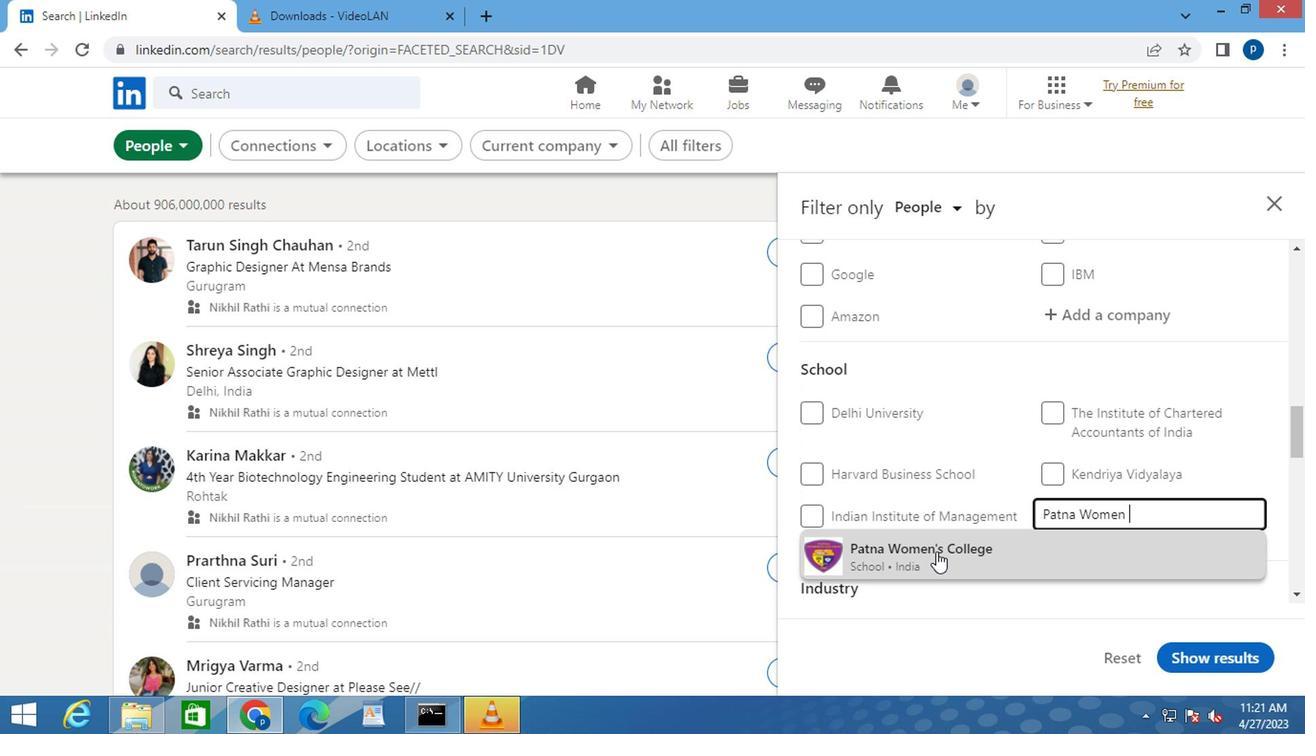 
Action: Mouse moved to (829, 535)
Screenshot: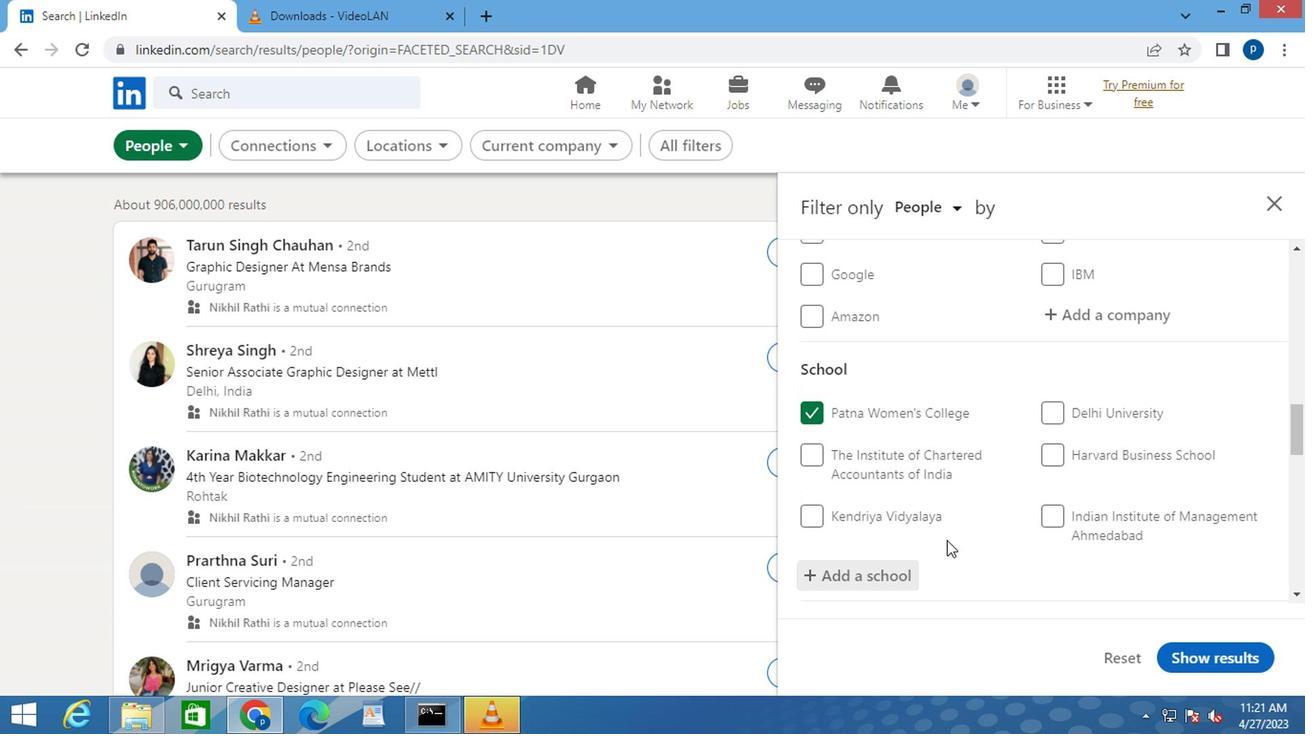 
Action: Mouse scrolled (829, 535) with delta (0, 0)
Screenshot: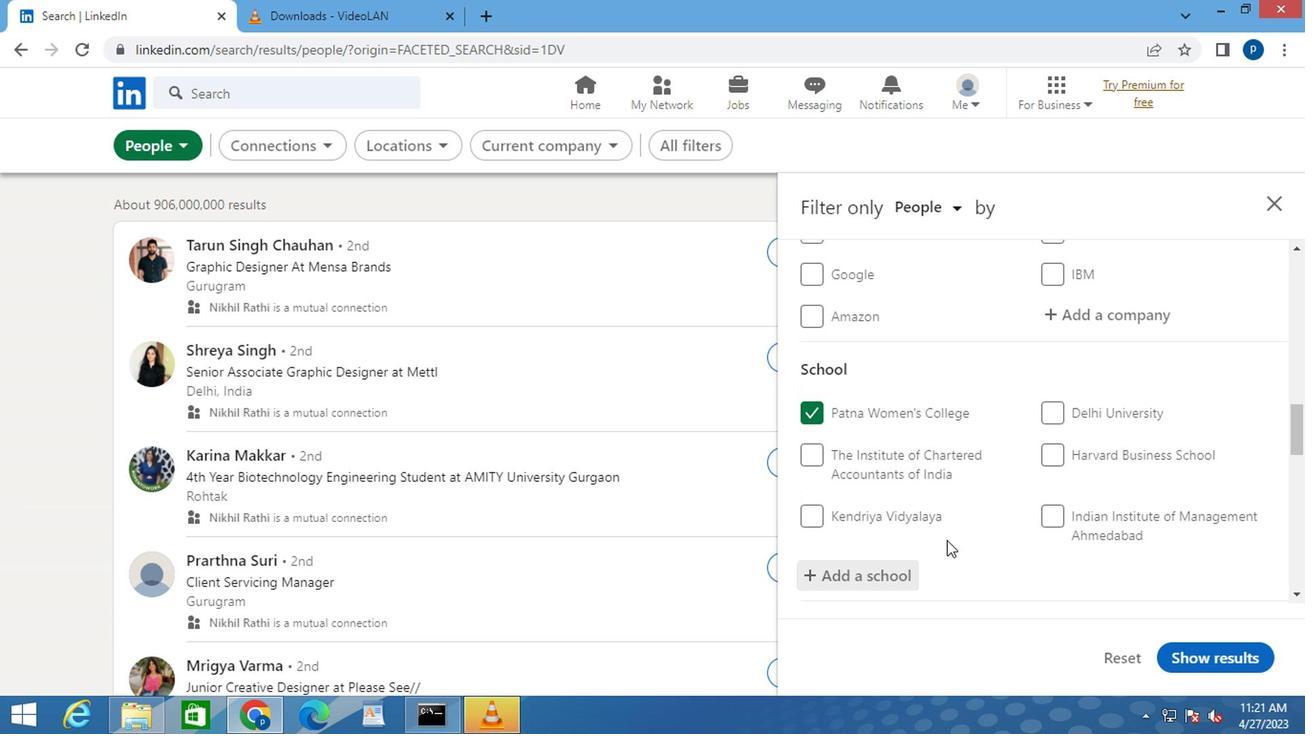 
Action: Mouse moved to (830, 535)
Screenshot: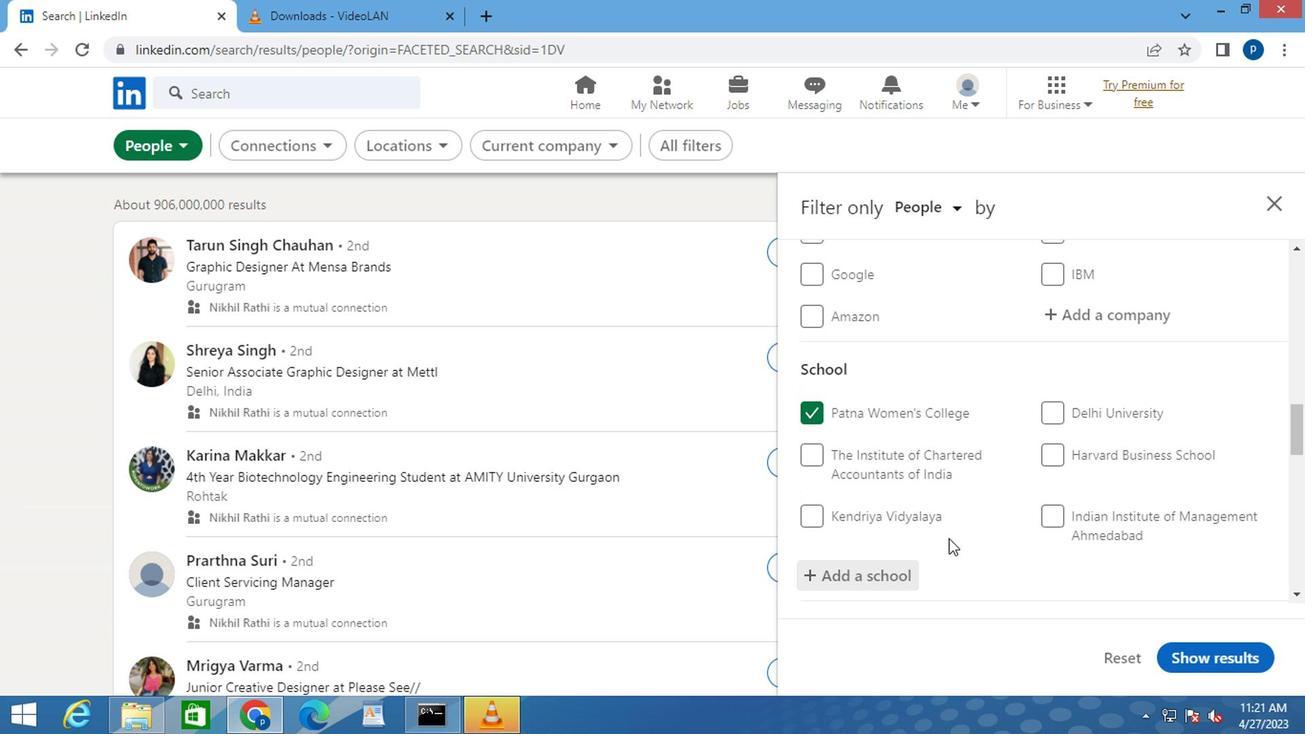
Action: Mouse scrolled (830, 534) with delta (0, 0)
Screenshot: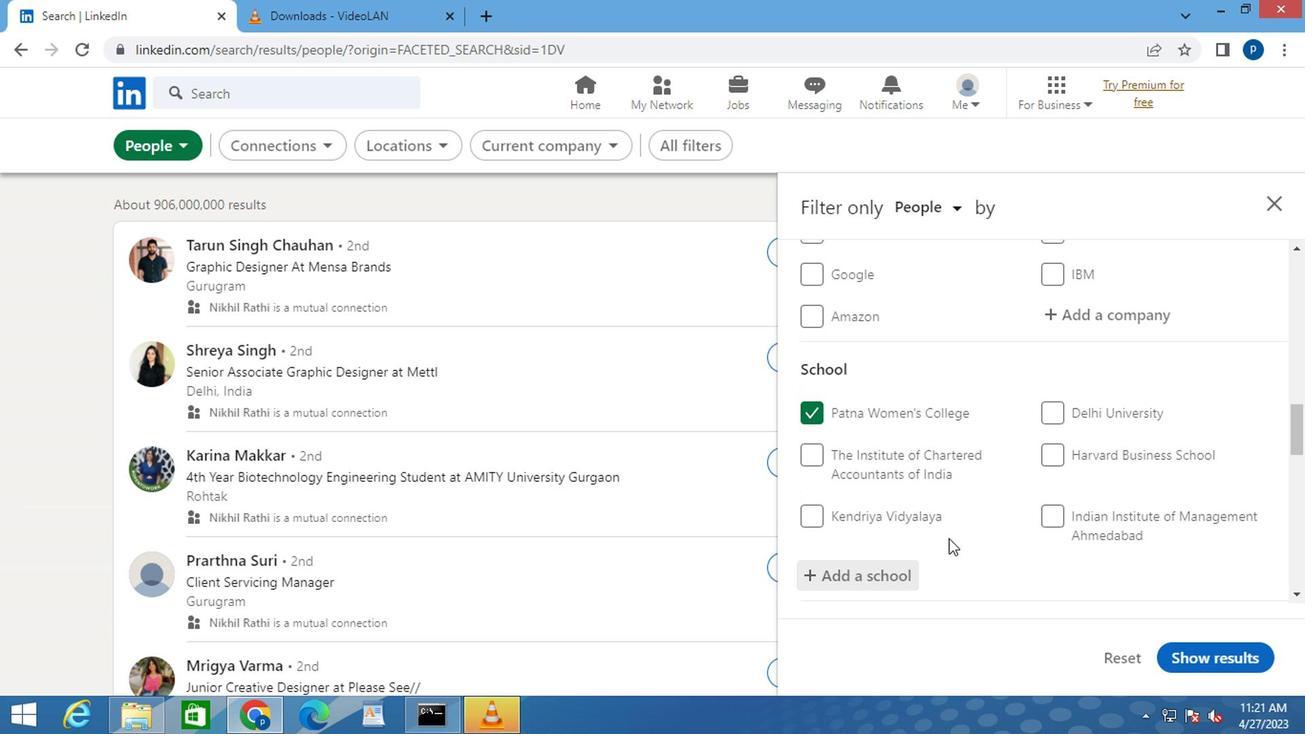 
Action: Mouse moved to (853, 519)
Screenshot: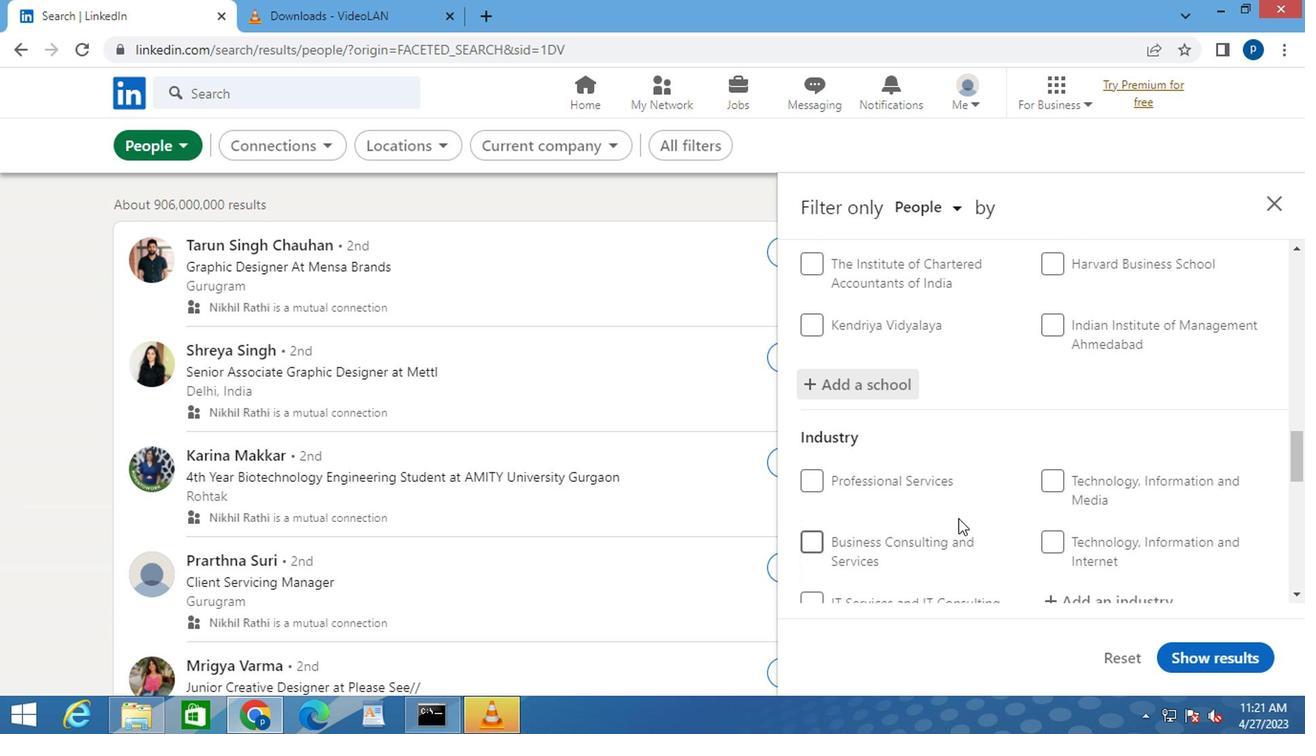 
Action: Mouse scrolled (853, 518) with delta (0, 0)
Screenshot: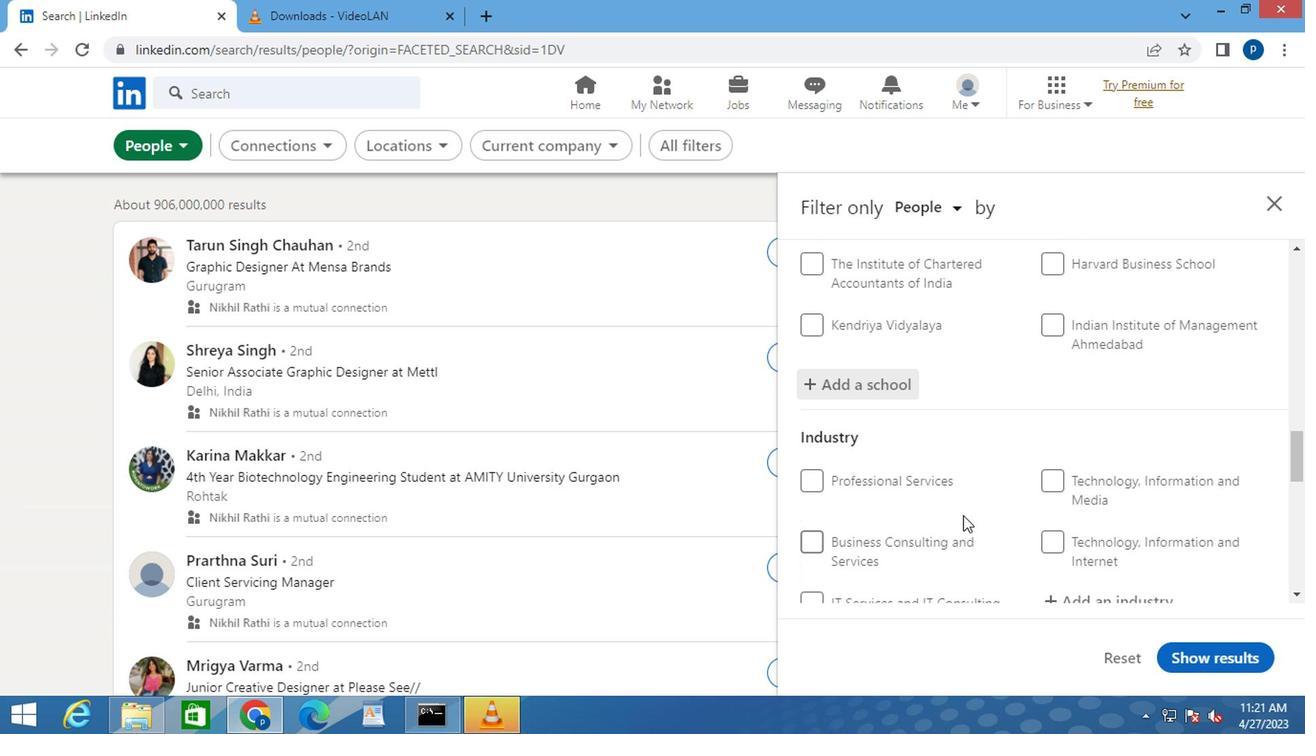 
Action: Mouse moved to (853, 519)
Screenshot: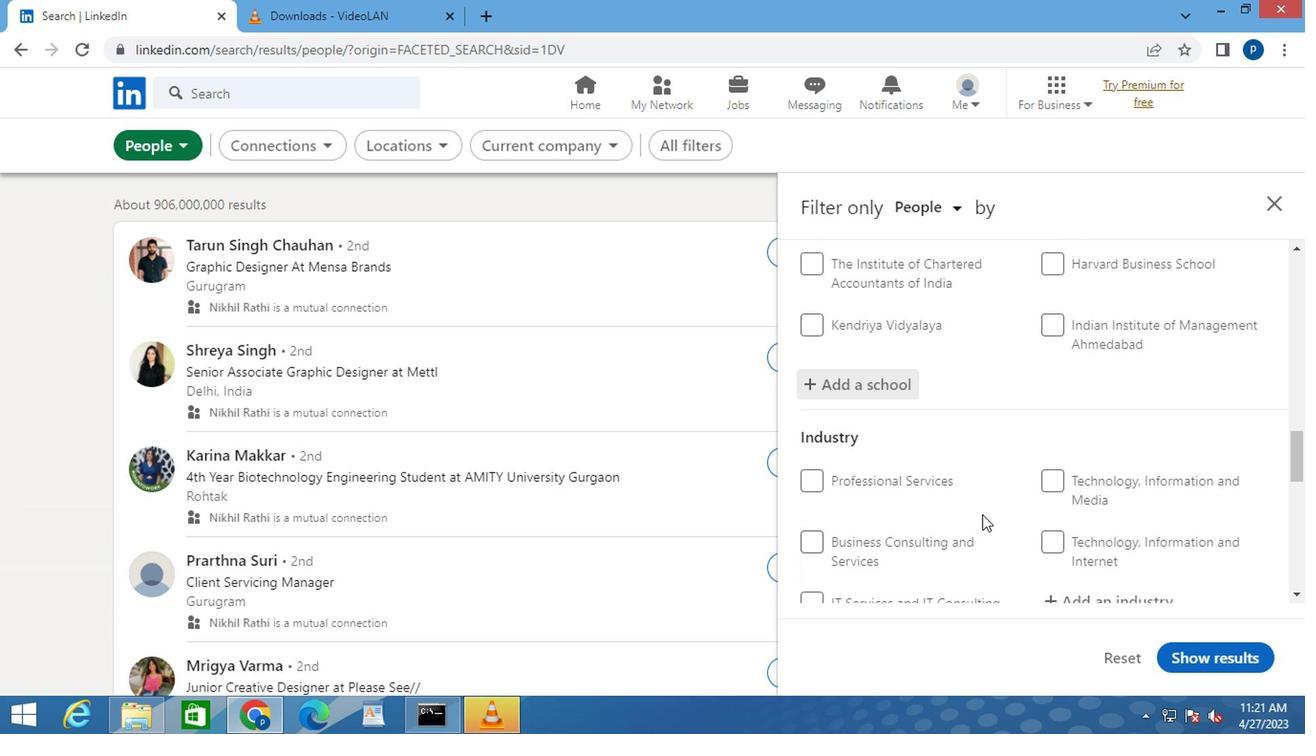
Action: Mouse scrolled (853, 518) with delta (0, 0)
Screenshot: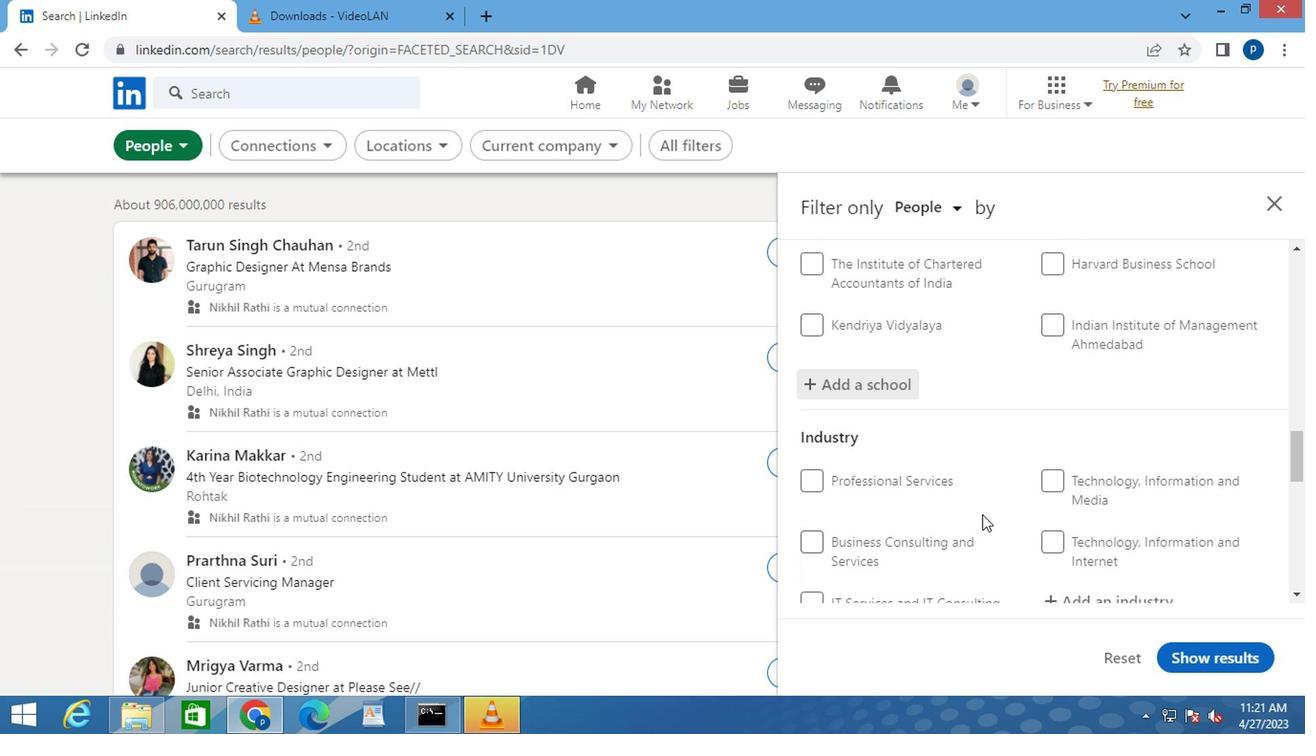 
Action: Mouse moved to (934, 448)
Screenshot: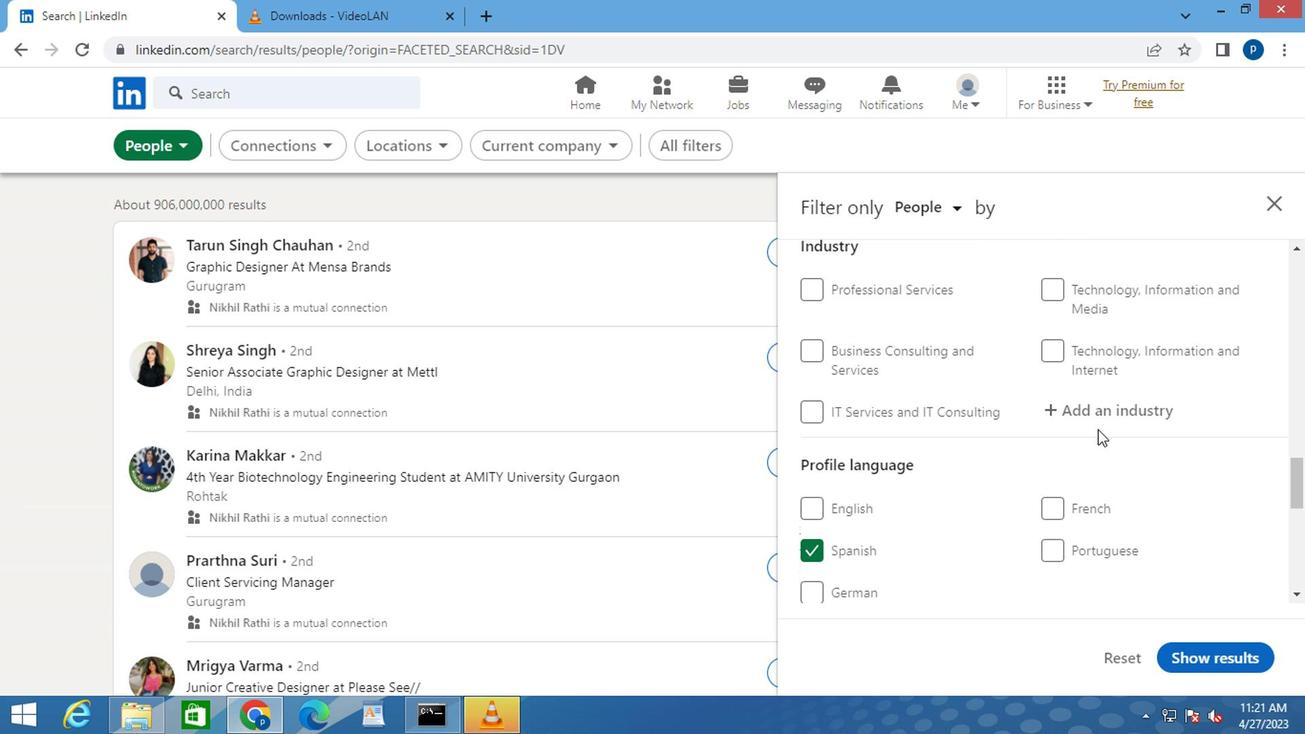 
Action: Mouse pressed left at (934, 448)
Screenshot: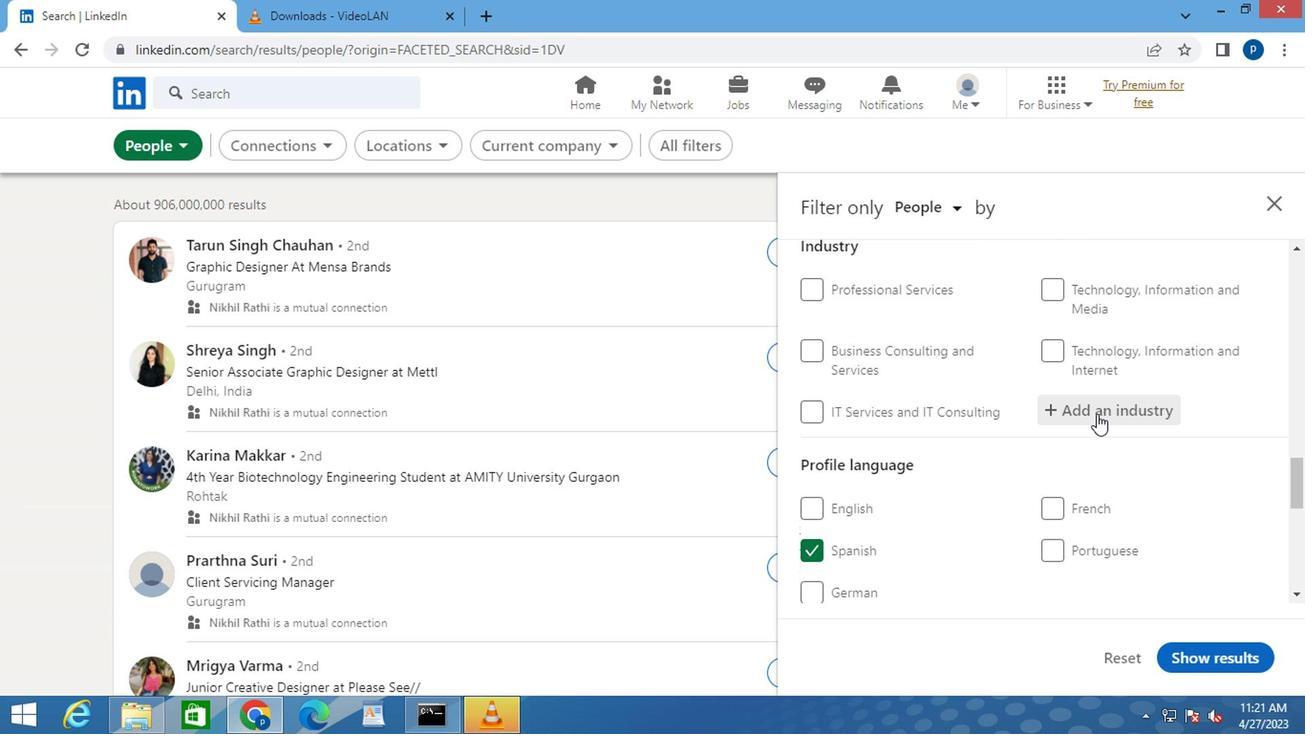 
Action: Mouse moved to (934, 446)
Screenshot: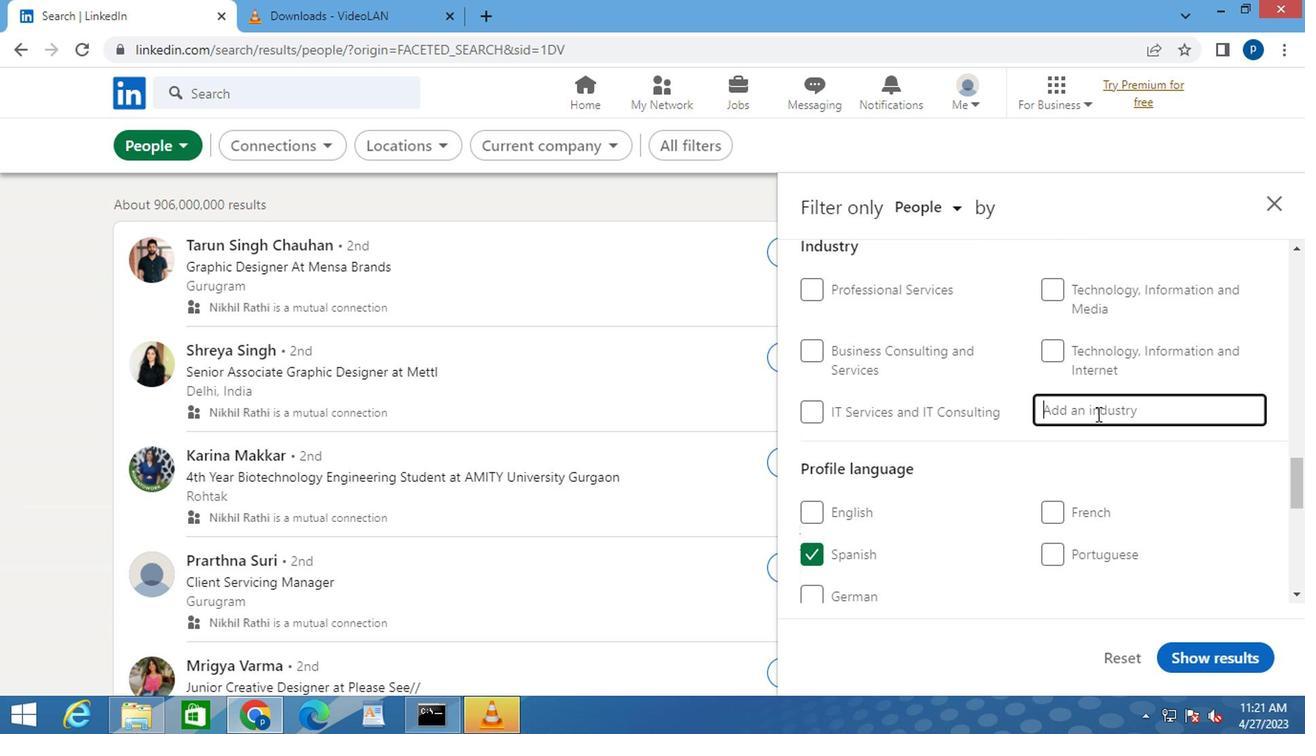 
Action: Key pressed <Key.caps_lock>R<Key.caps_lock>ACETRACKS
Screenshot: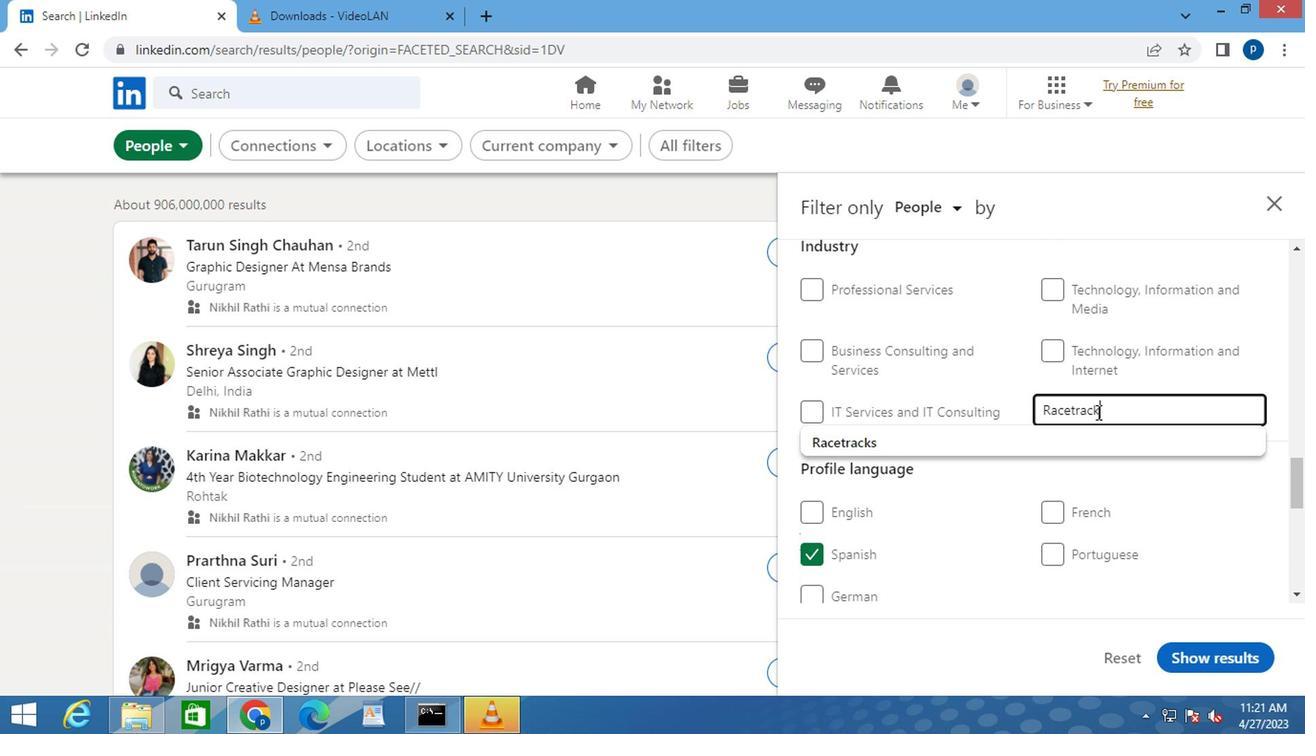 
Action: Mouse moved to (796, 467)
Screenshot: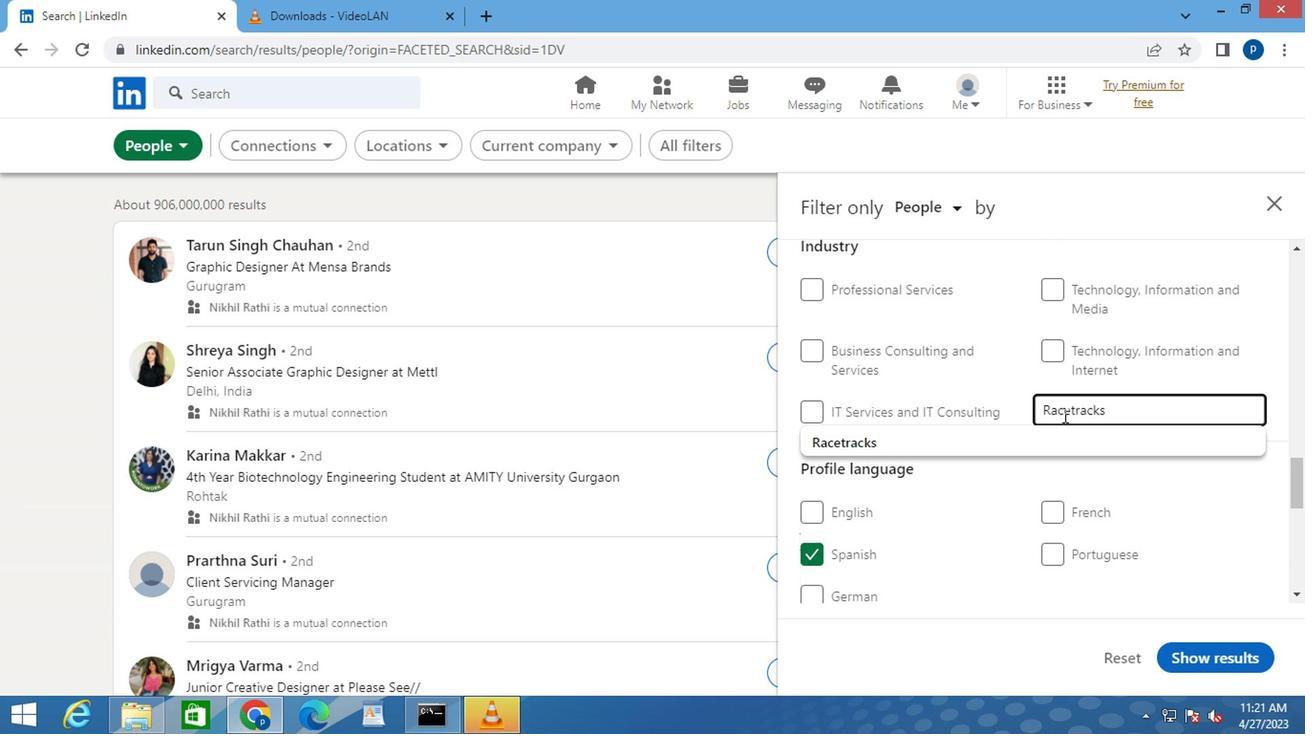 
Action: Mouse pressed left at (796, 467)
Screenshot: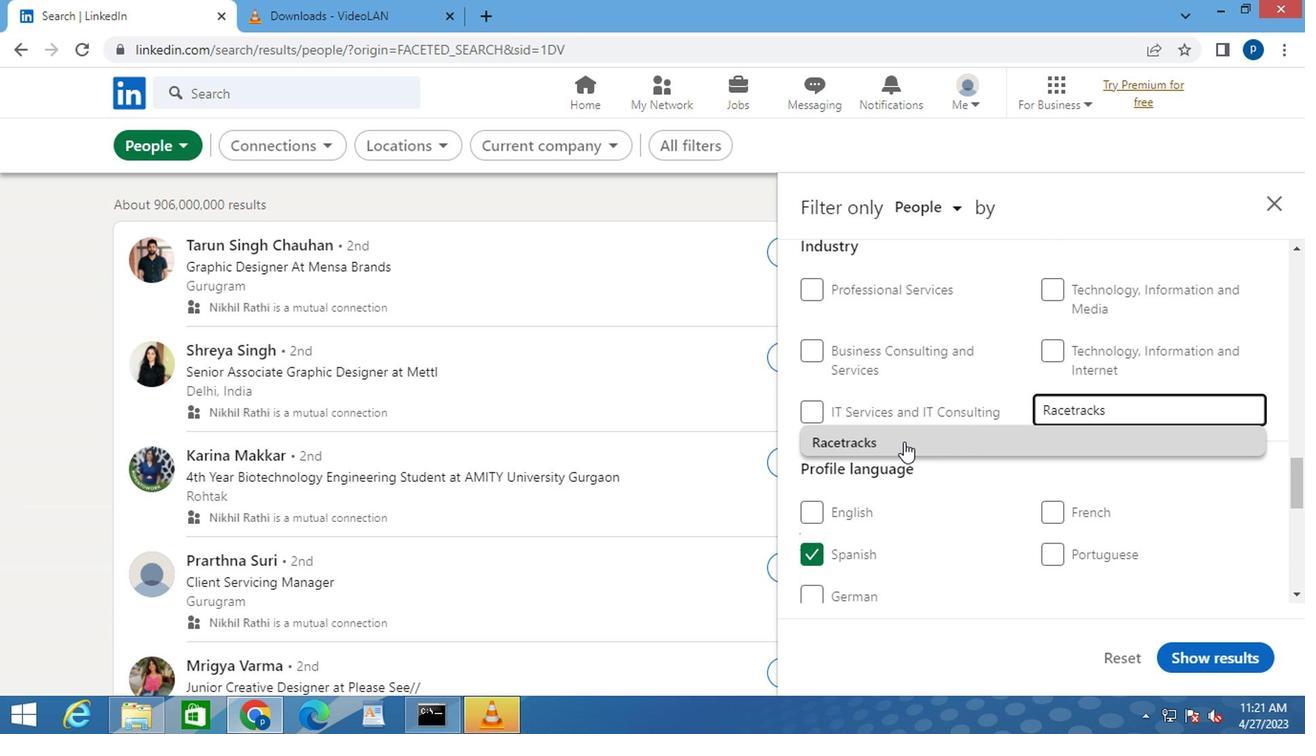 
Action: Mouse moved to (800, 470)
Screenshot: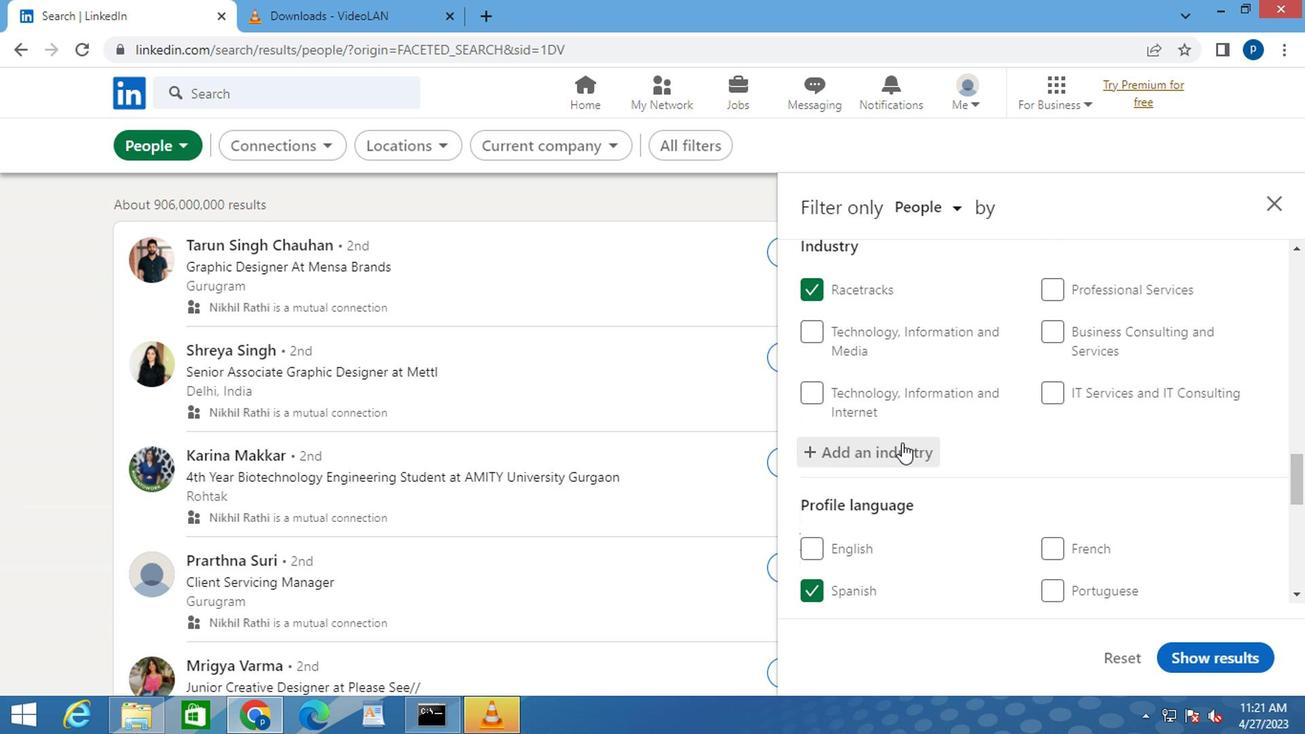 
Action: Mouse scrolled (800, 469) with delta (0, 0)
Screenshot: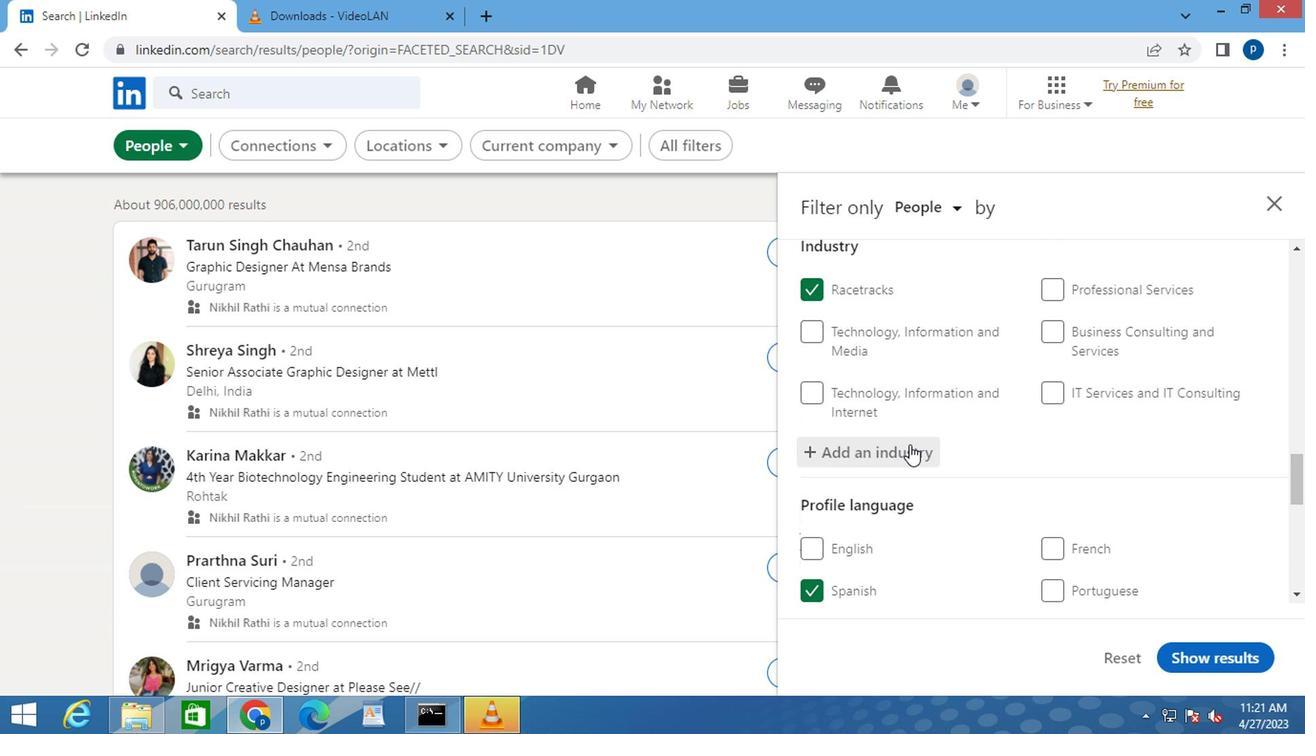 
Action: Mouse scrolled (800, 469) with delta (0, 0)
Screenshot: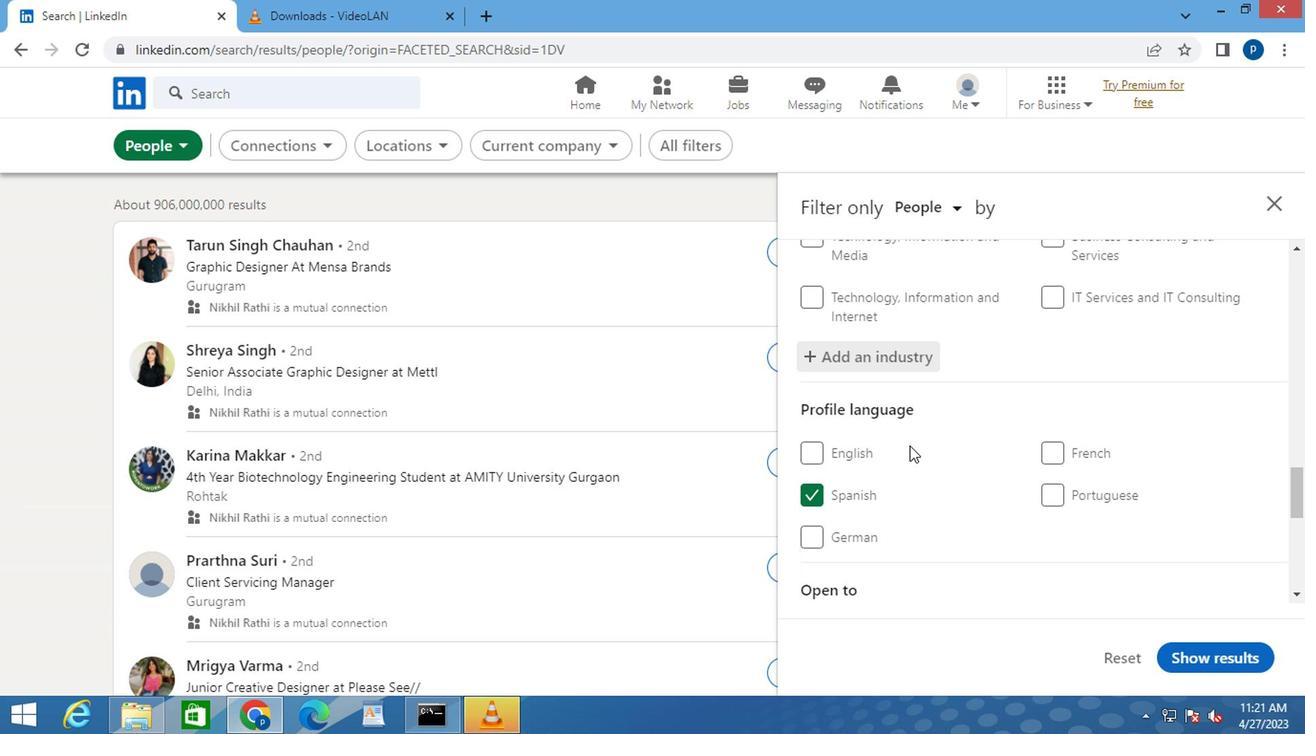 
Action: Mouse scrolled (800, 469) with delta (0, 0)
Screenshot: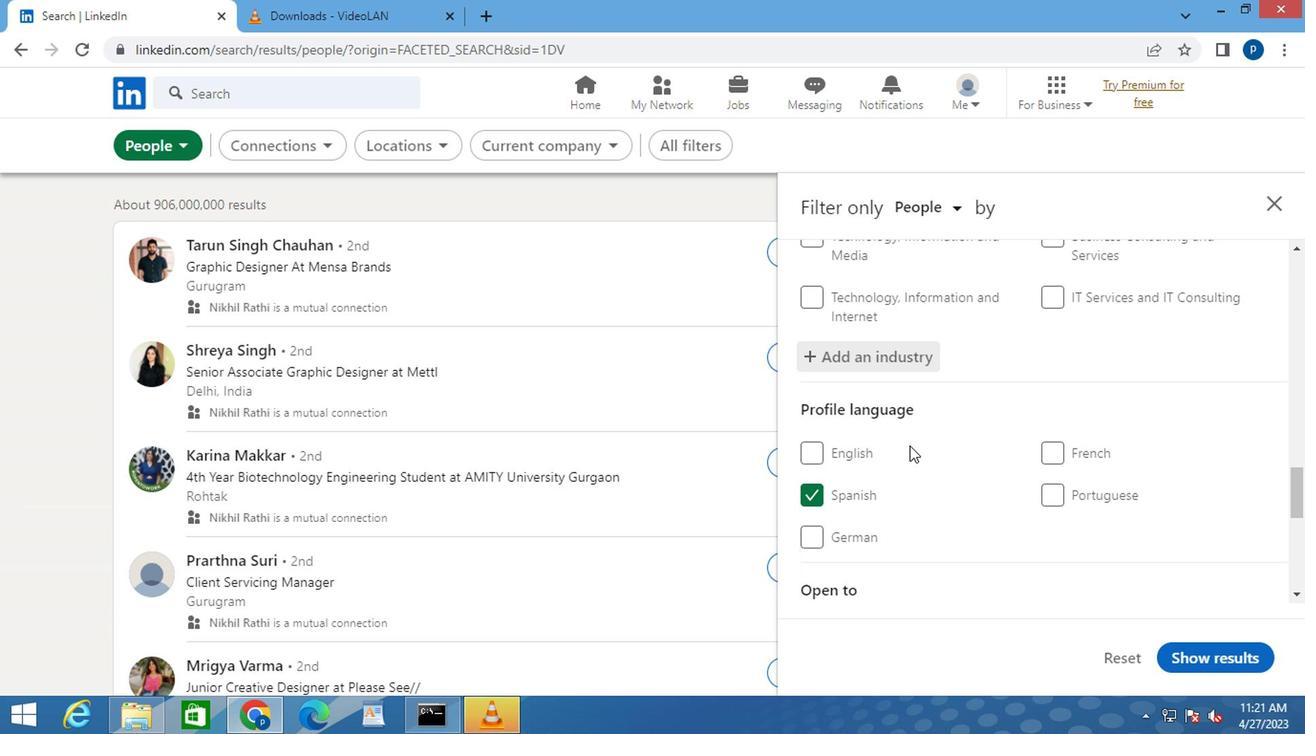 
Action: Mouse moved to (846, 482)
Screenshot: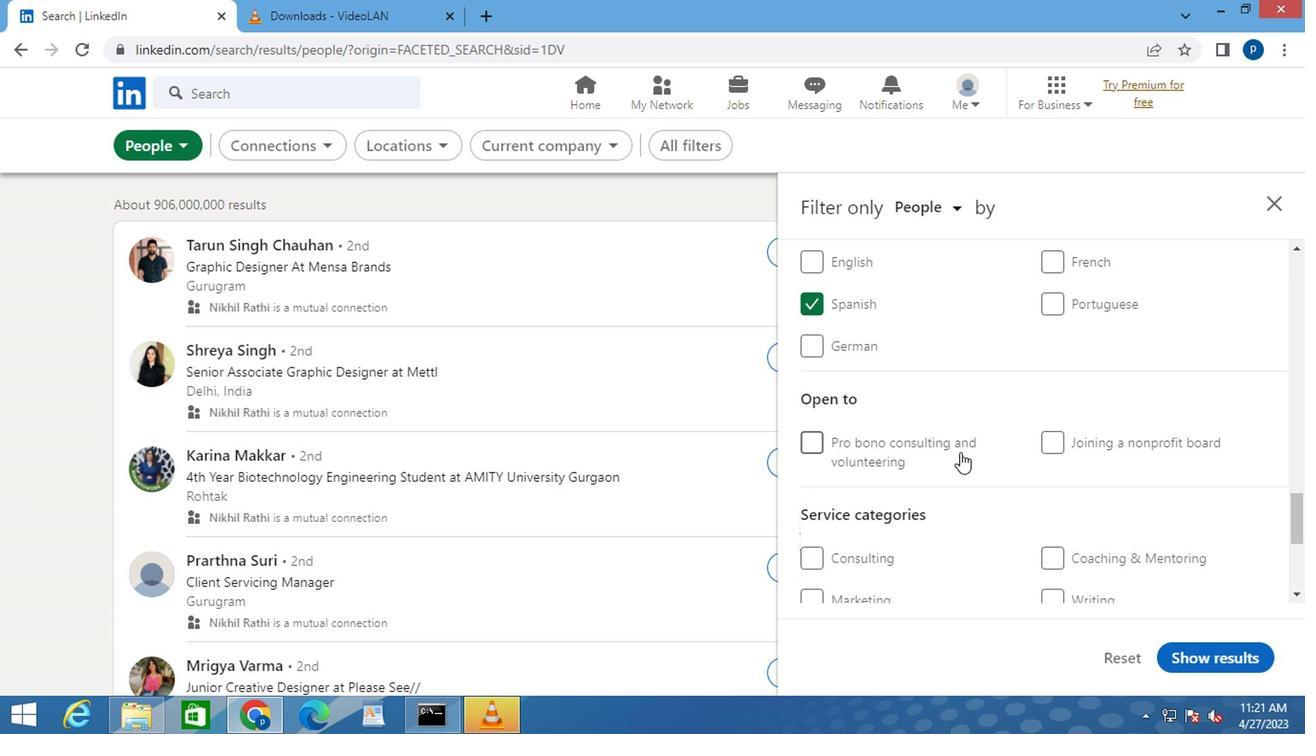 
Action: Mouse scrolled (846, 482) with delta (0, 0)
Screenshot: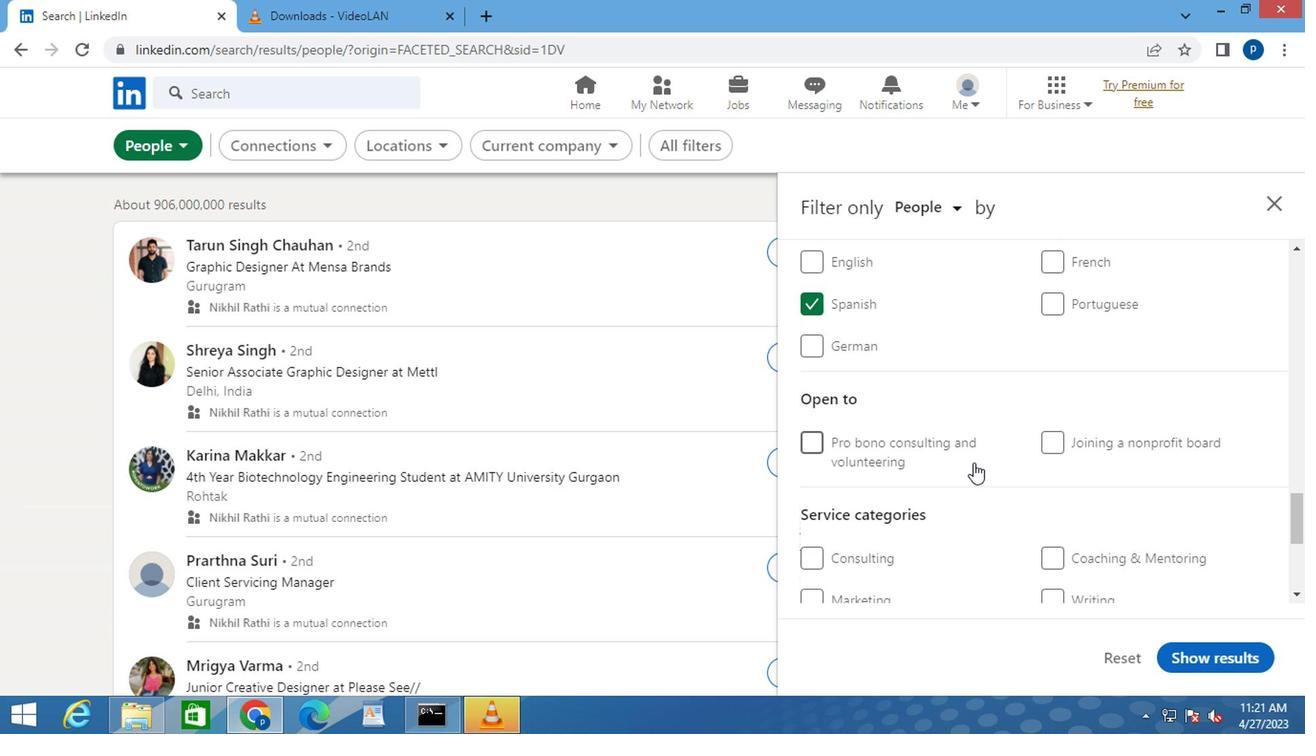 
Action: Mouse moved to (864, 488)
Screenshot: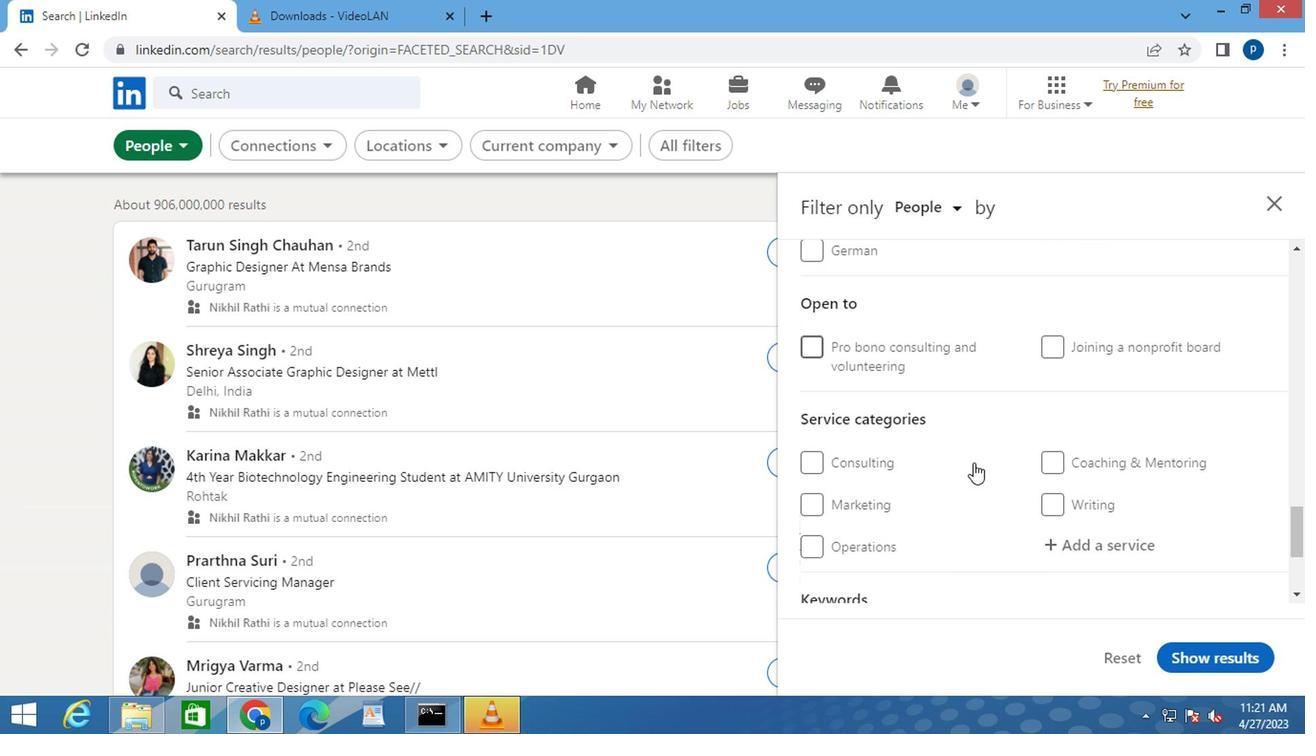 
Action: Mouse scrolled (864, 487) with delta (0, 0)
Screenshot: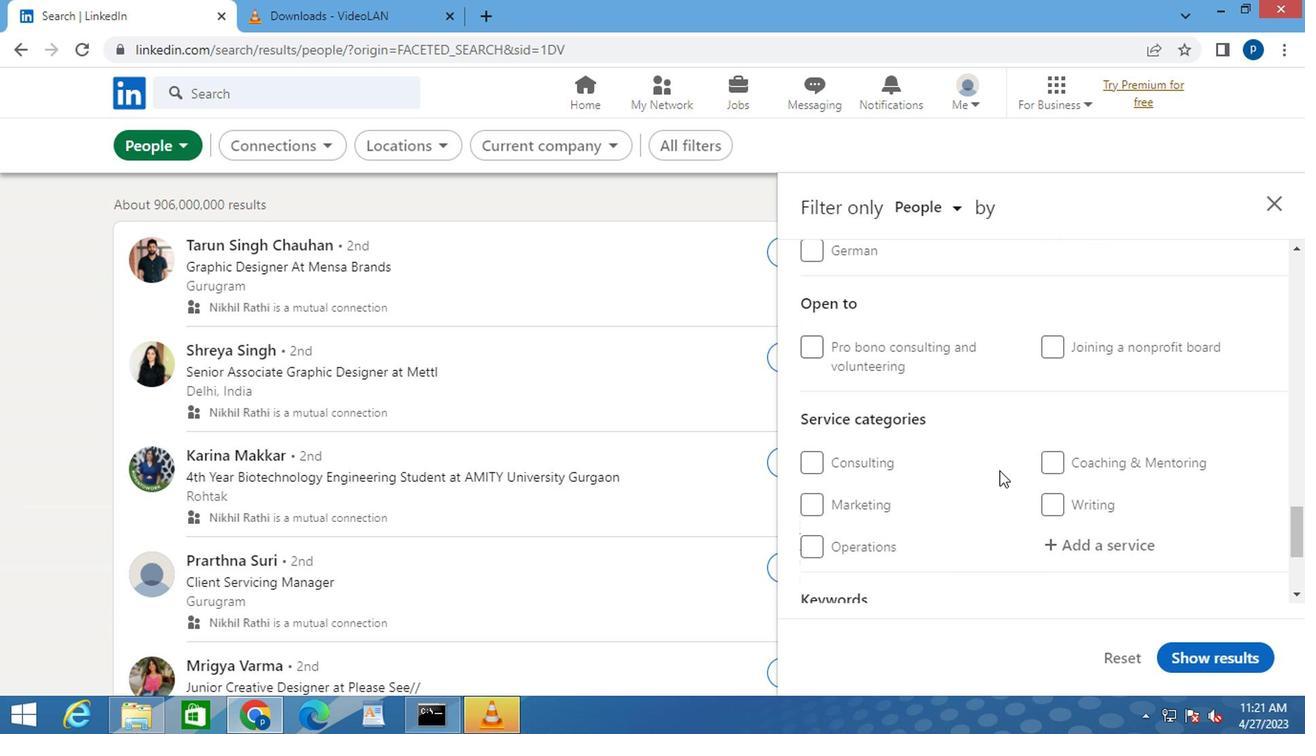 
Action: Mouse moved to (920, 477)
Screenshot: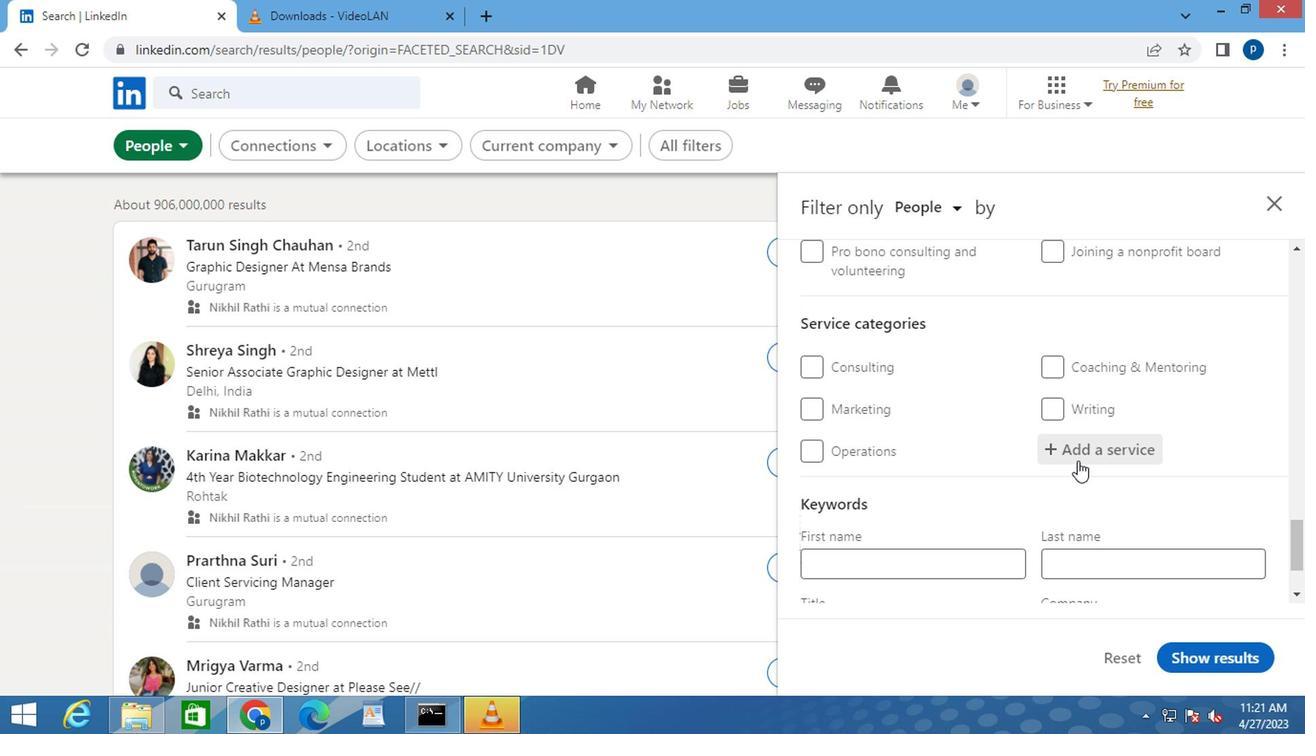 
Action: Mouse pressed left at (920, 477)
Screenshot: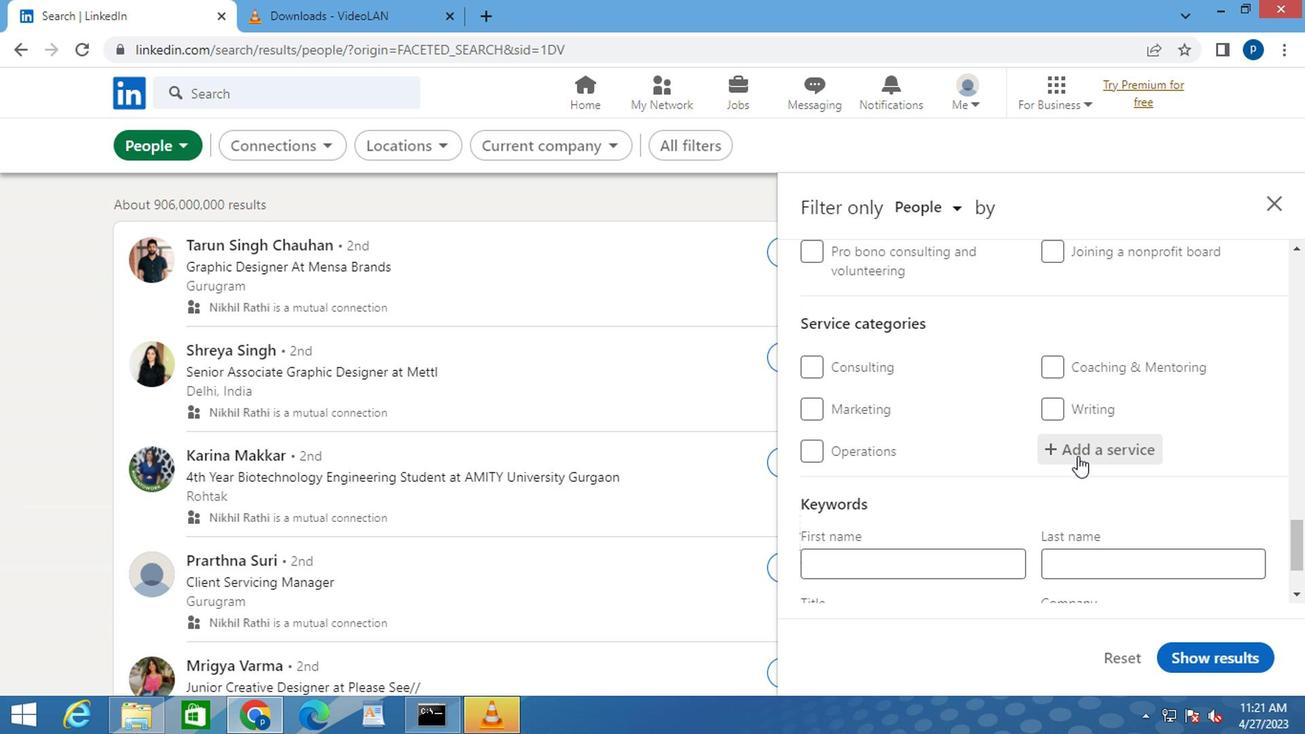 
Action: Mouse moved to (919, 477)
Screenshot: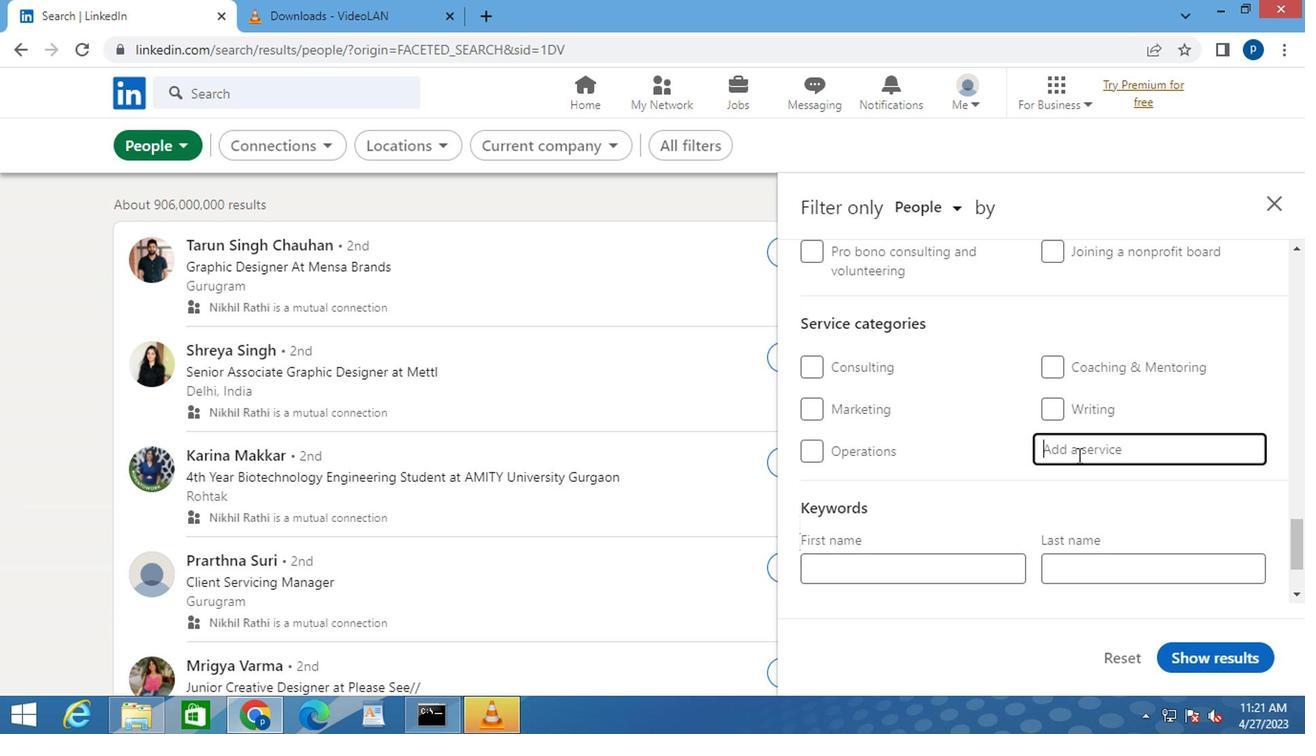 
Action: Key pressed <Key.caps_lock>M<Key.caps_lock>ANAGEMENT<Key.space><Key.caps_lock>
Screenshot: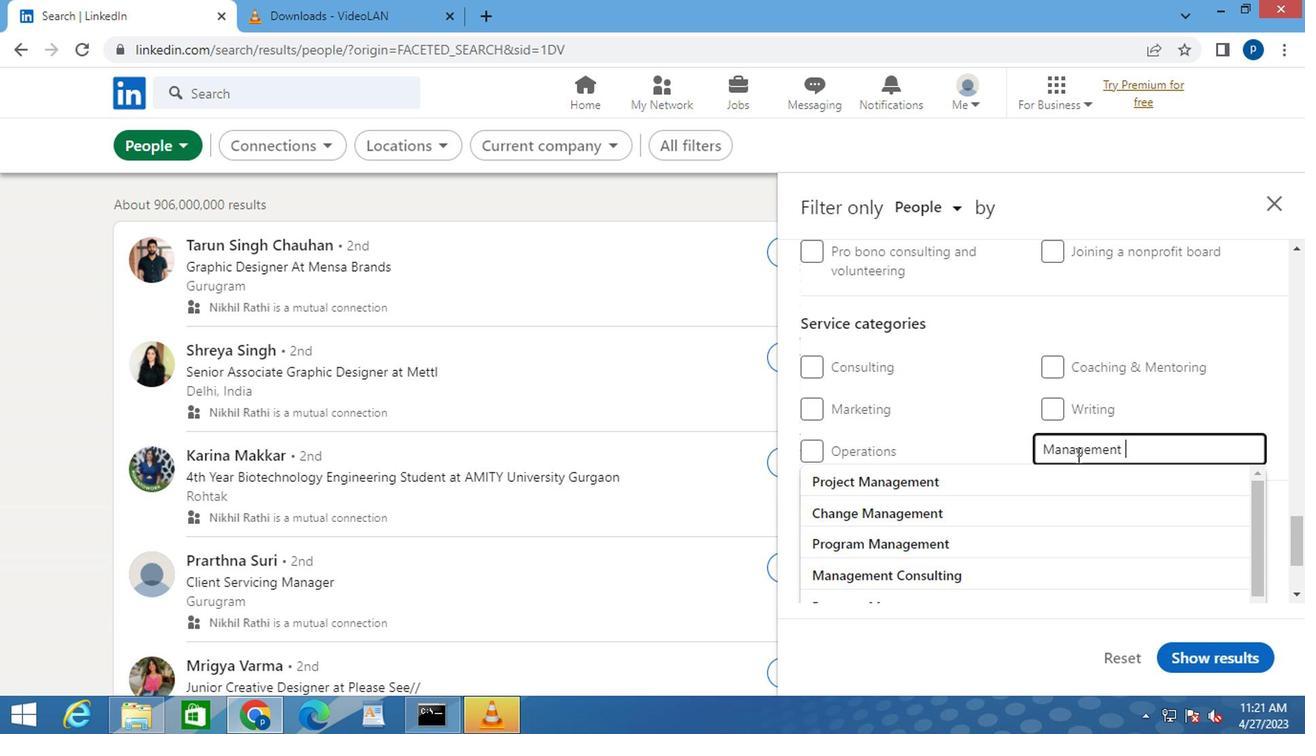 
Action: Mouse moved to (826, 563)
Screenshot: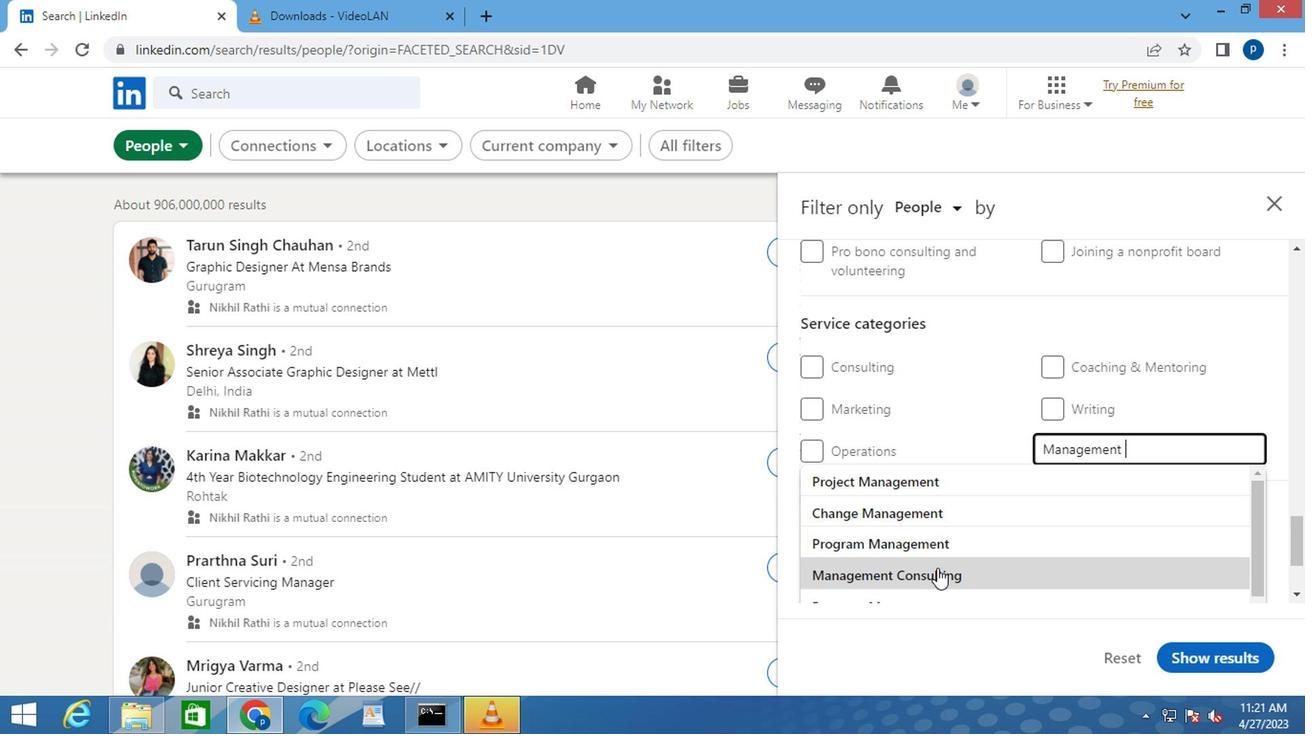 
Action: Mouse pressed left at (826, 563)
Screenshot: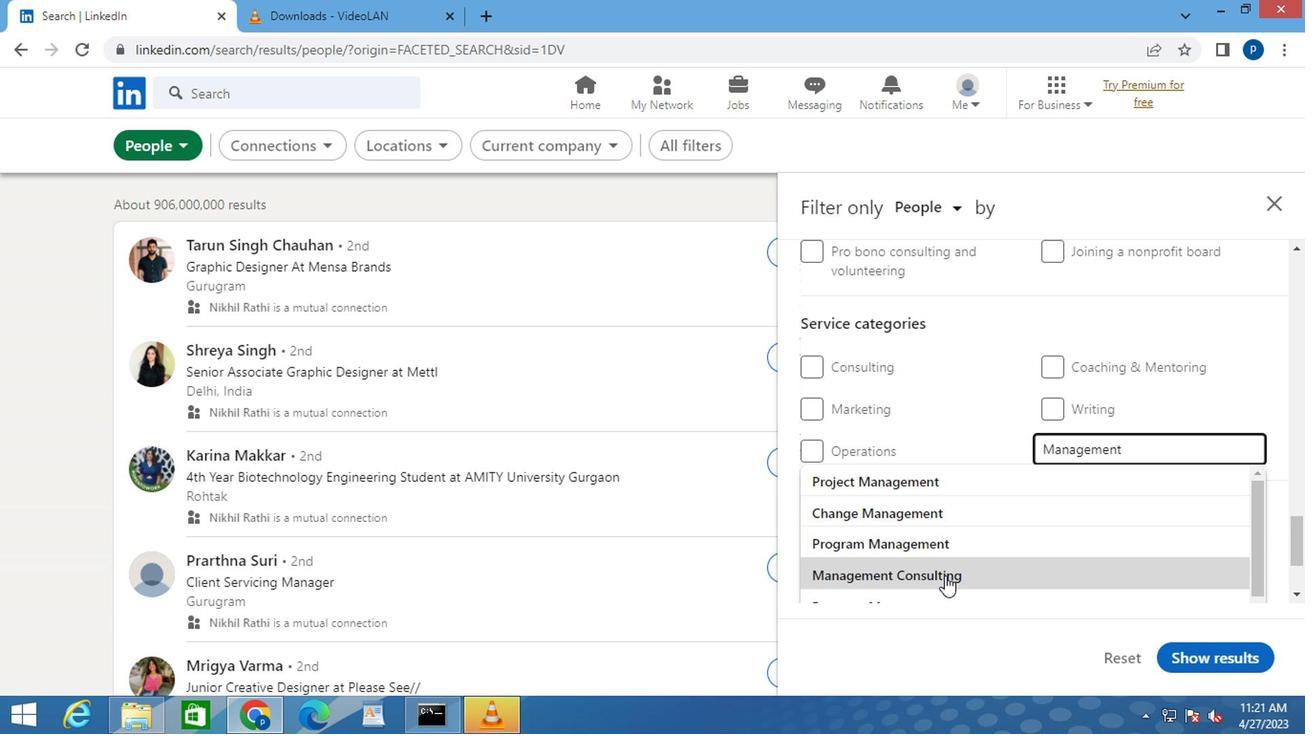 
Action: Mouse moved to (832, 504)
Screenshot: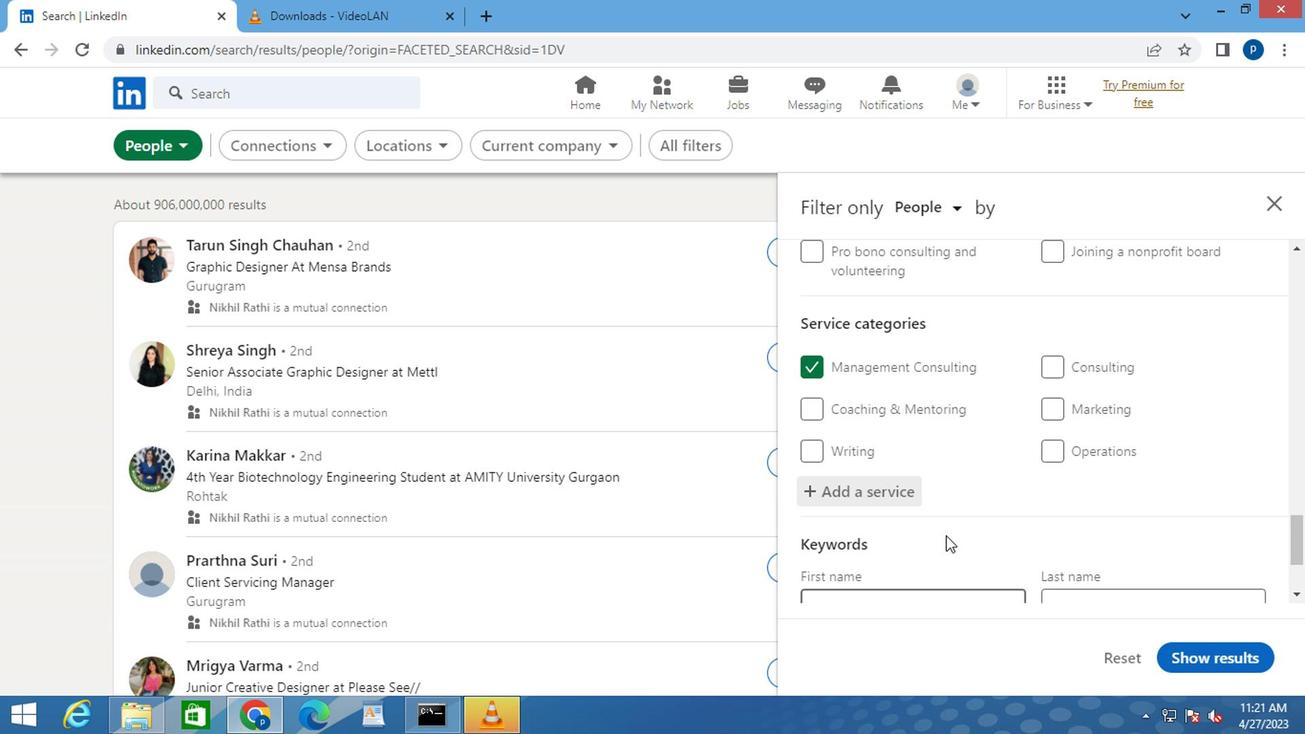 
Action: Mouse scrolled (832, 503) with delta (0, 0)
Screenshot: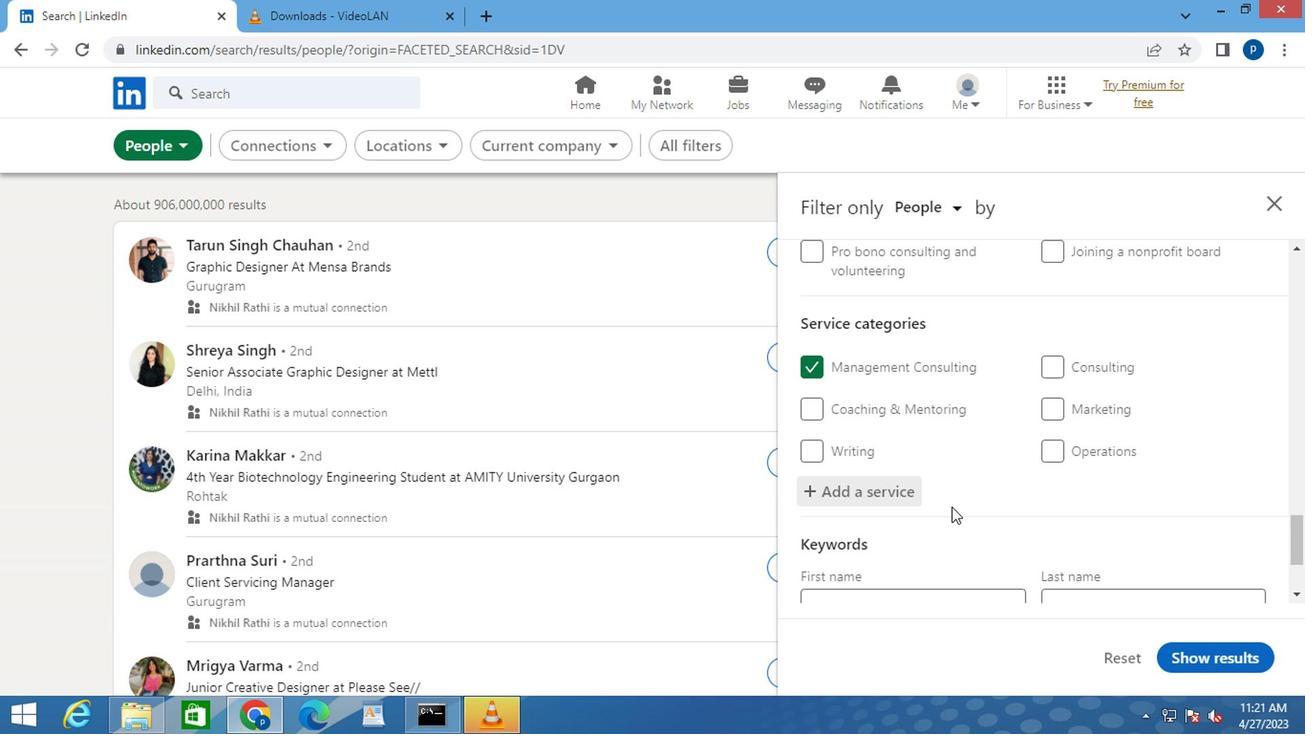 
Action: Mouse scrolled (832, 503) with delta (0, 0)
Screenshot: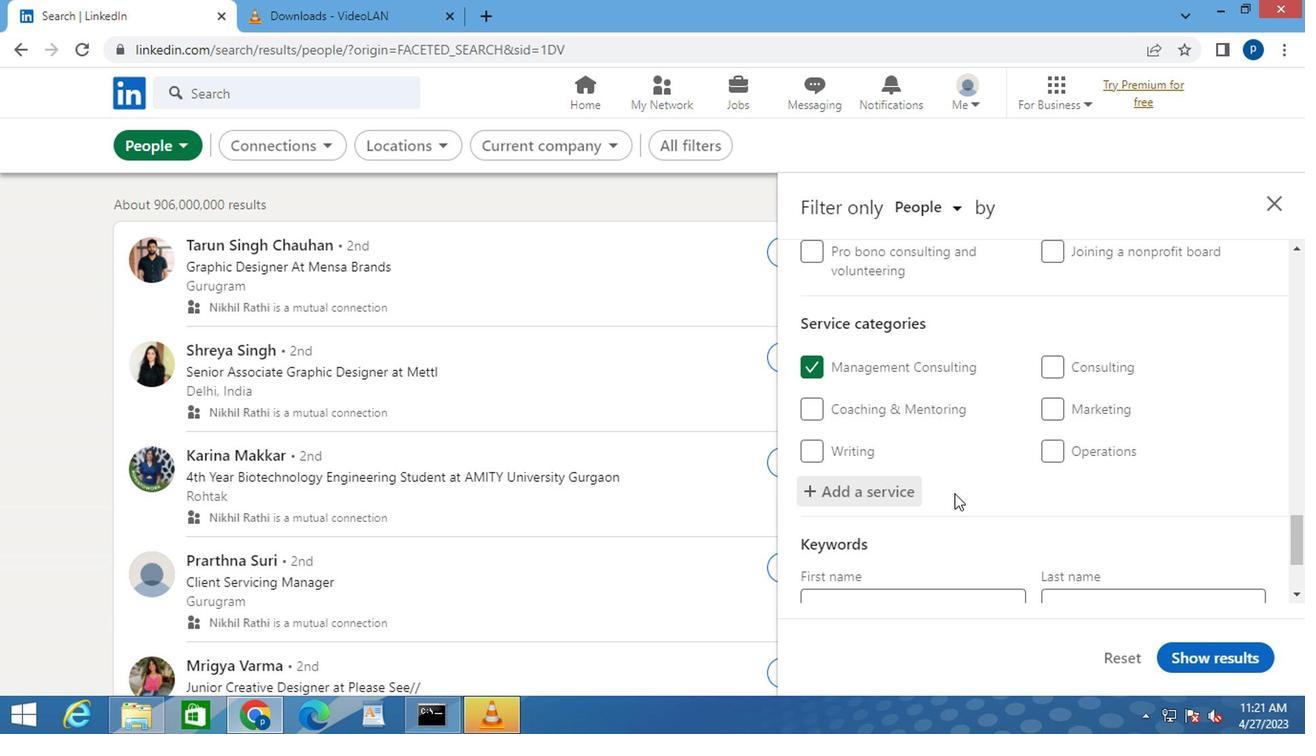 
Action: Mouse moved to (827, 497)
Screenshot: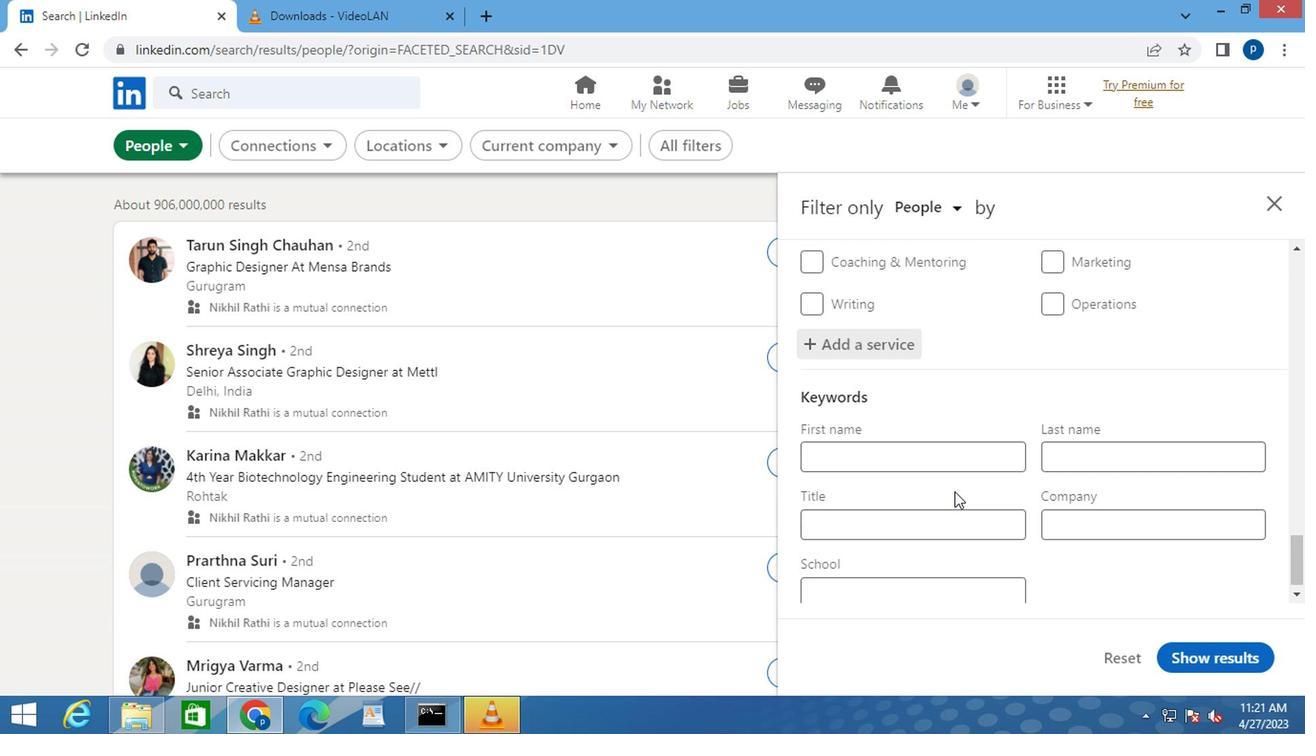 
Action: Mouse scrolled (827, 497) with delta (0, 0)
Screenshot: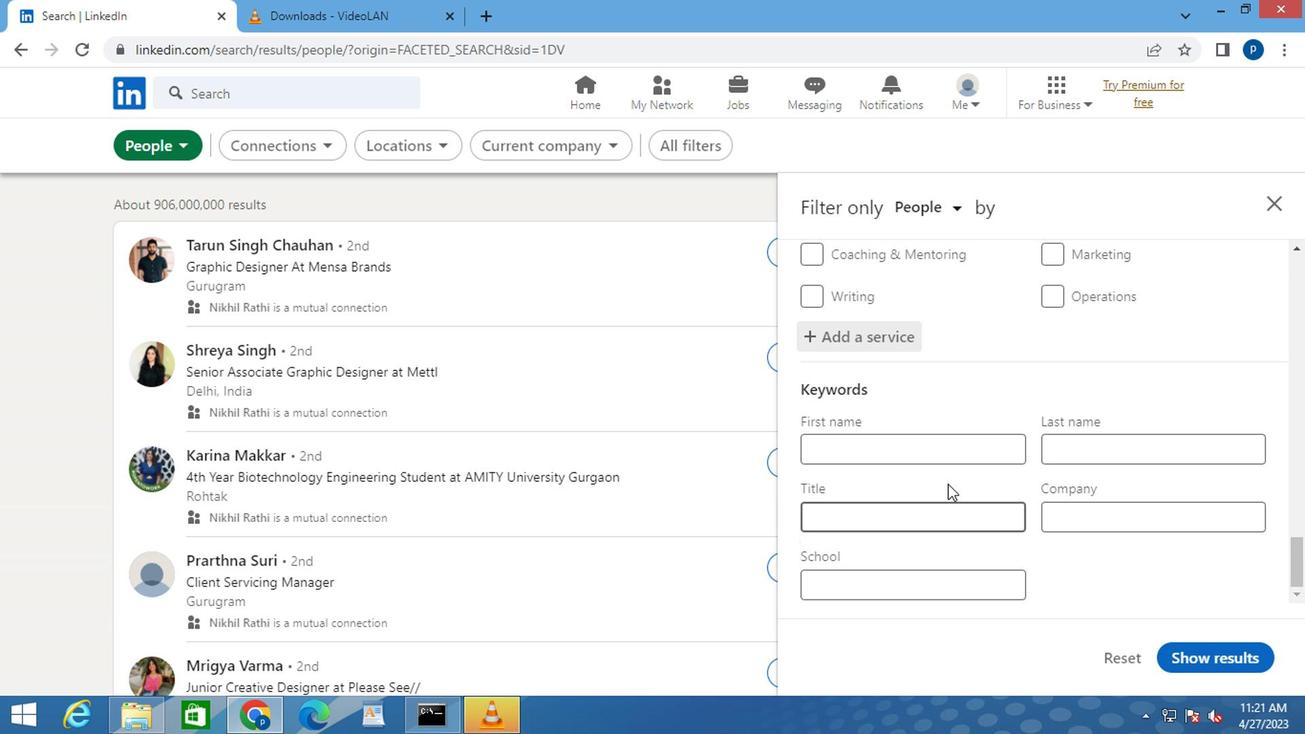 
Action: Mouse moved to (758, 520)
Screenshot: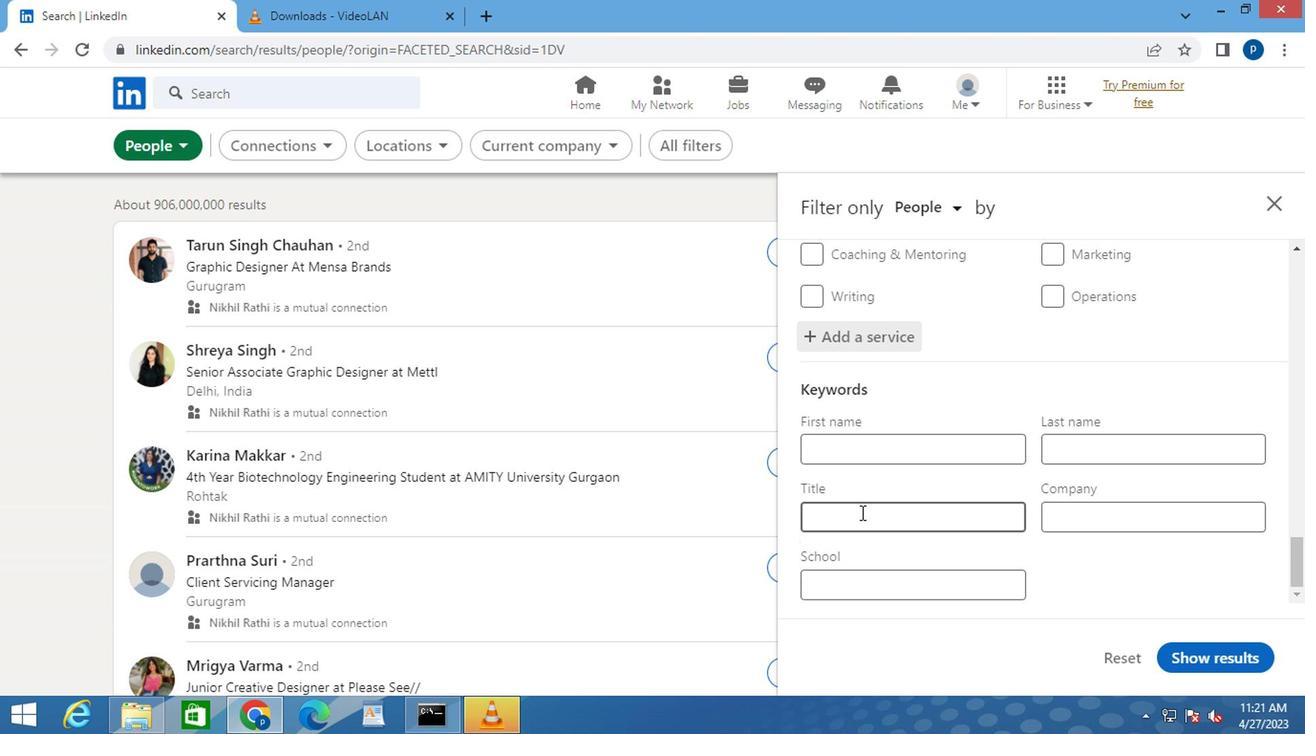 
Action: Mouse pressed left at (758, 520)
Screenshot: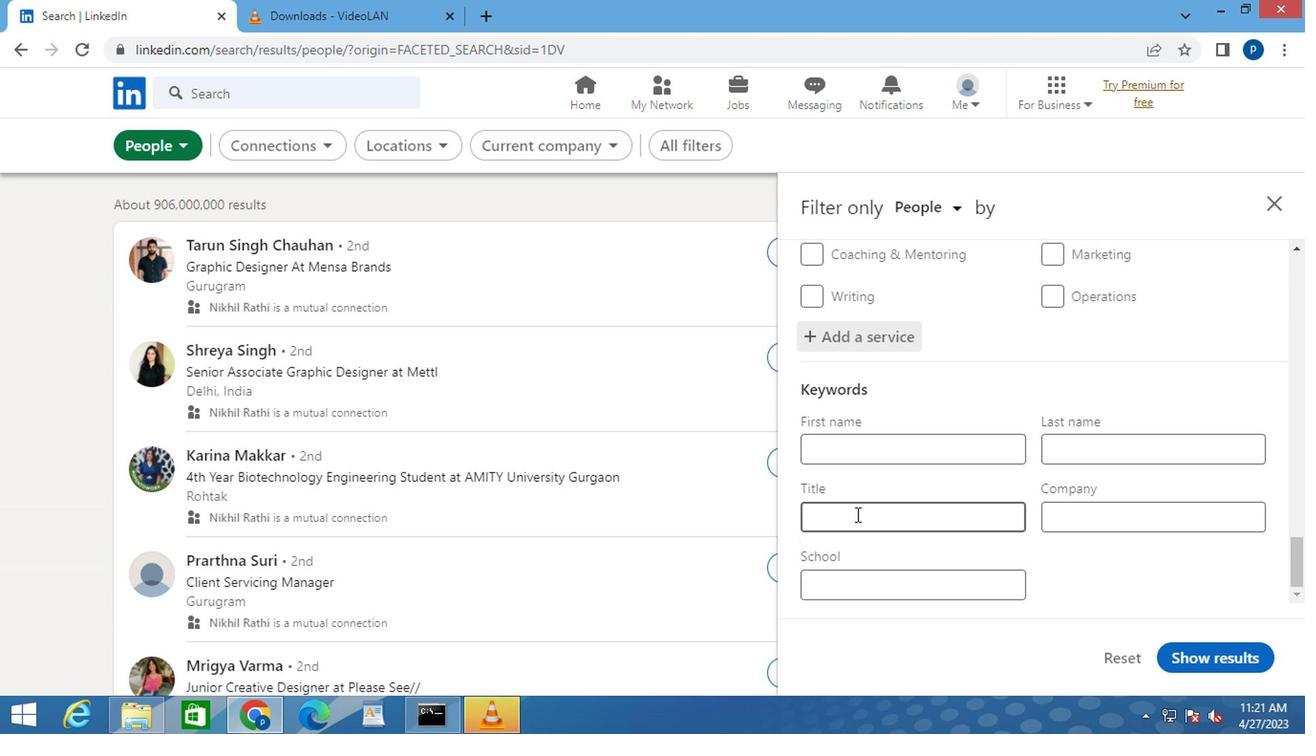 
Action: Key pressed <Key.caps_lock>A<Key.caps_lock>SSI<Key.backspace><Key.backspace><Key.backspace><Key.backspace>A<Key.caps_lock>SSISTANT<Key.space><Key.caps_lock>G<Key.caps_lock>OLF
Screenshot: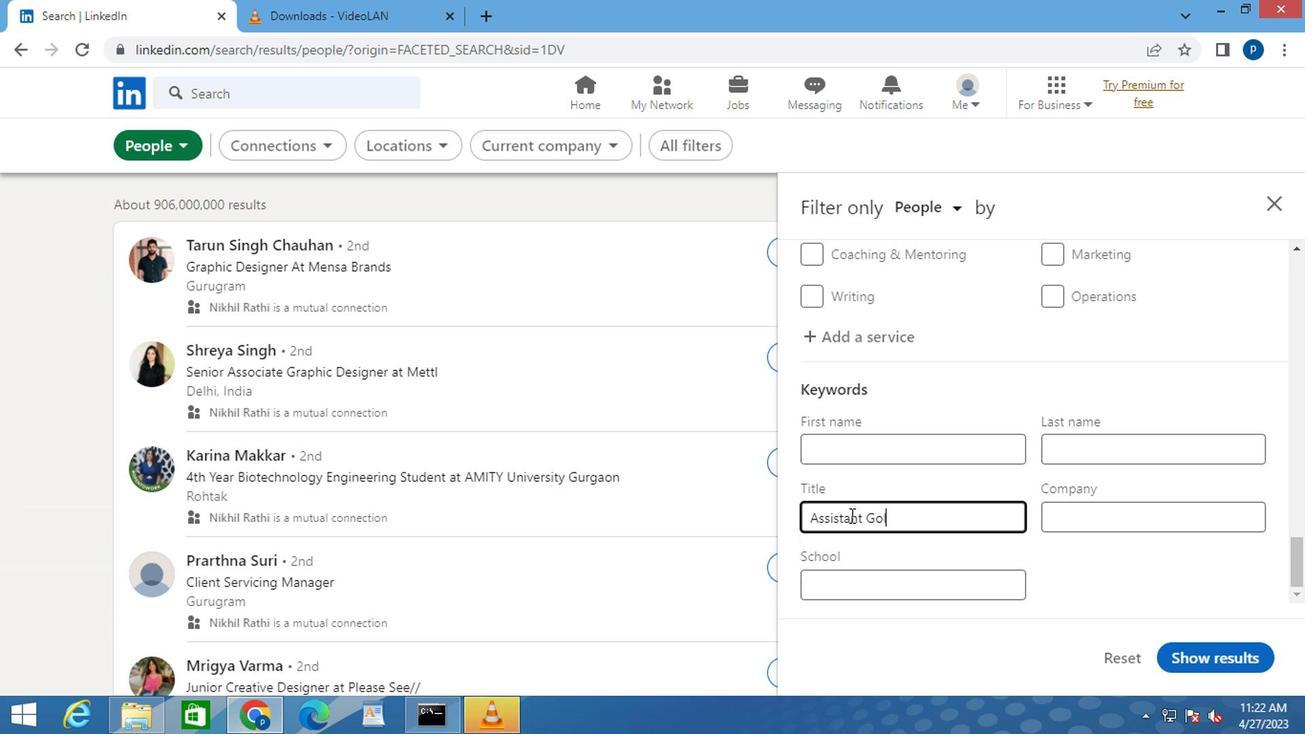
Action: Mouse moved to (834, 532)
Screenshot: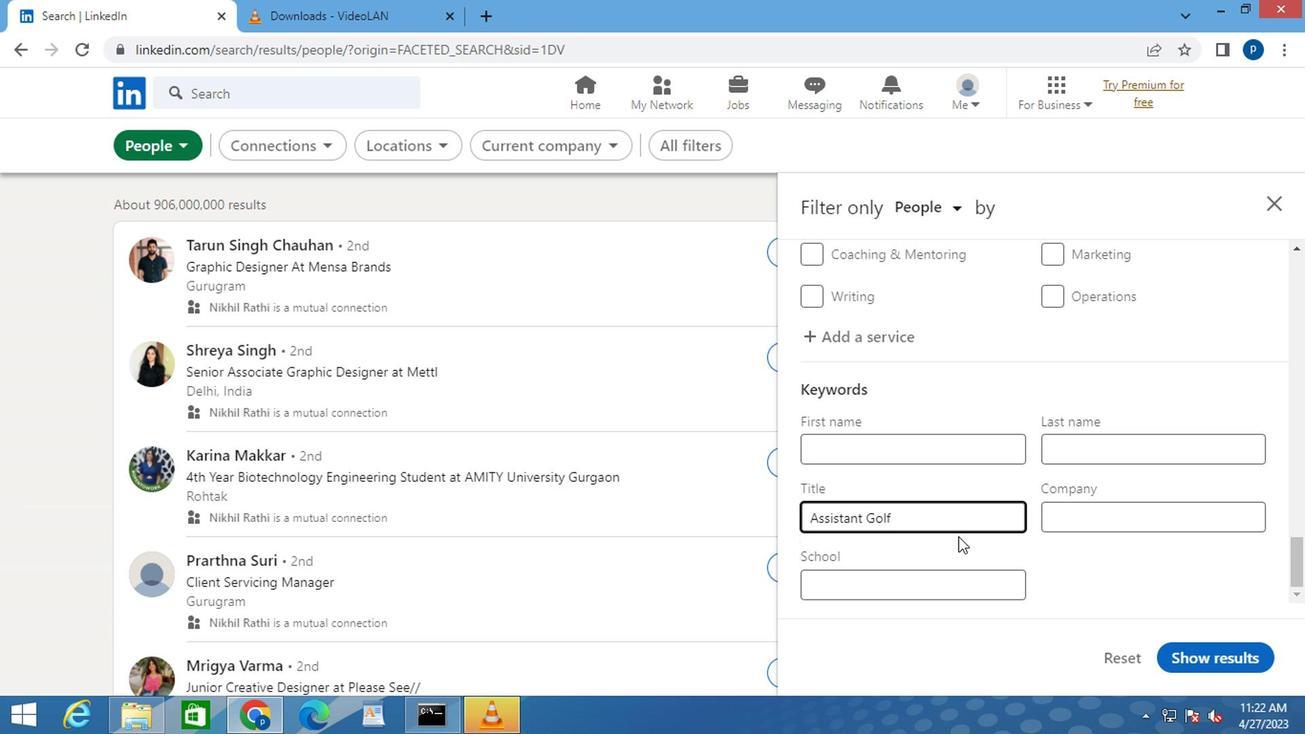 
Action: Key pressed <Key.space><Key.caps_lock>P<Key.caps_lock>ROFESSIONAL<Key.space>
Screenshot: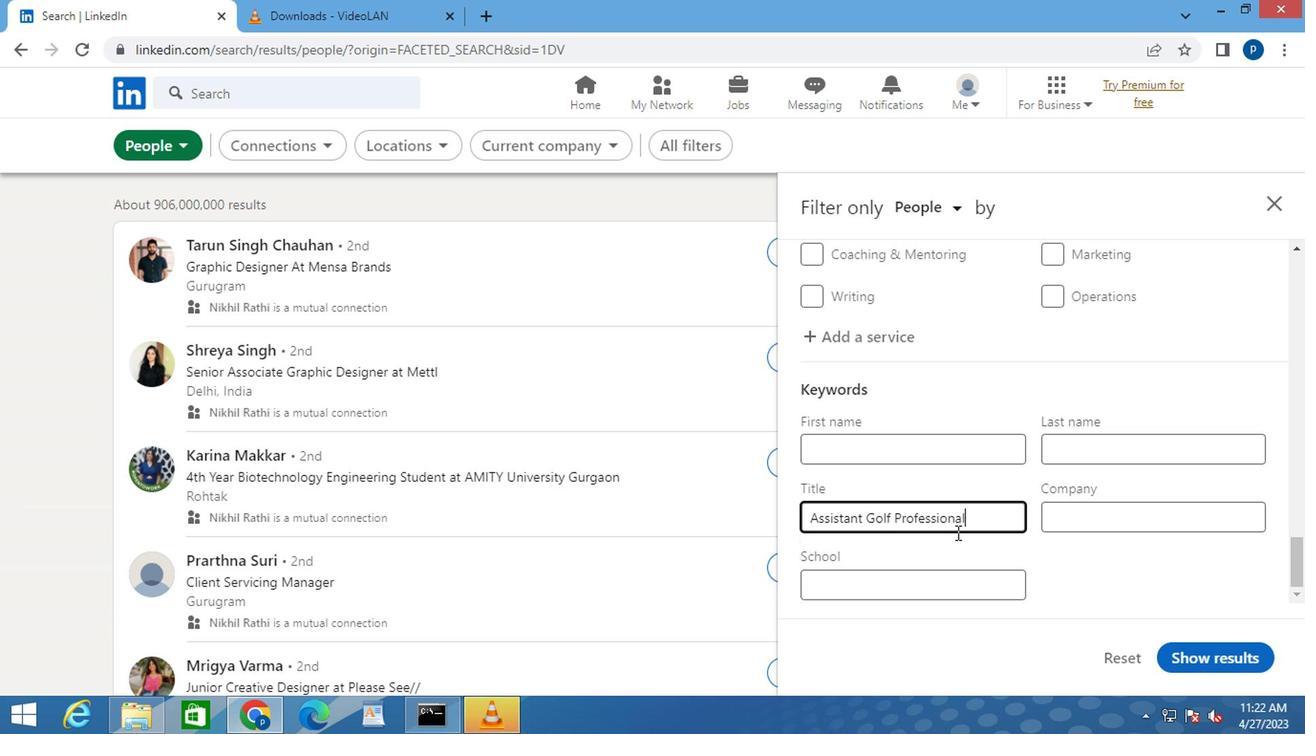 
Action: Mouse moved to (1028, 620)
Screenshot: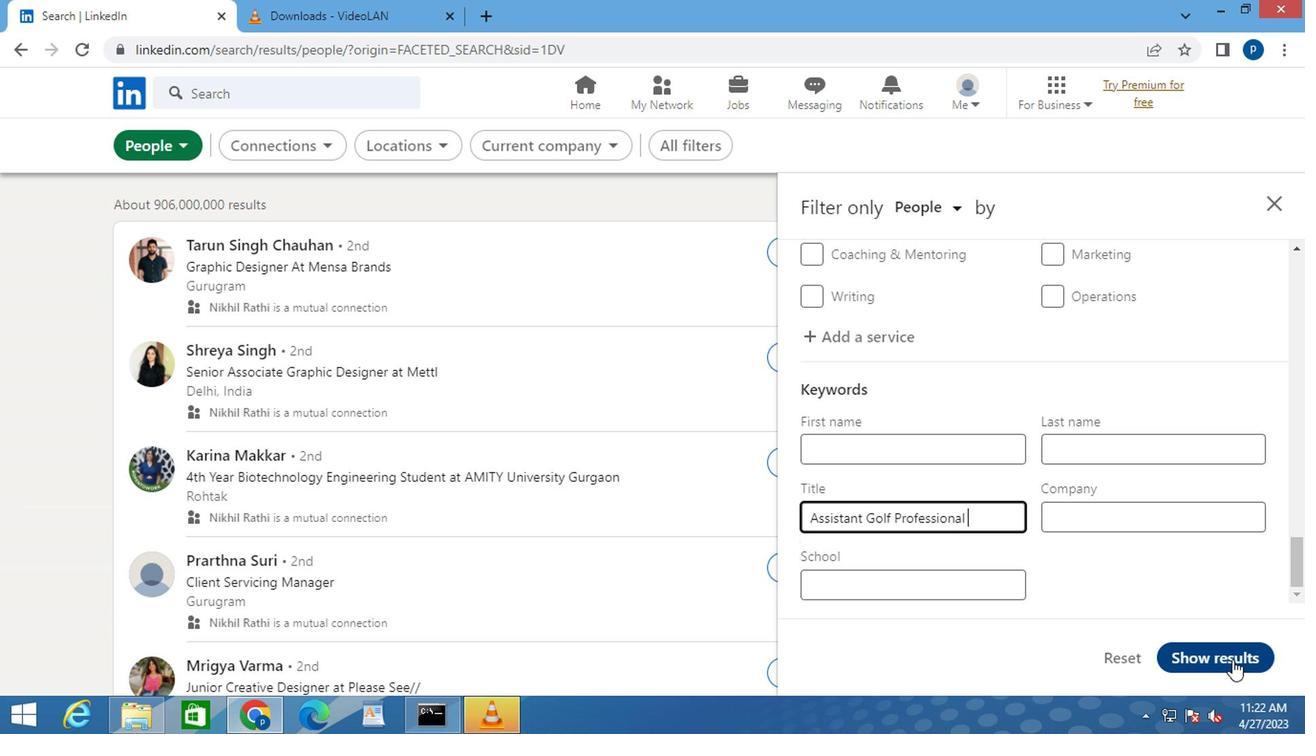 
Action: Mouse pressed left at (1028, 620)
Screenshot: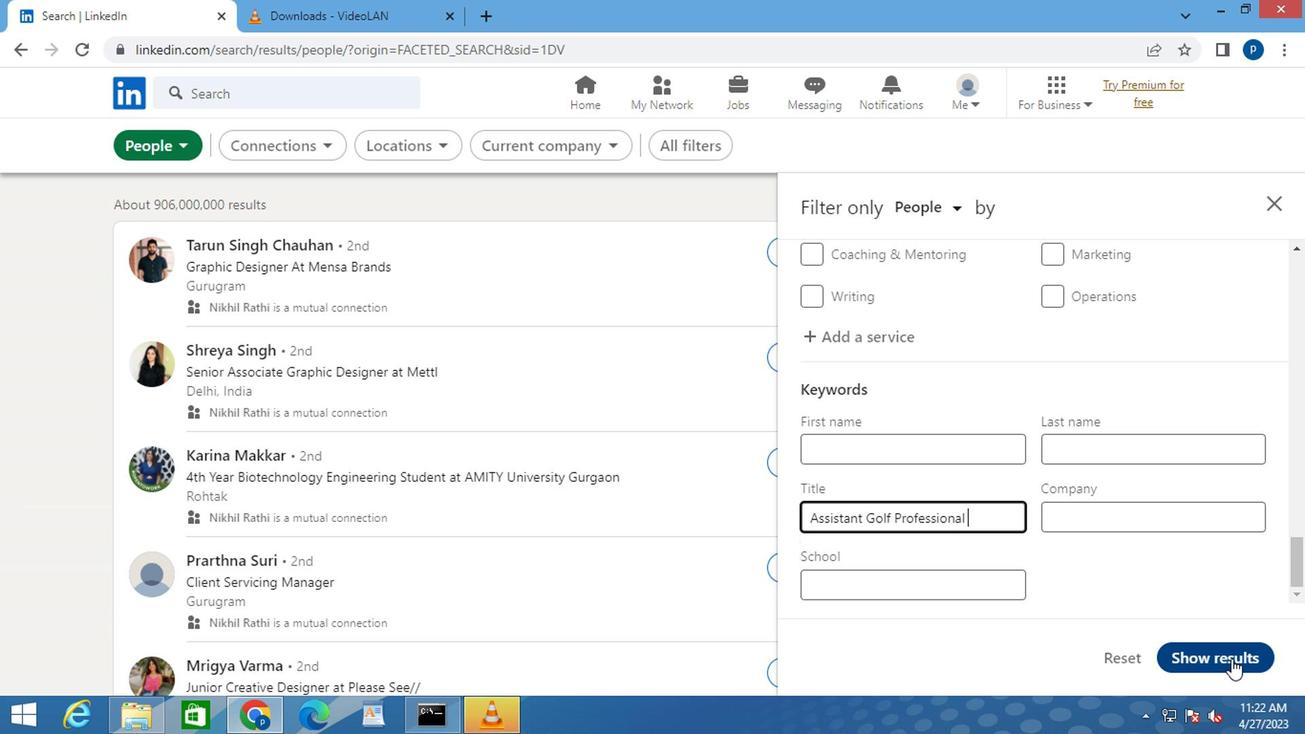 
